 Task: Find connections with filter location Ajax with filter topic #technologywith filter profile language English with filter current company Pernod Ricard India with filter school Madras Institute of Technology Campus with filter industry Metalworking Machinery Manufacturing with filter service category Virtual Assistance with filter keywords title Owner
Action: Mouse moved to (164, 234)
Screenshot: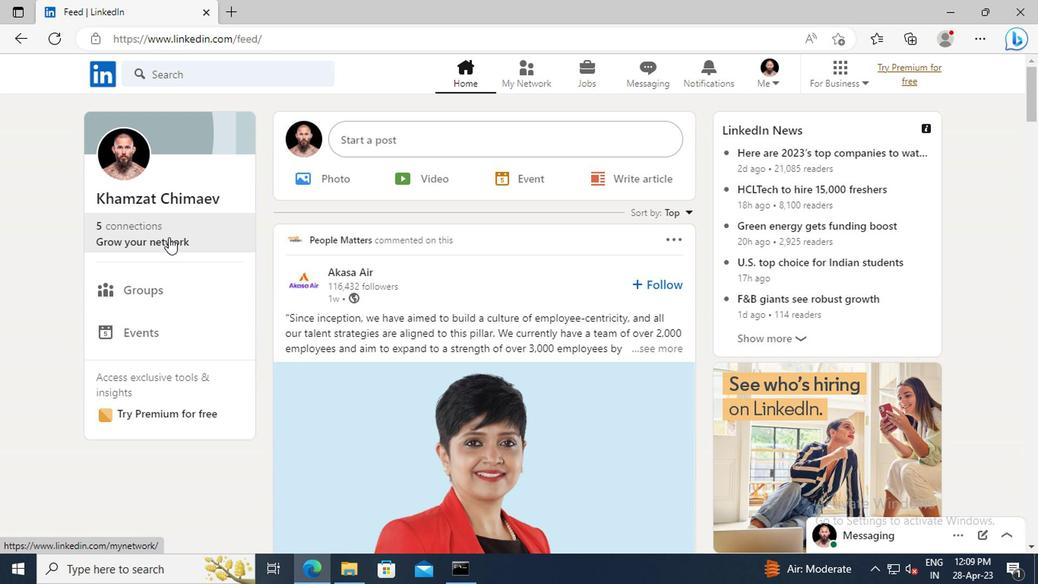 
Action: Mouse pressed left at (164, 234)
Screenshot: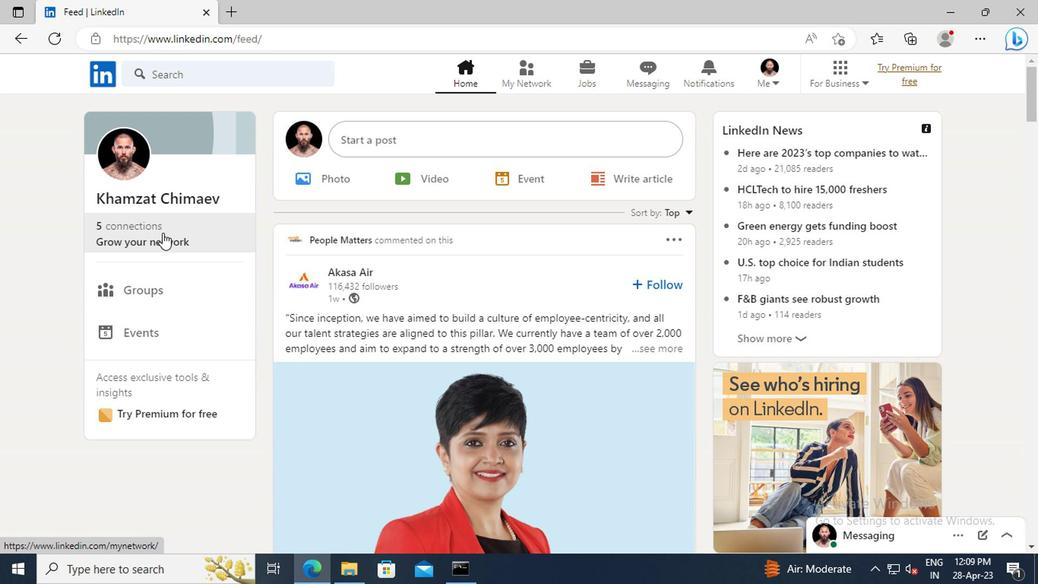 
Action: Mouse moved to (173, 167)
Screenshot: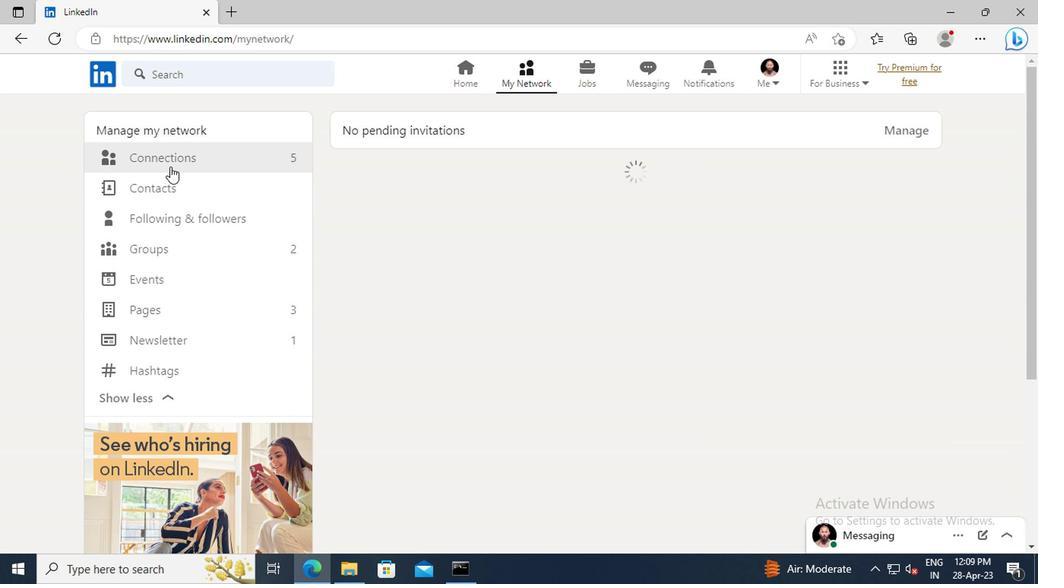 
Action: Mouse pressed left at (173, 167)
Screenshot: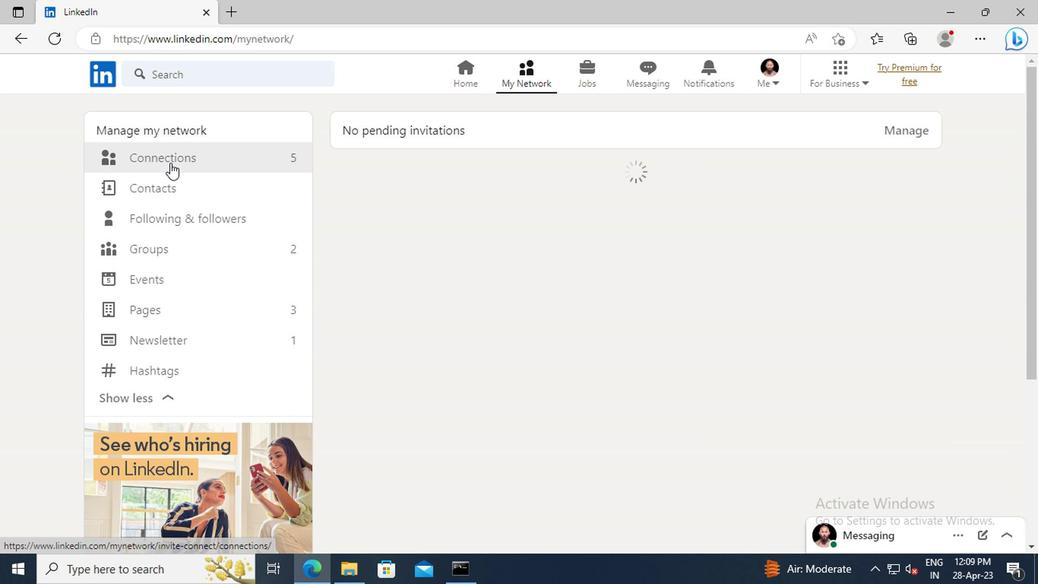 
Action: Mouse moved to (631, 164)
Screenshot: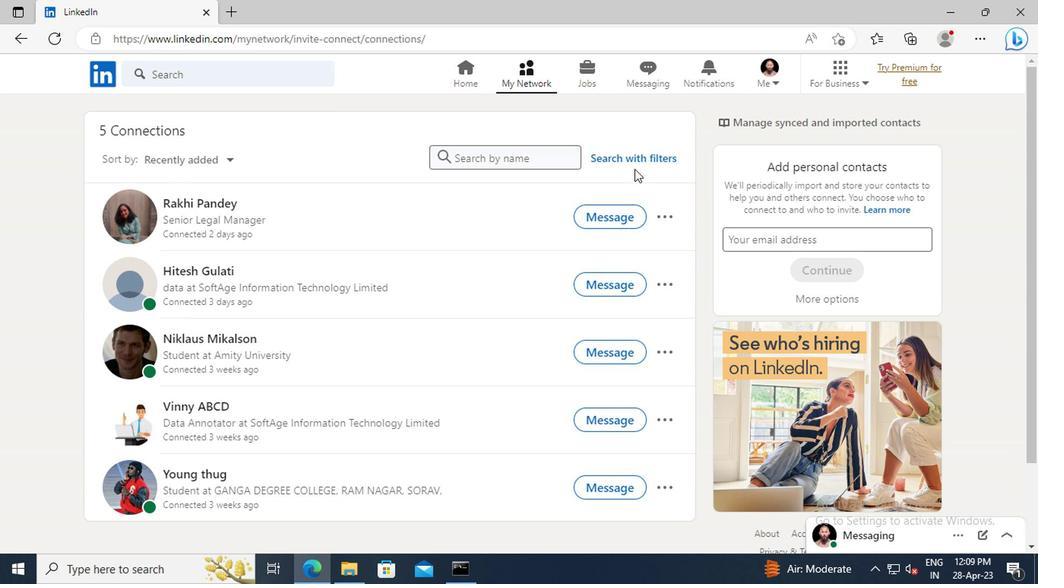 
Action: Mouse pressed left at (631, 164)
Screenshot: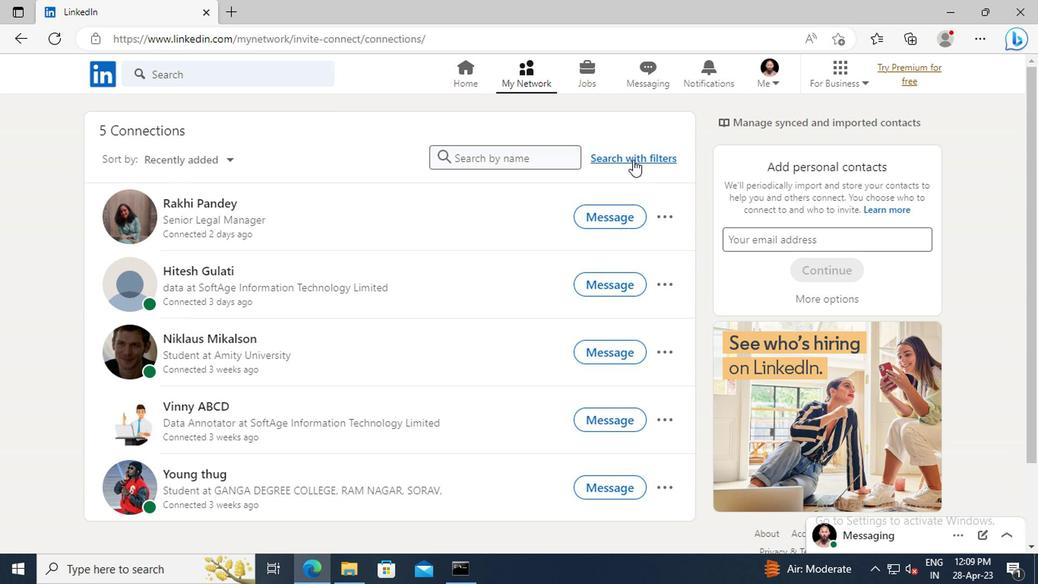 
Action: Mouse moved to (578, 126)
Screenshot: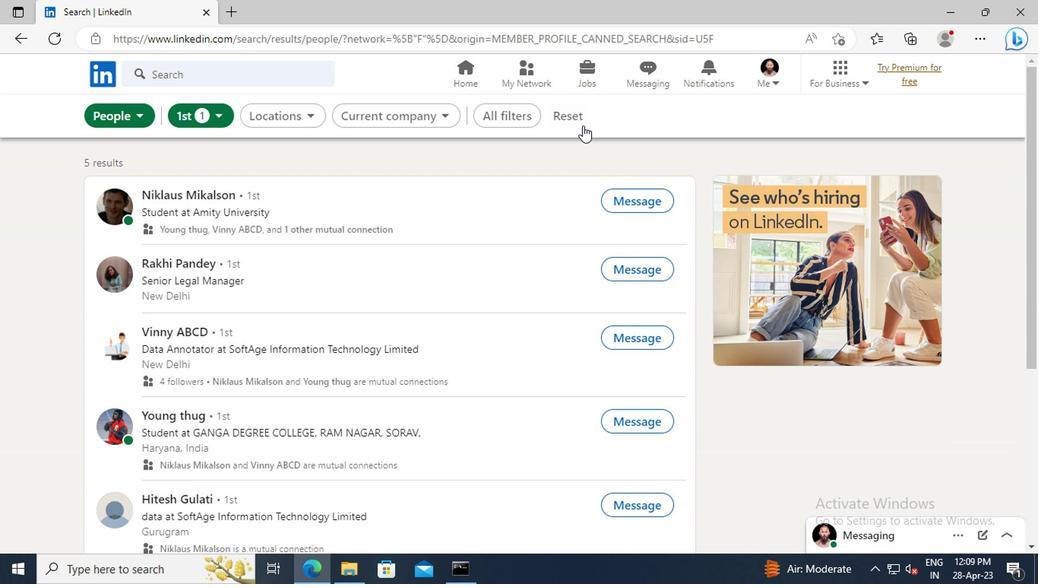 
Action: Mouse pressed left at (578, 126)
Screenshot: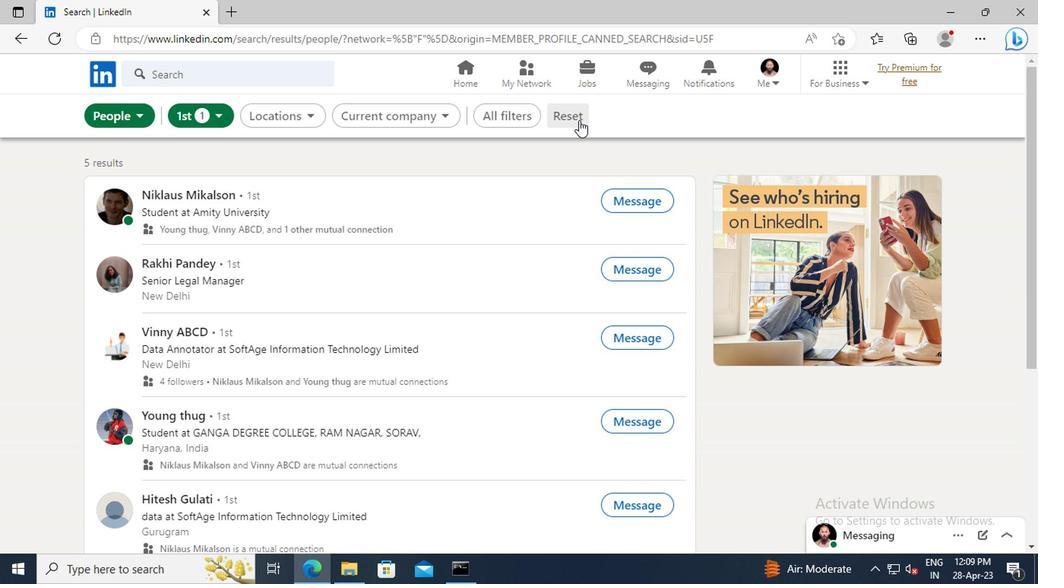 
Action: Mouse moved to (550, 125)
Screenshot: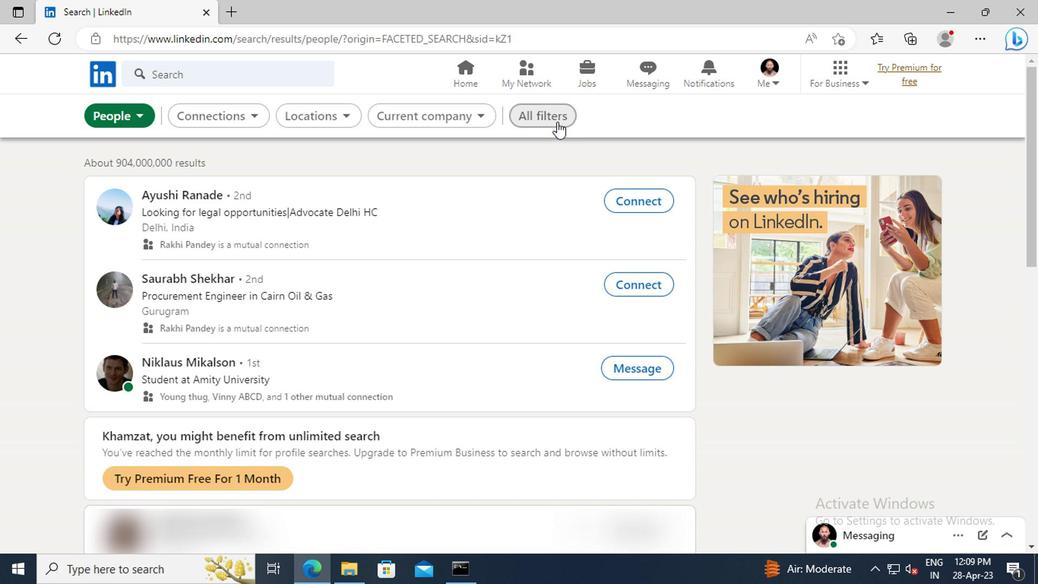 
Action: Mouse pressed left at (550, 125)
Screenshot: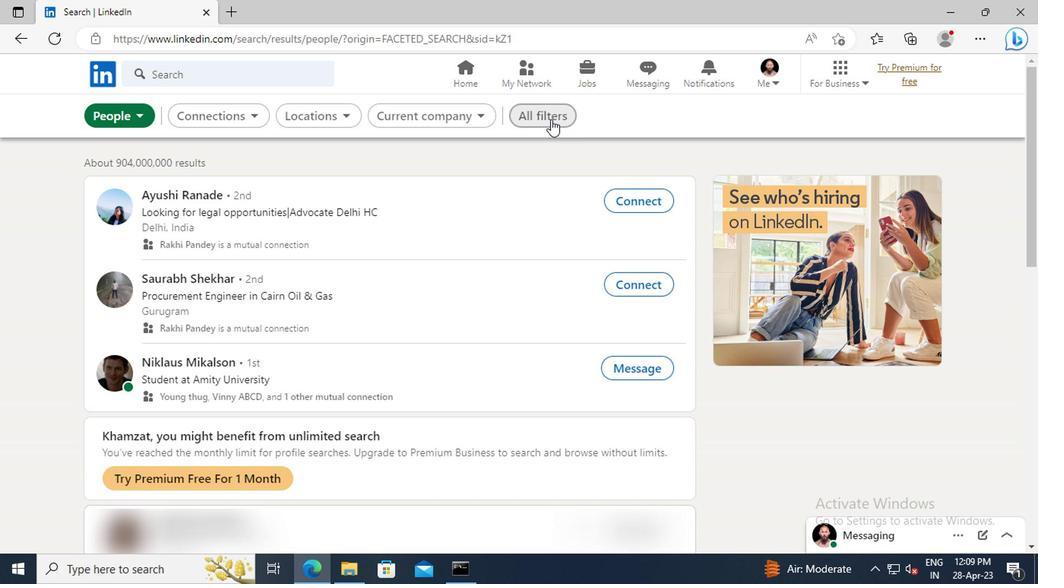 
Action: Mouse moved to (828, 281)
Screenshot: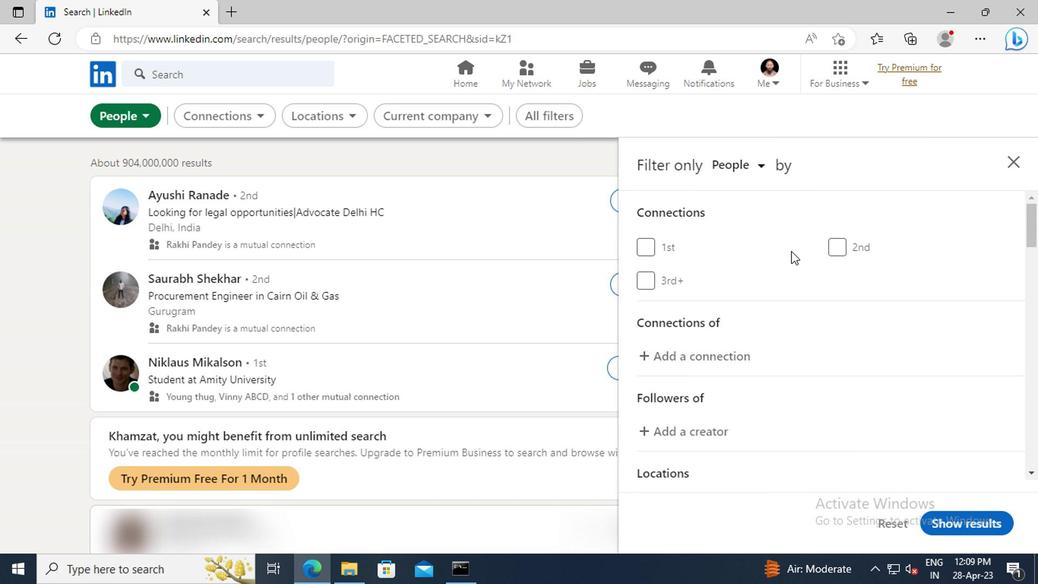 
Action: Mouse scrolled (828, 280) with delta (0, -1)
Screenshot: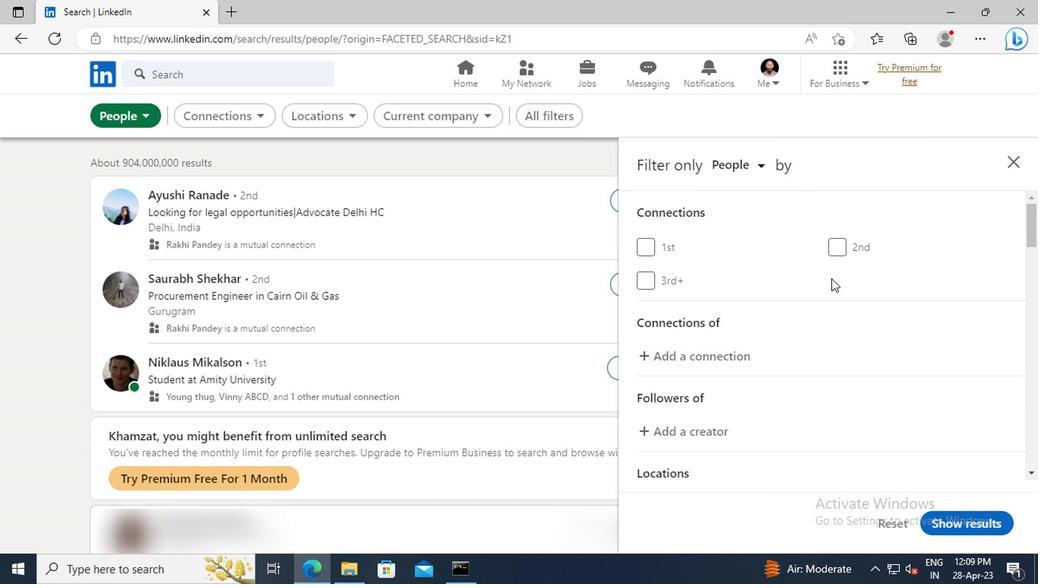 
Action: Mouse scrolled (828, 280) with delta (0, -1)
Screenshot: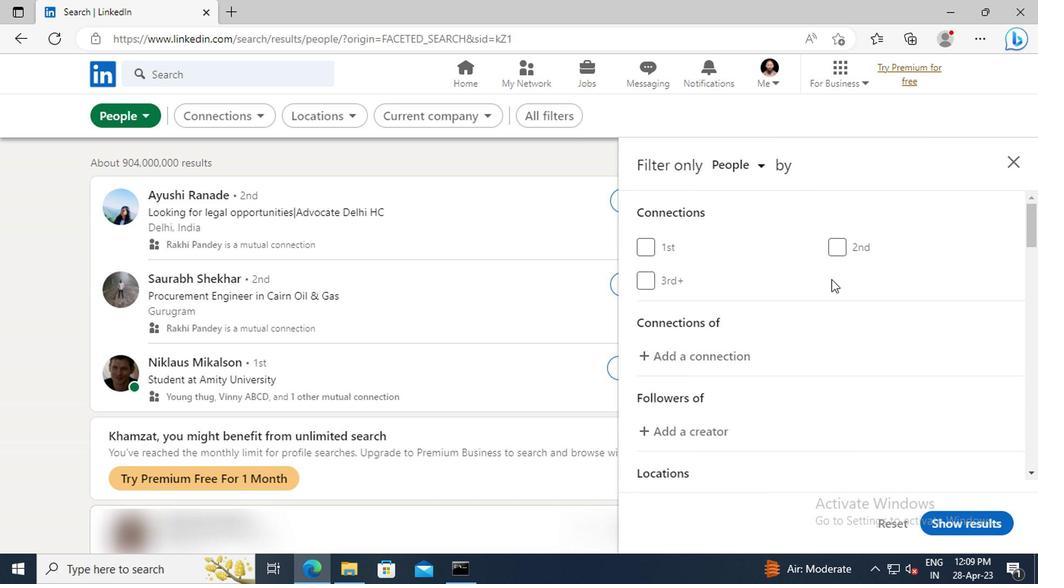 
Action: Mouse scrolled (828, 280) with delta (0, -1)
Screenshot: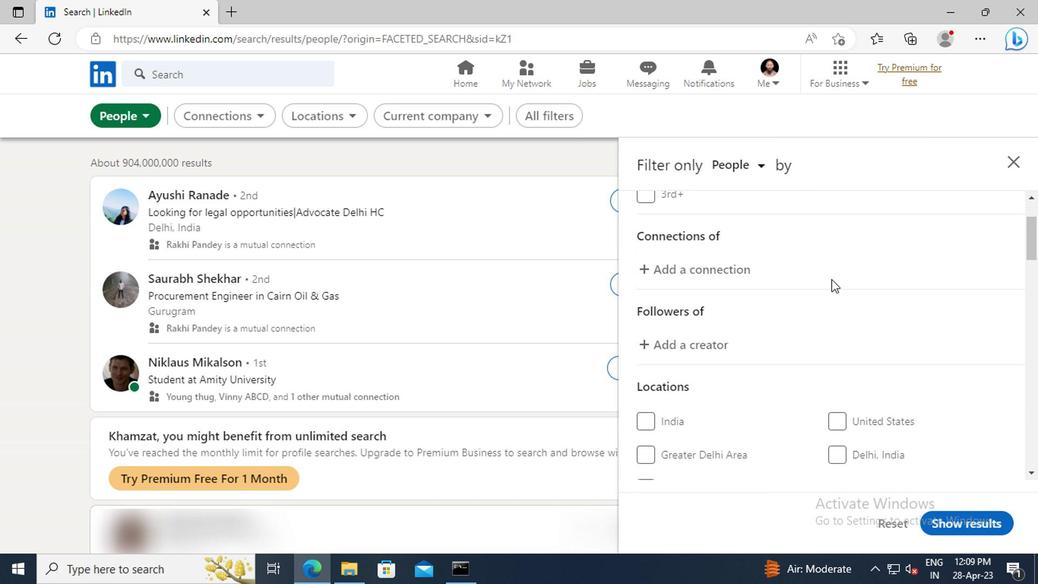
Action: Mouse scrolled (828, 280) with delta (0, -1)
Screenshot: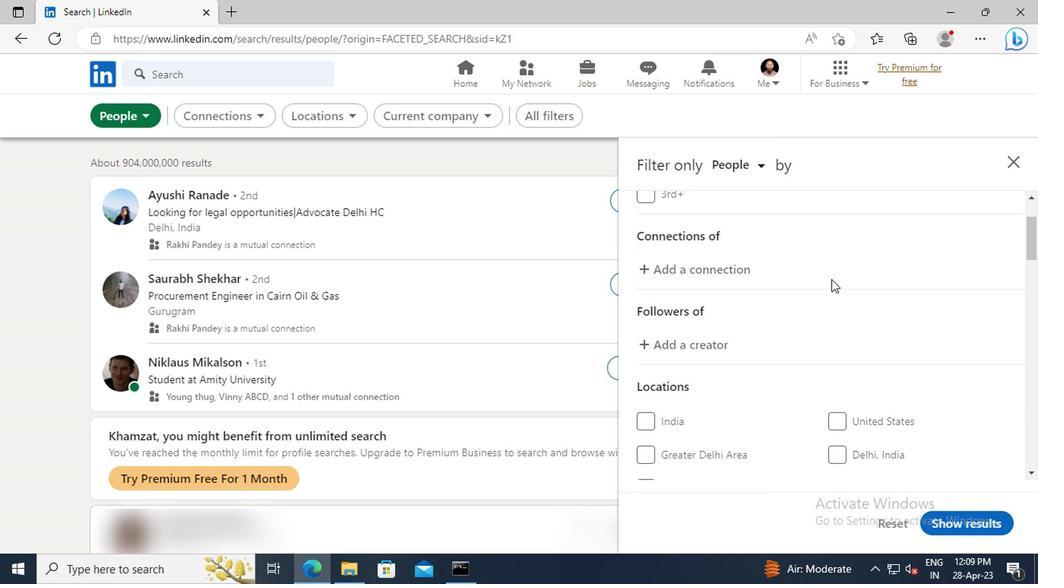 
Action: Mouse scrolled (828, 280) with delta (0, -1)
Screenshot: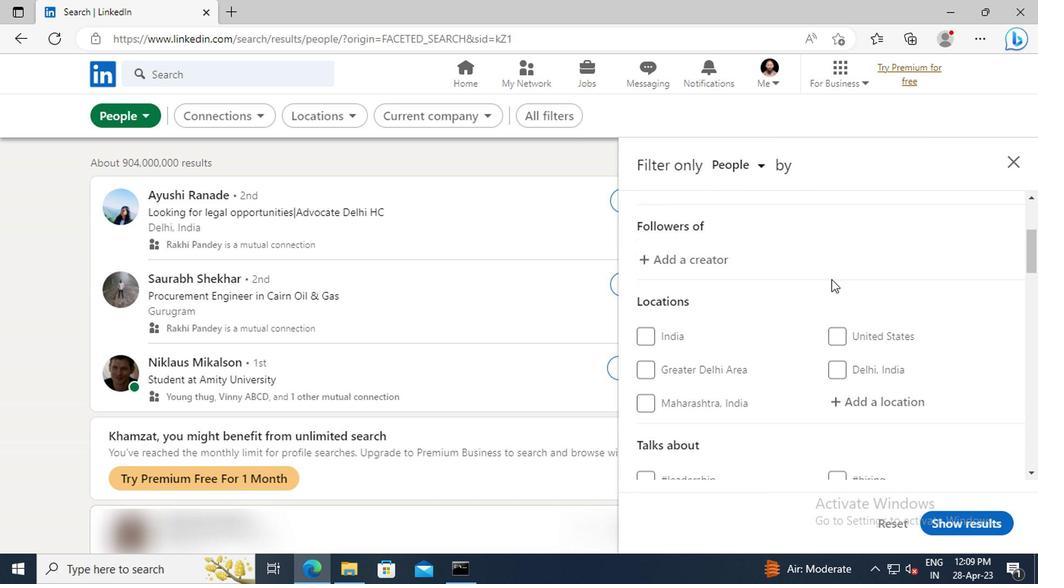 
Action: Mouse scrolled (828, 280) with delta (0, -1)
Screenshot: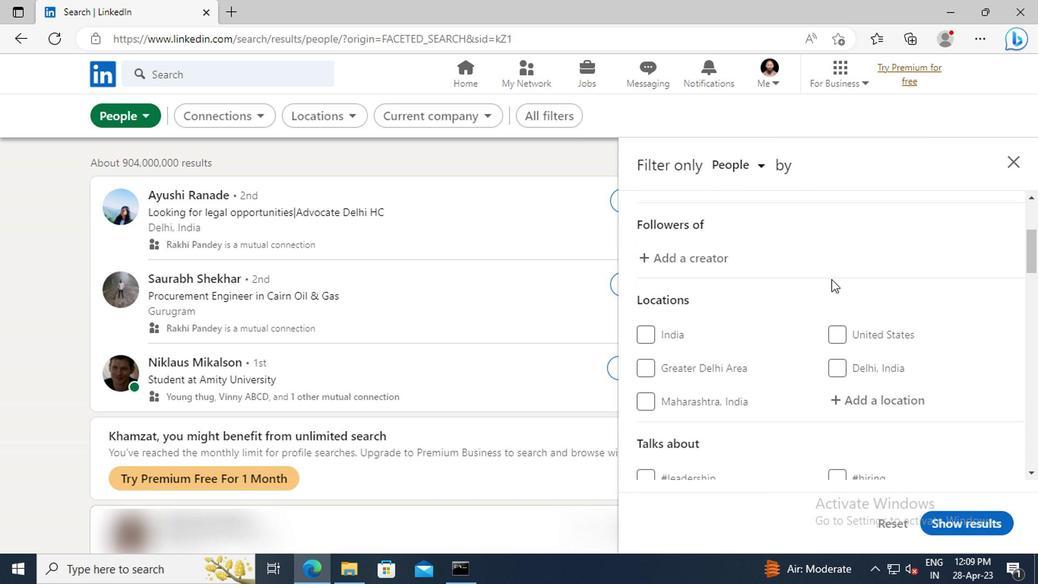 
Action: Mouse moved to (840, 312)
Screenshot: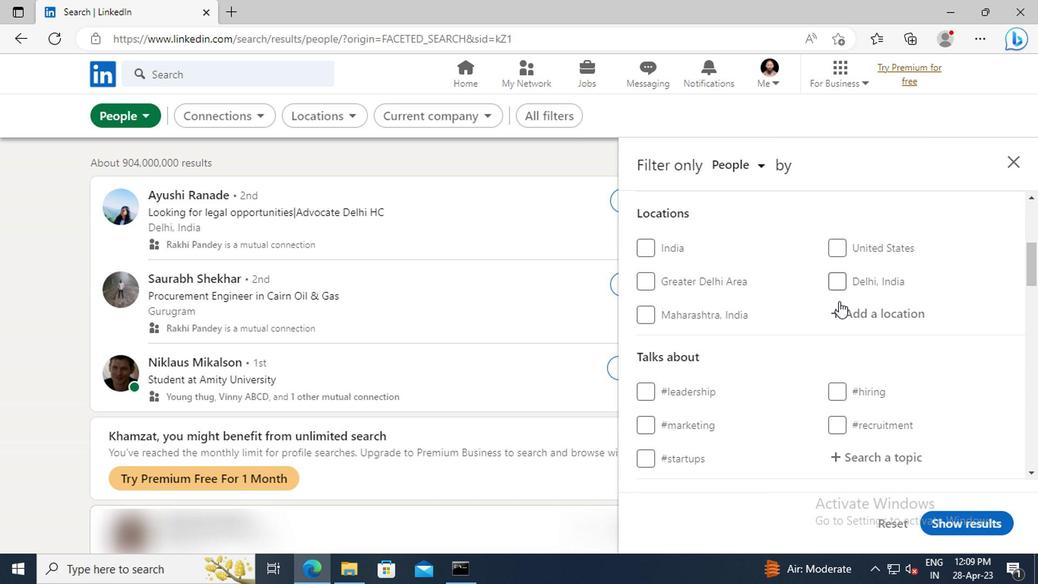 
Action: Mouse pressed left at (840, 312)
Screenshot: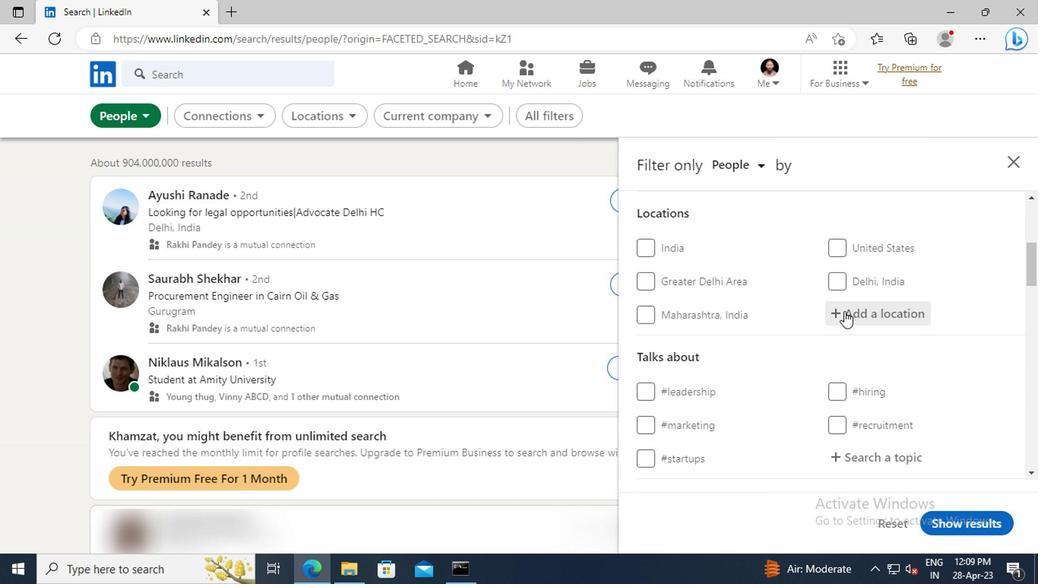 
Action: Key pressed <Key.shift>AJAX
Screenshot: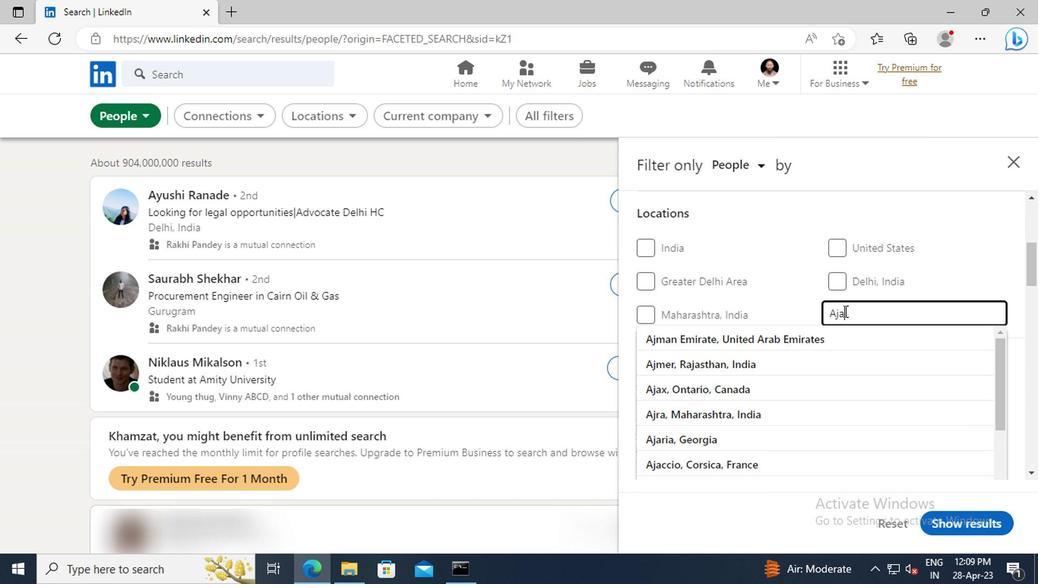 
Action: Mouse moved to (847, 335)
Screenshot: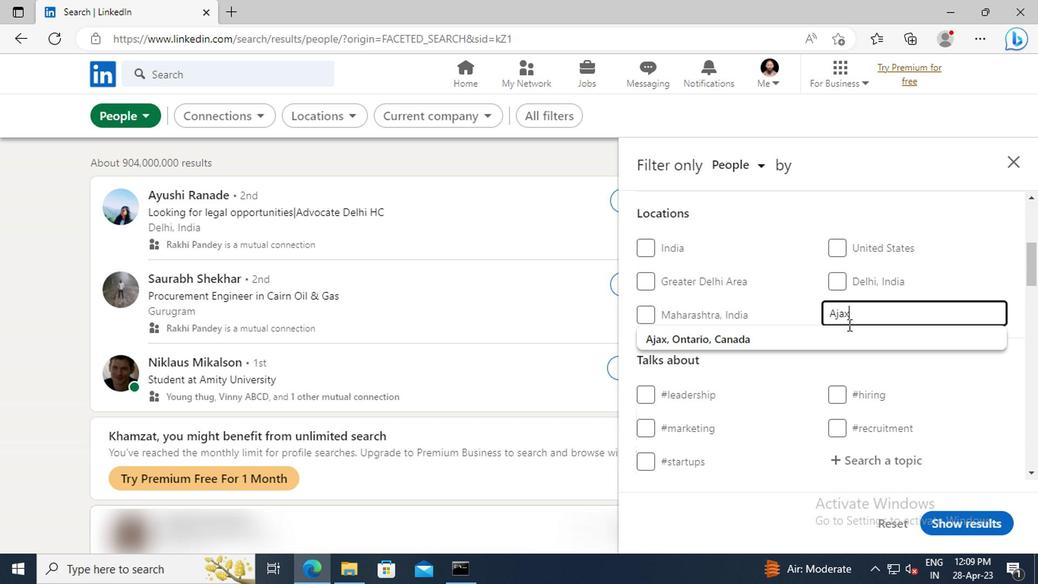 
Action: Mouse pressed left at (847, 335)
Screenshot: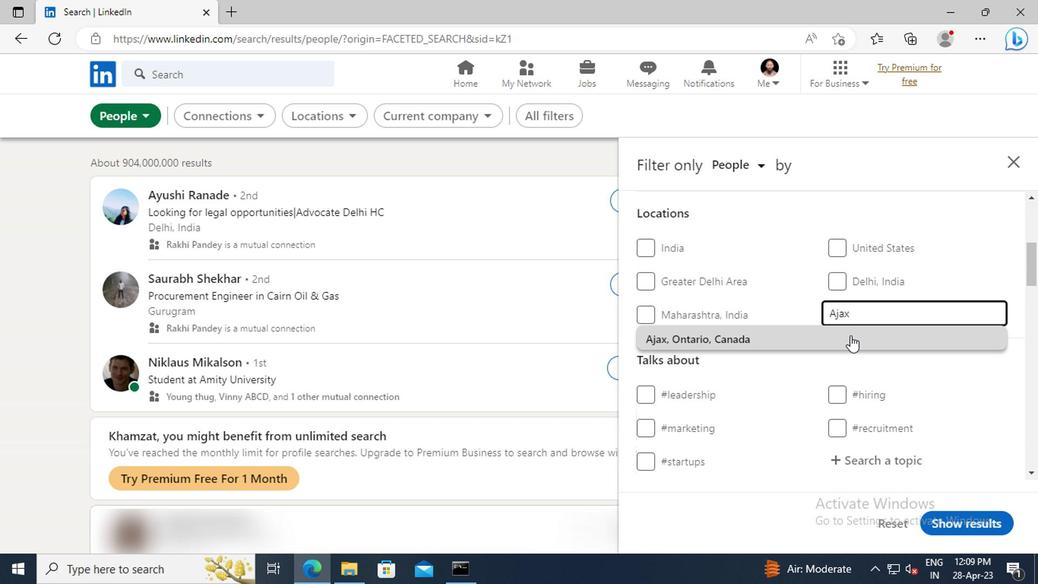 
Action: Mouse scrolled (847, 335) with delta (0, 0)
Screenshot: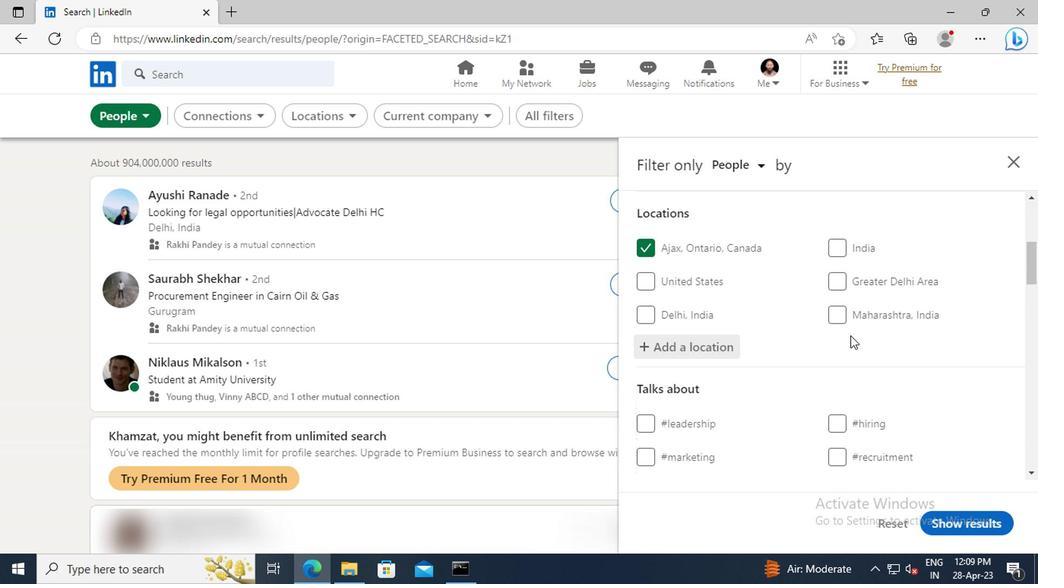 
Action: Mouse scrolled (847, 335) with delta (0, 0)
Screenshot: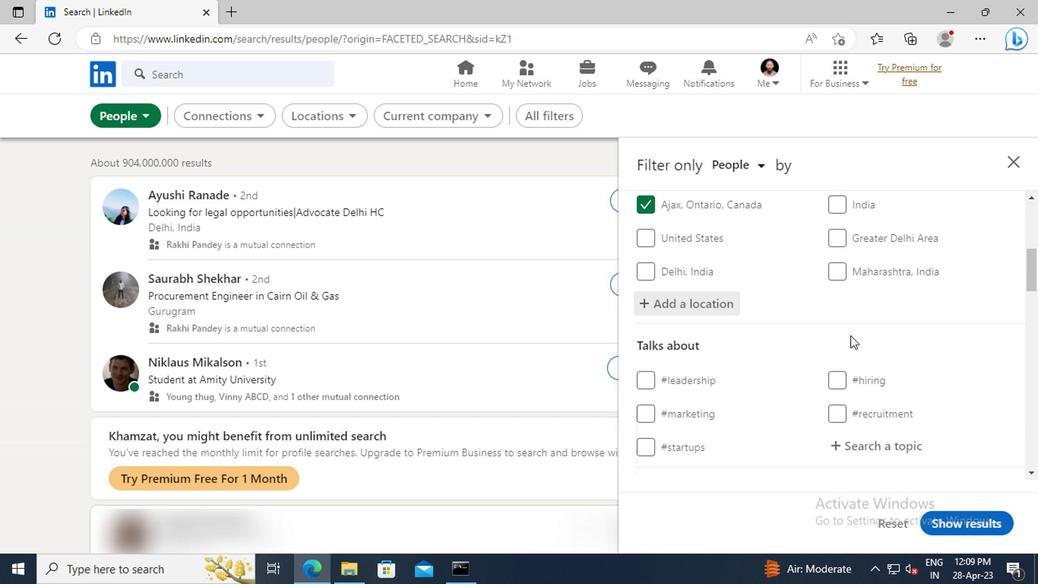 
Action: Mouse scrolled (847, 335) with delta (0, 0)
Screenshot: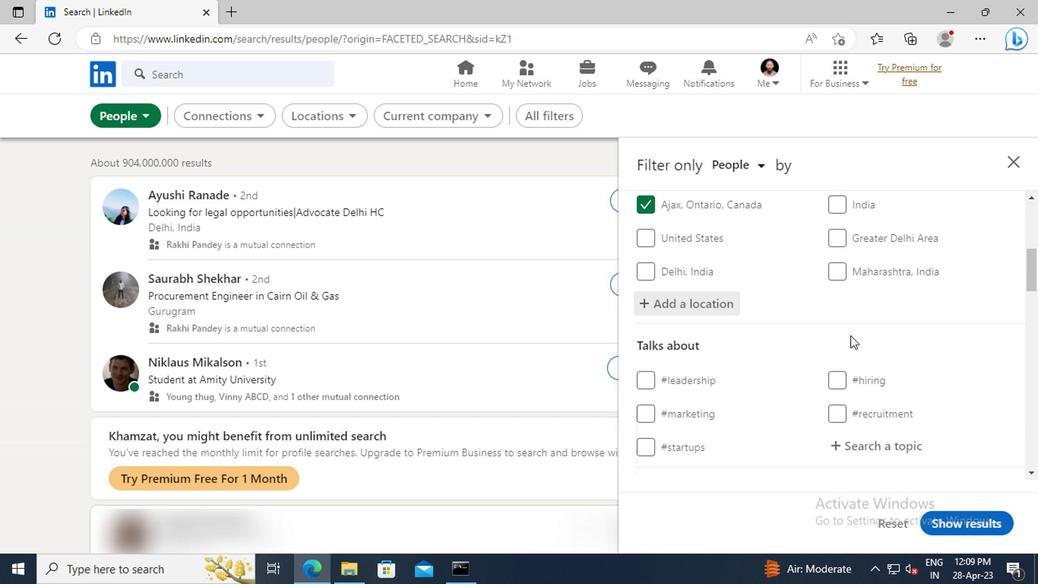 
Action: Mouse moved to (853, 355)
Screenshot: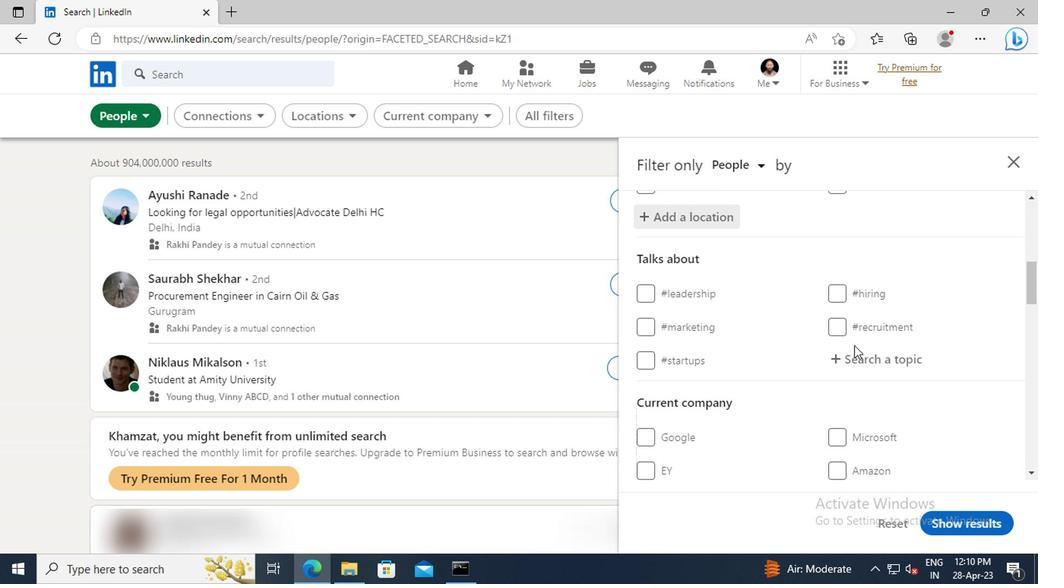 
Action: Mouse pressed left at (853, 355)
Screenshot: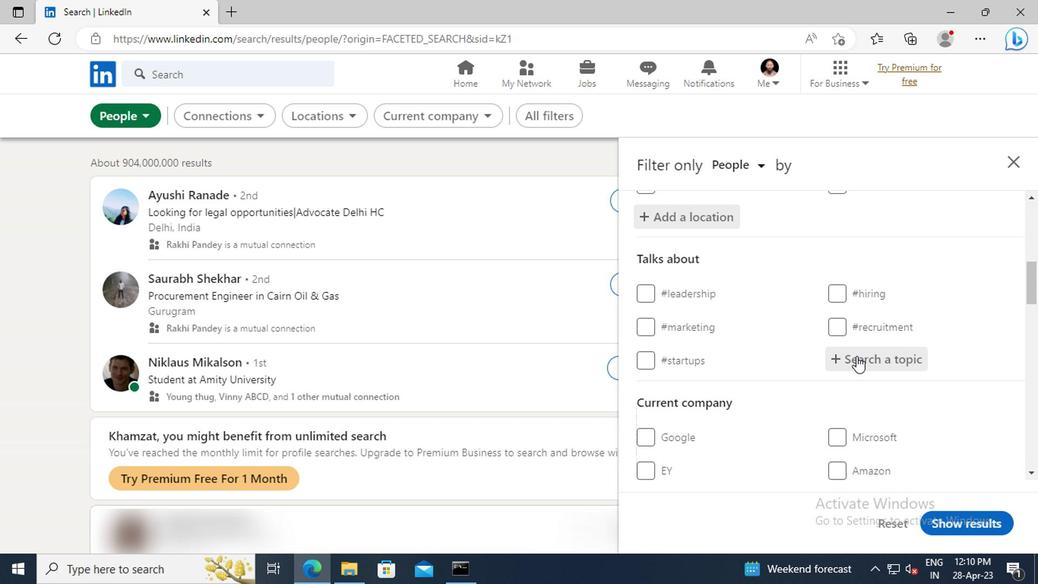 
Action: Key pressed TECHNOLOGY
Screenshot: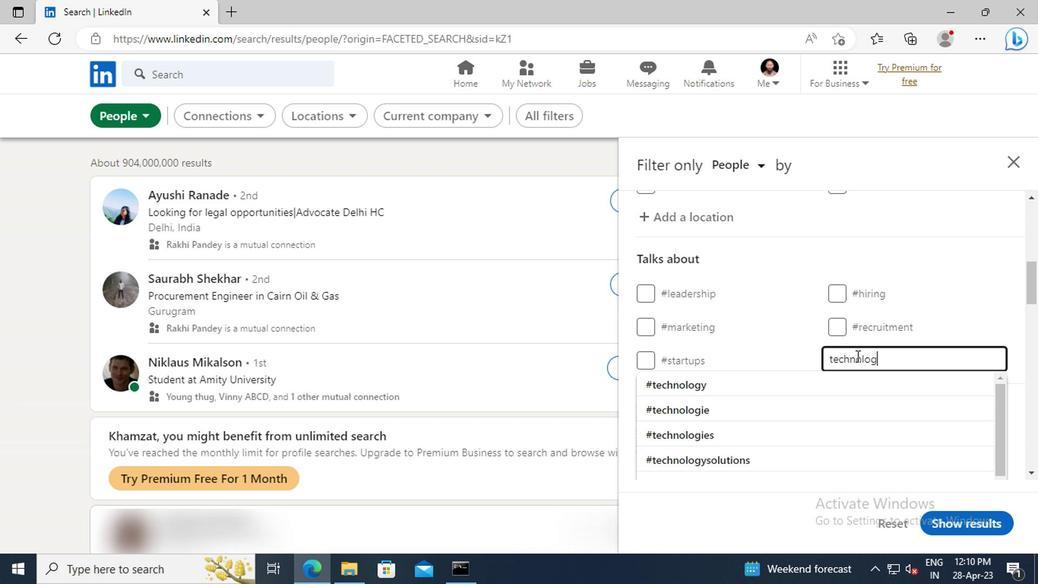 
Action: Mouse moved to (847, 381)
Screenshot: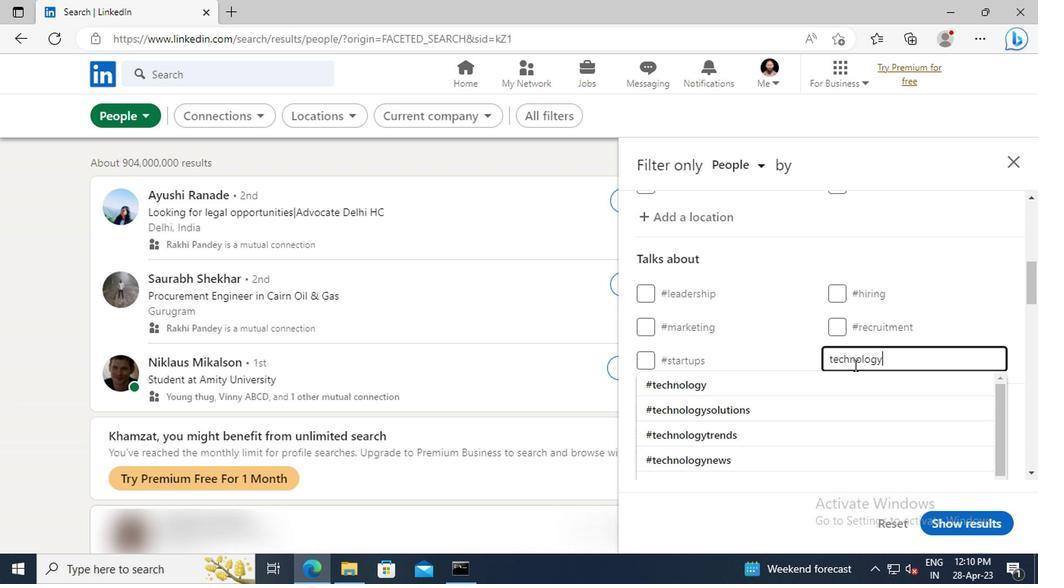 
Action: Mouse pressed left at (847, 381)
Screenshot: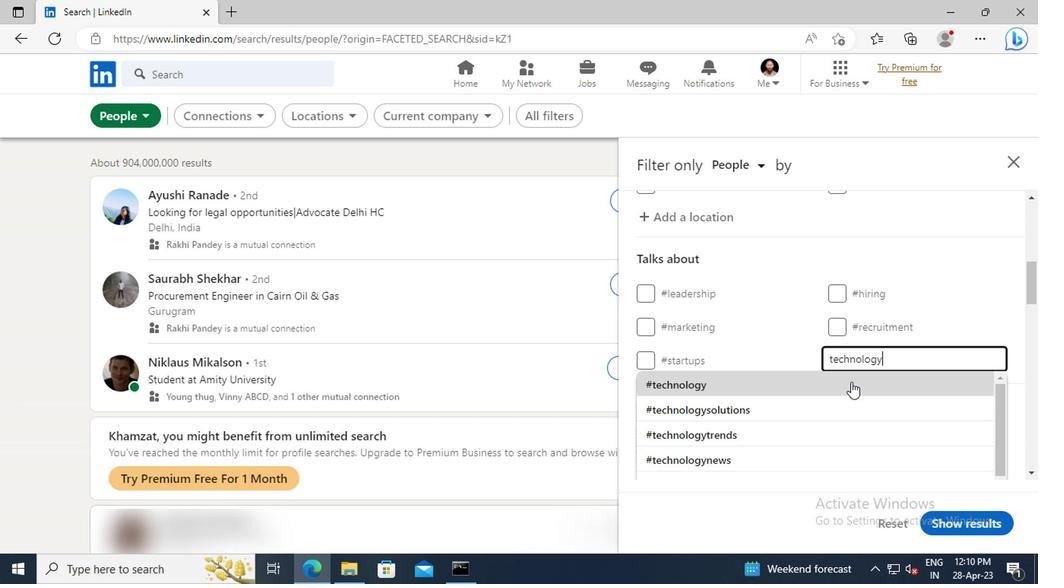 
Action: Mouse moved to (859, 317)
Screenshot: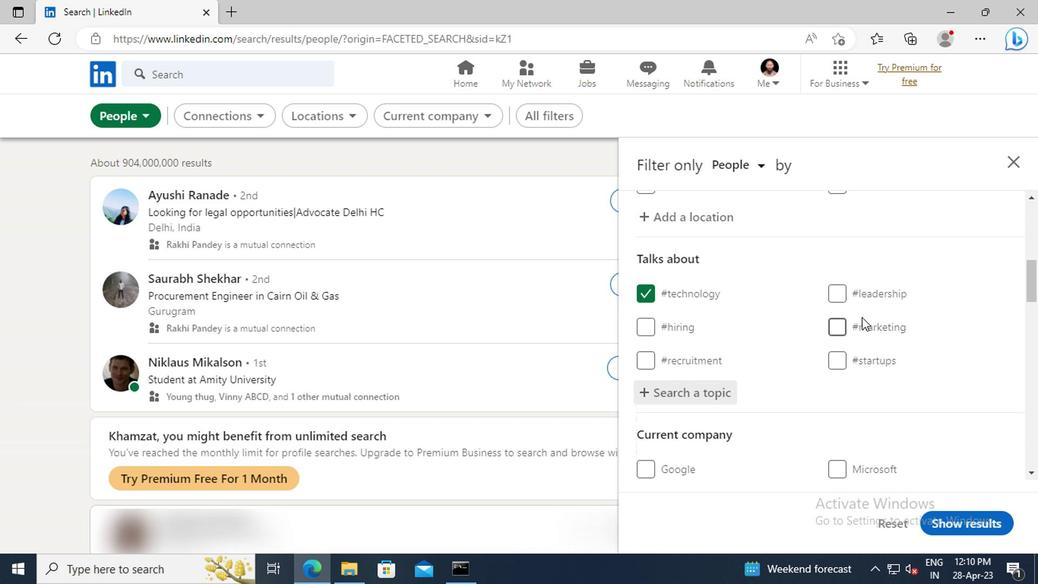 
Action: Mouse scrolled (859, 316) with delta (0, 0)
Screenshot: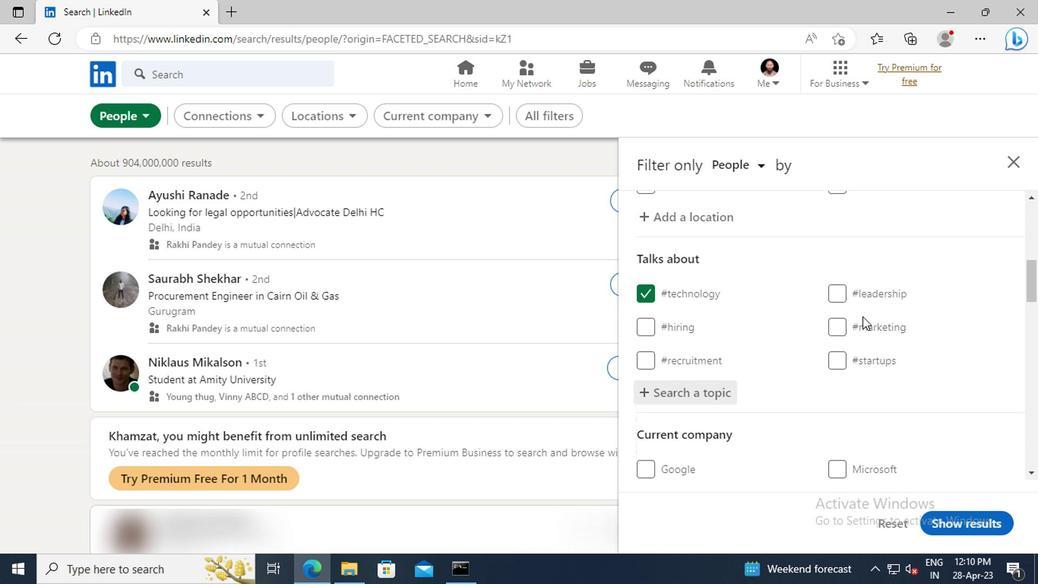 
Action: Mouse scrolled (859, 316) with delta (0, 0)
Screenshot: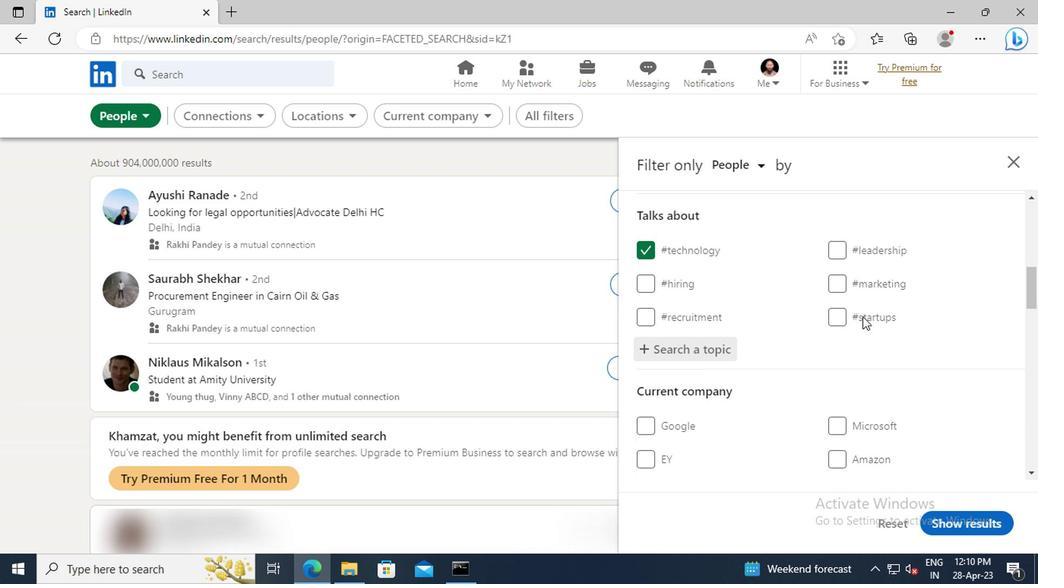 
Action: Mouse scrolled (859, 316) with delta (0, 0)
Screenshot: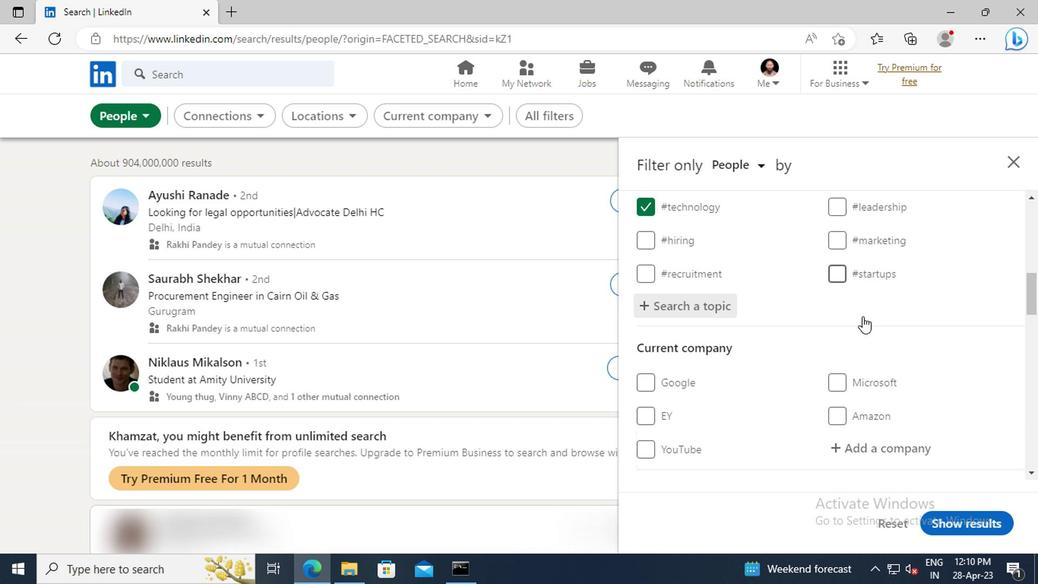 
Action: Mouse scrolled (859, 316) with delta (0, 0)
Screenshot: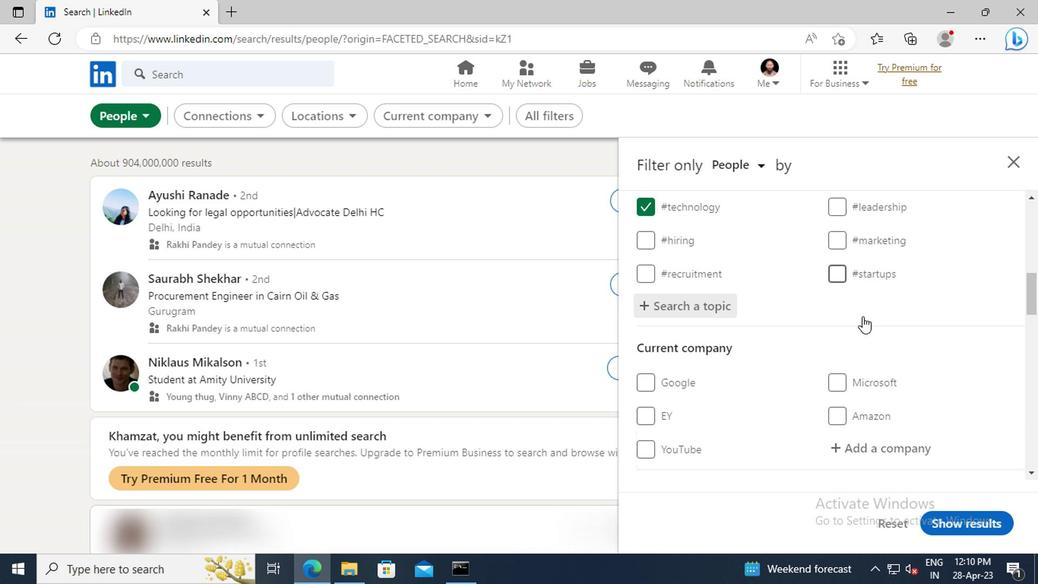 
Action: Mouse scrolled (859, 316) with delta (0, 0)
Screenshot: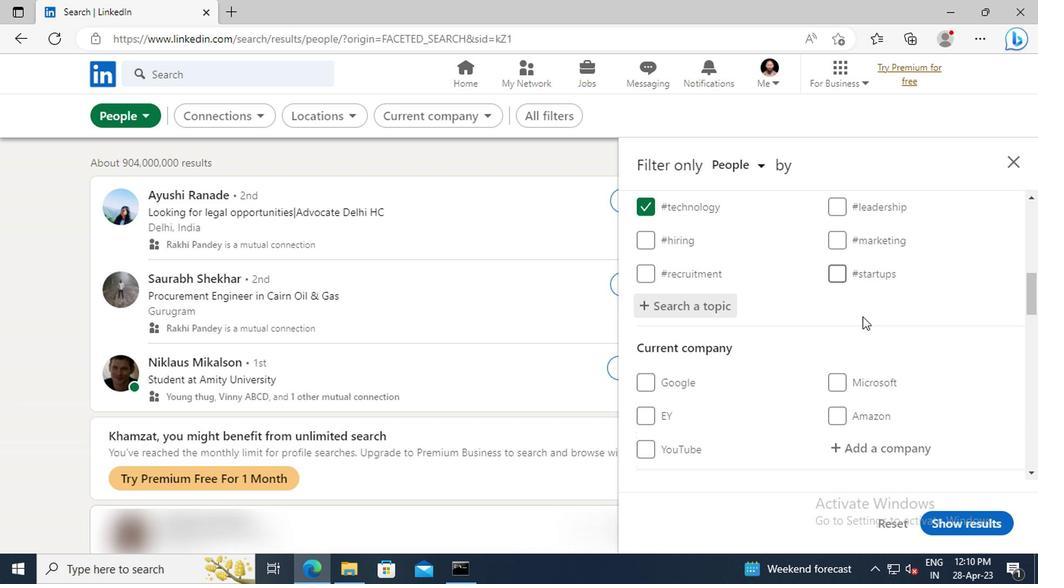 
Action: Mouse scrolled (859, 316) with delta (0, 0)
Screenshot: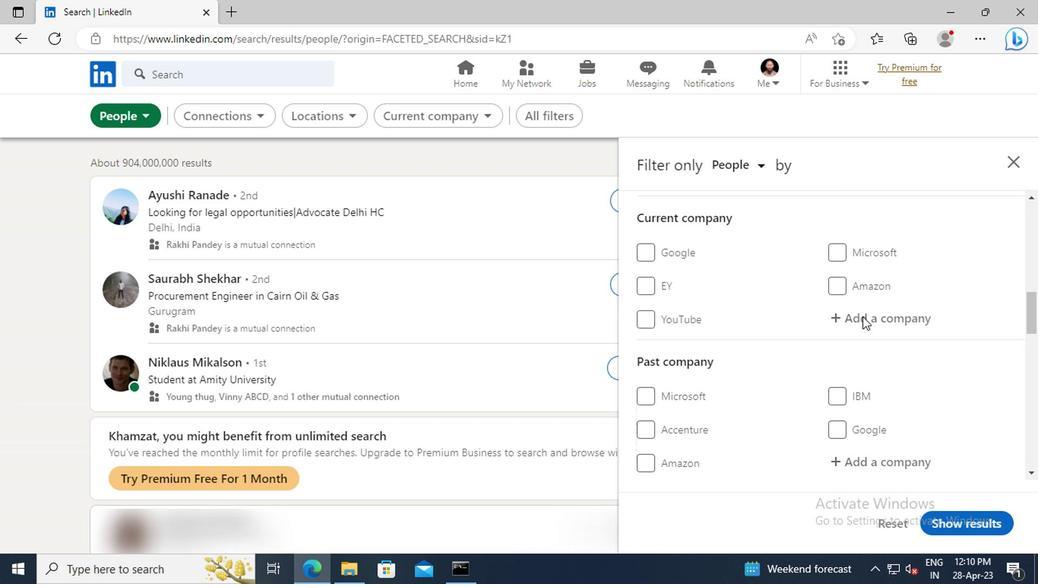 
Action: Mouse scrolled (859, 316) with delta (0, 0)
Screenshot: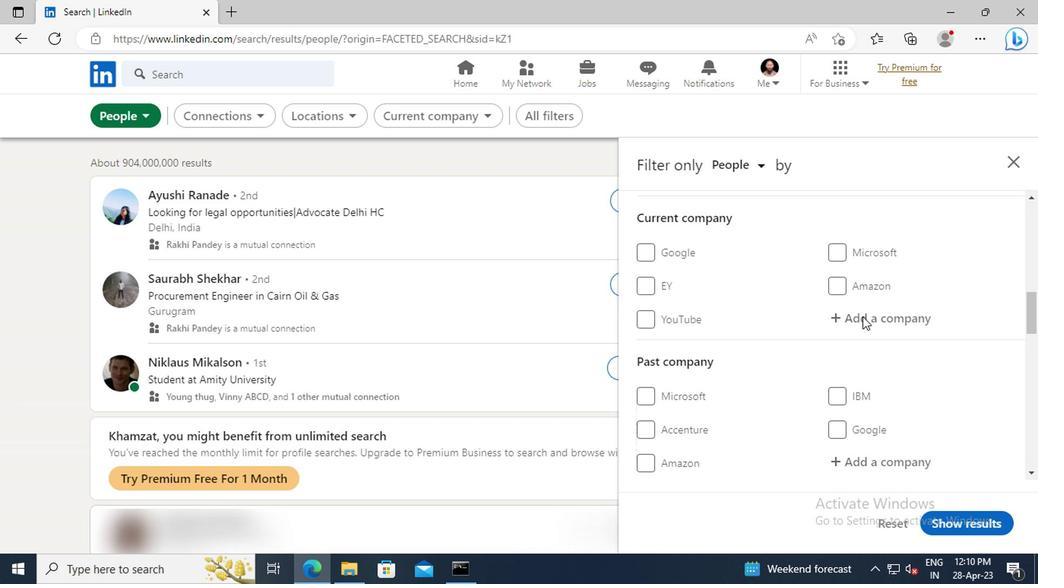 
Action: Mouse scrolled (859, 316) with delta (0, 0)
Screenshot: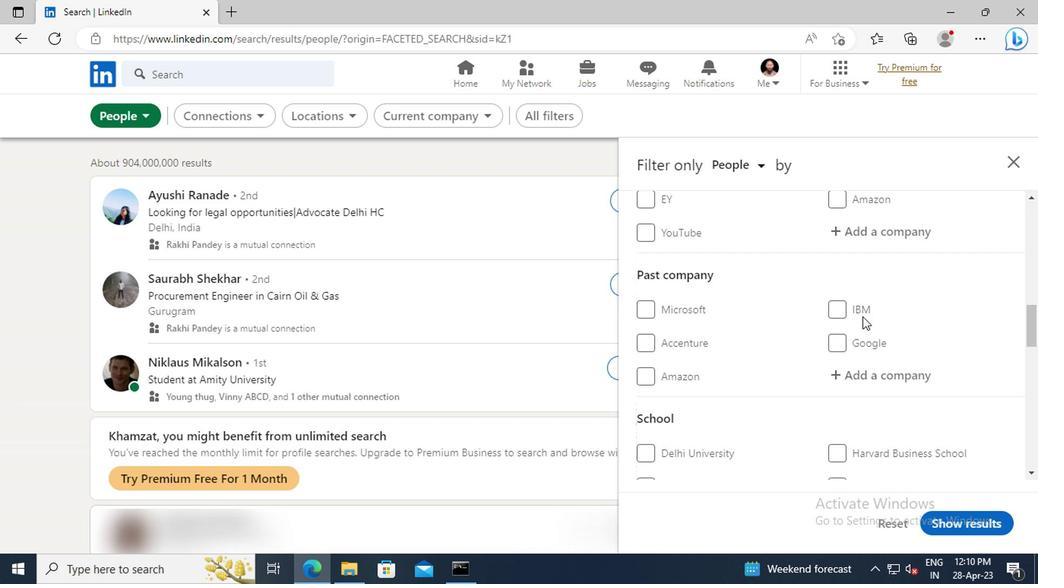 
Action: Mouse scrolled (859, 316) with delta (0, 0)
Screenshot: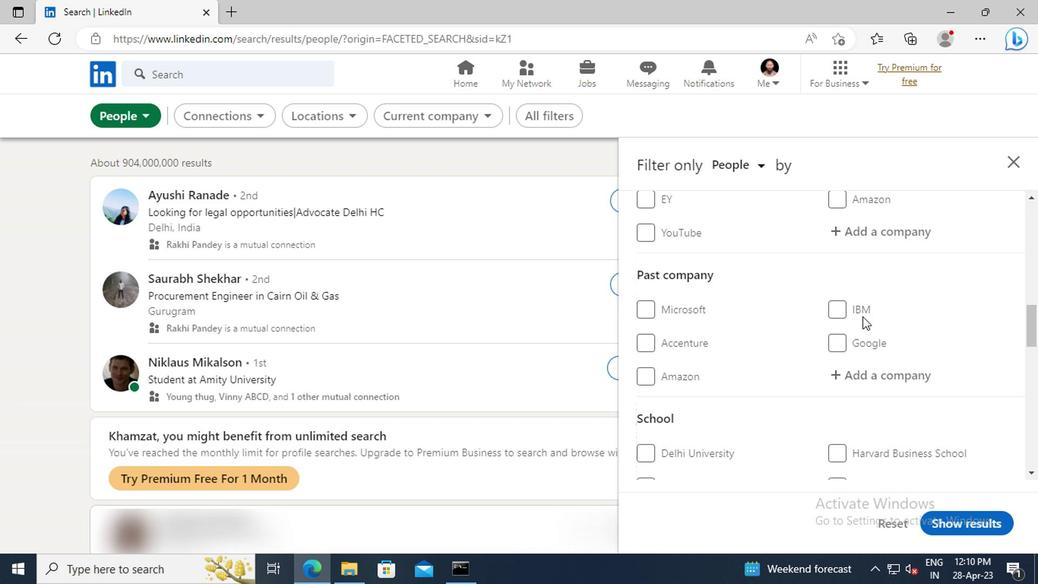 
Action: Mouse scrolled (859, 316) with delta (0, 0)
Screenshot: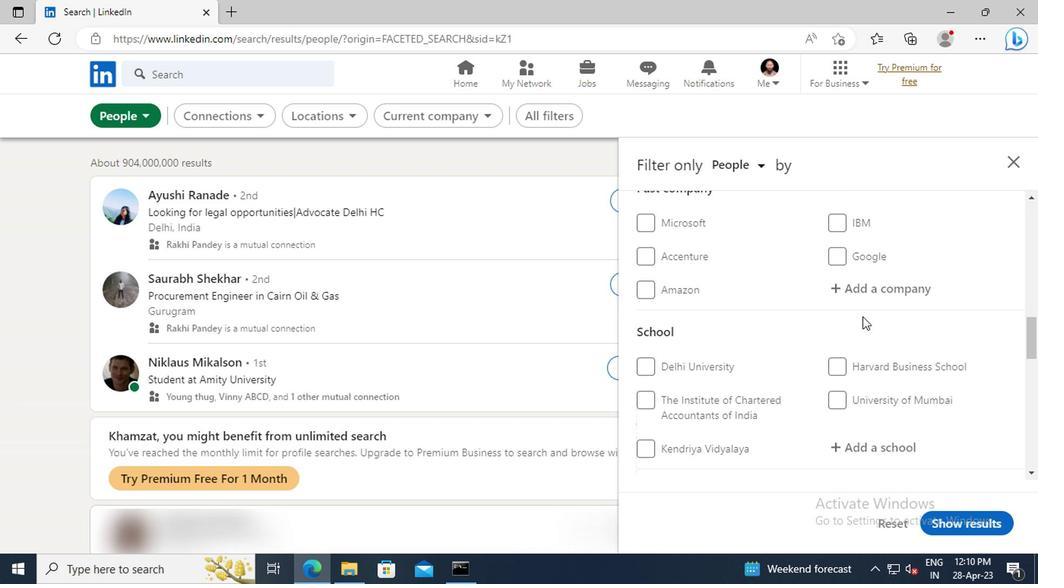 
Action: Mouse scrolled (859, 316) with delta (0, 0)
Screenshot: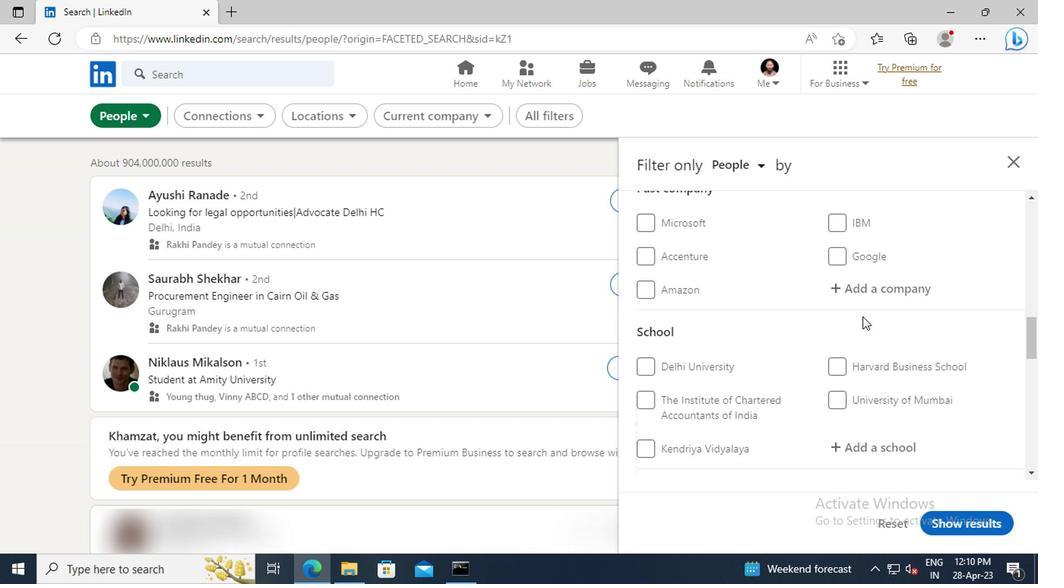 
Action: Mouse scrolled (859, 316) with delta (0, 0)
Screenshot: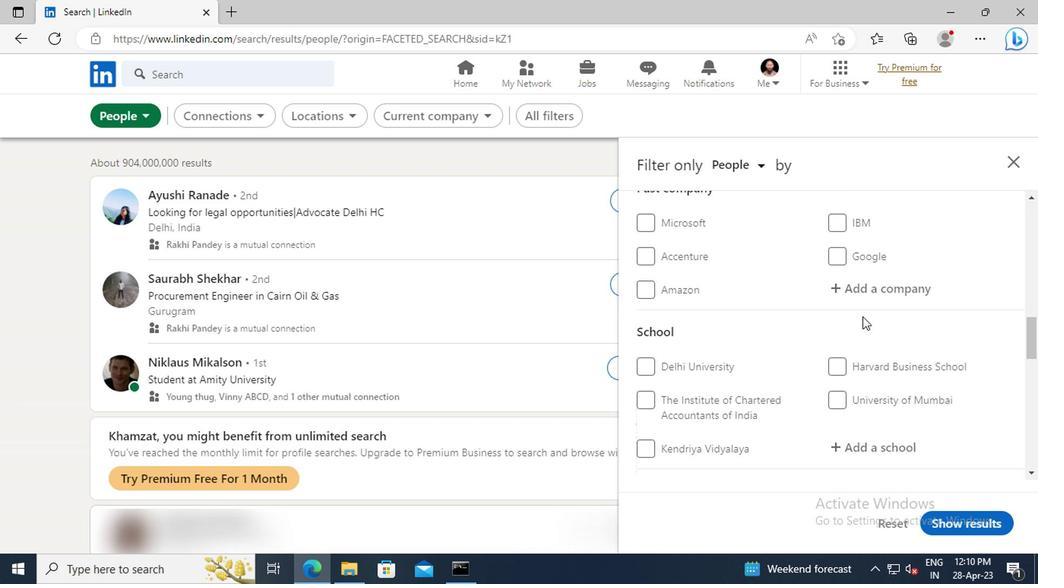 
Action: Mouse scrolled (859, 316) with delta (0, 0)
Screenshot: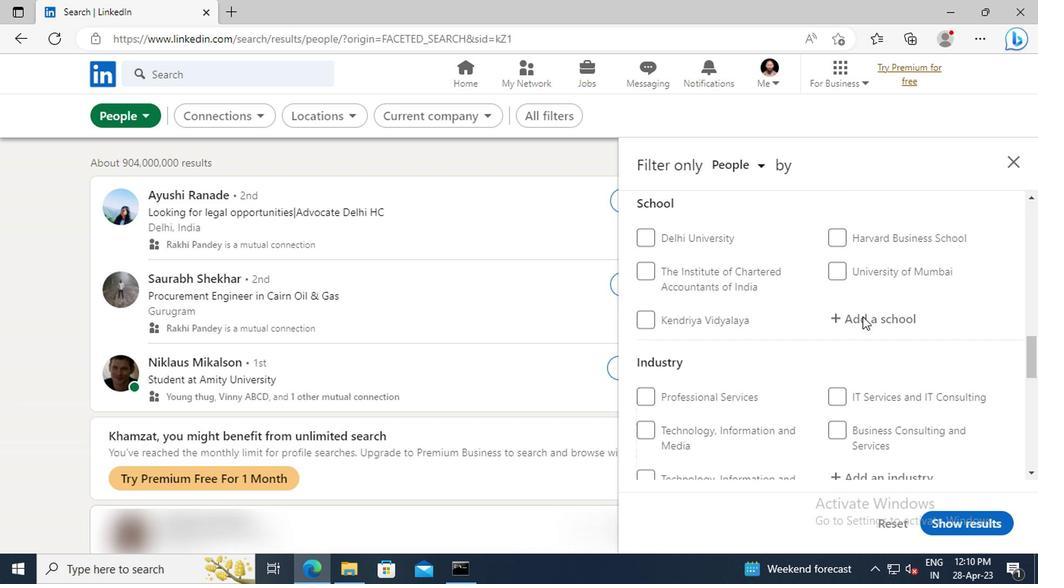 
Action: Mouse scrolled (859, 316) with delta (0, 0)
Screenshot: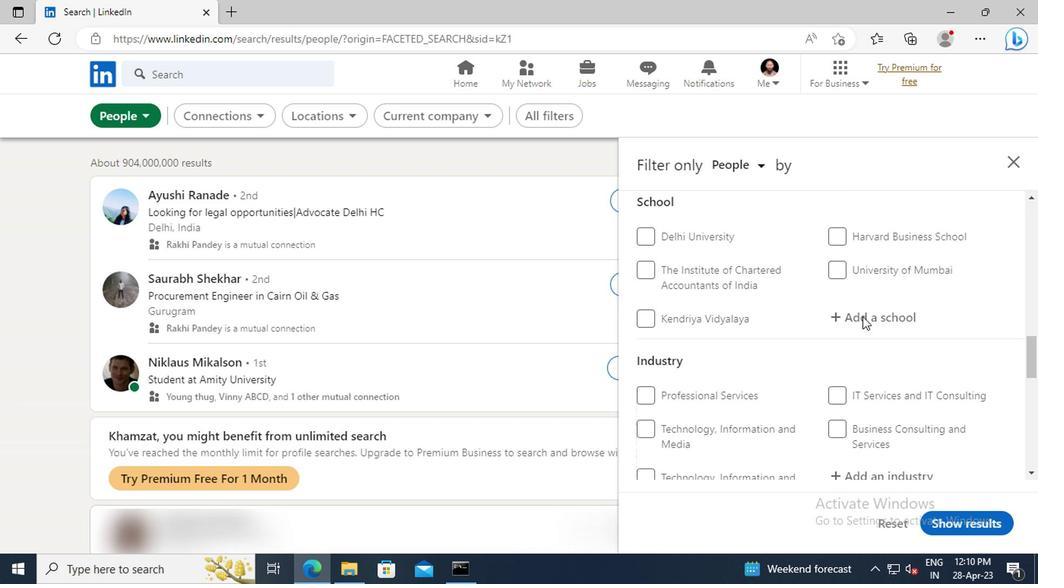 
Action: Mouse scrolled (859, 316) with delta (0, 0)
Screenshot: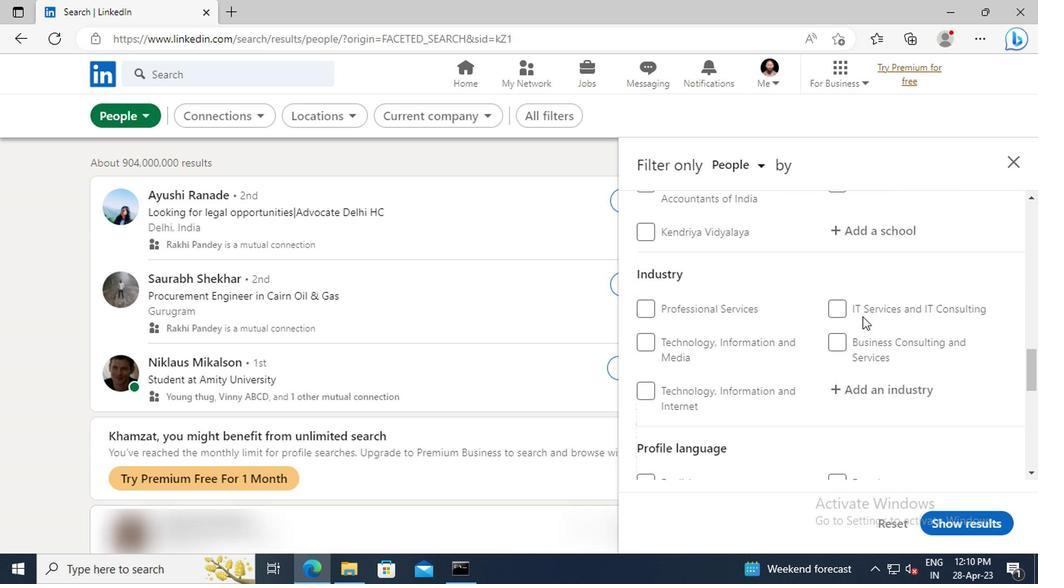 
Action: Mouse scrolled (859, 316) with delta (0, 0)
Screenshot: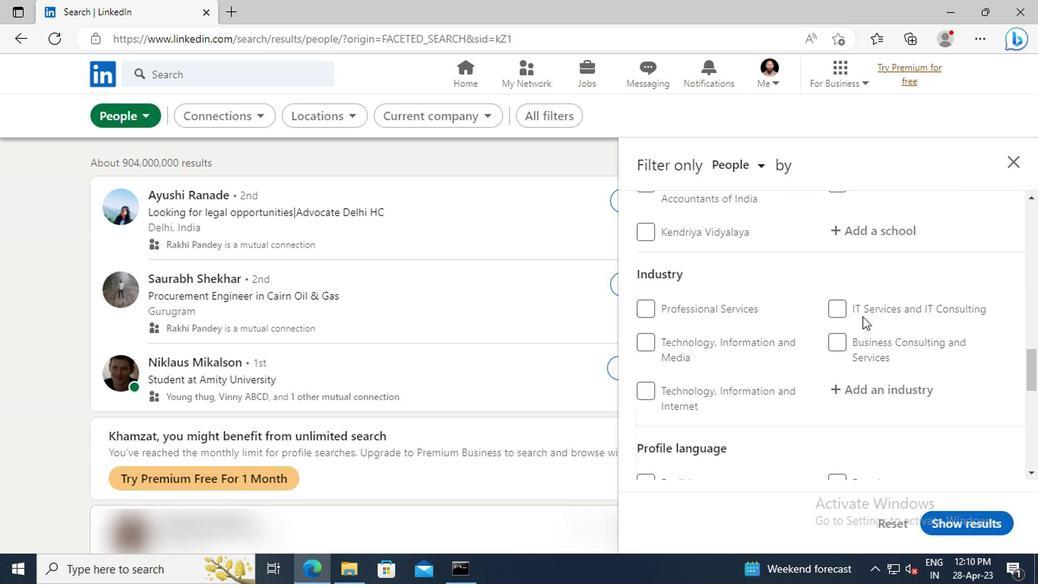 
Action: Mouse moved to (650, 401)
Screenshot: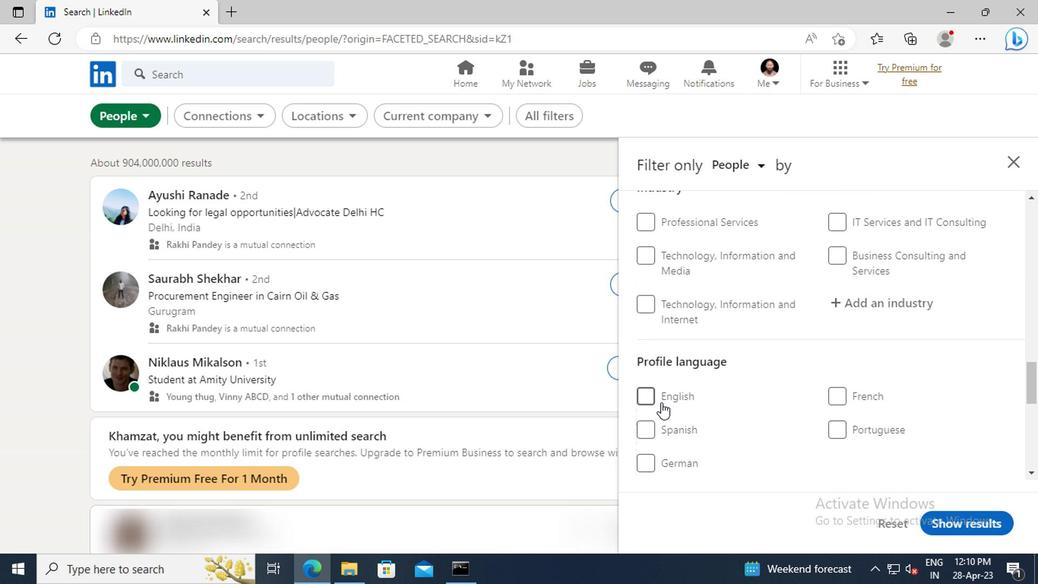 
Action: Mouse pressed left at (650, 401)
Screenshot: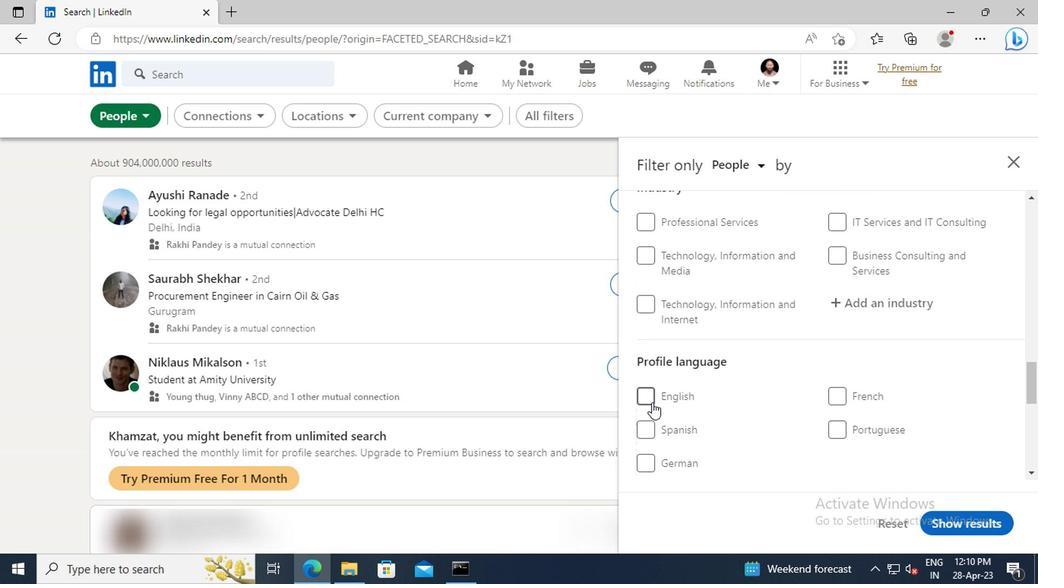 
Action: Mouse moved to (815, 385)
Screenshot: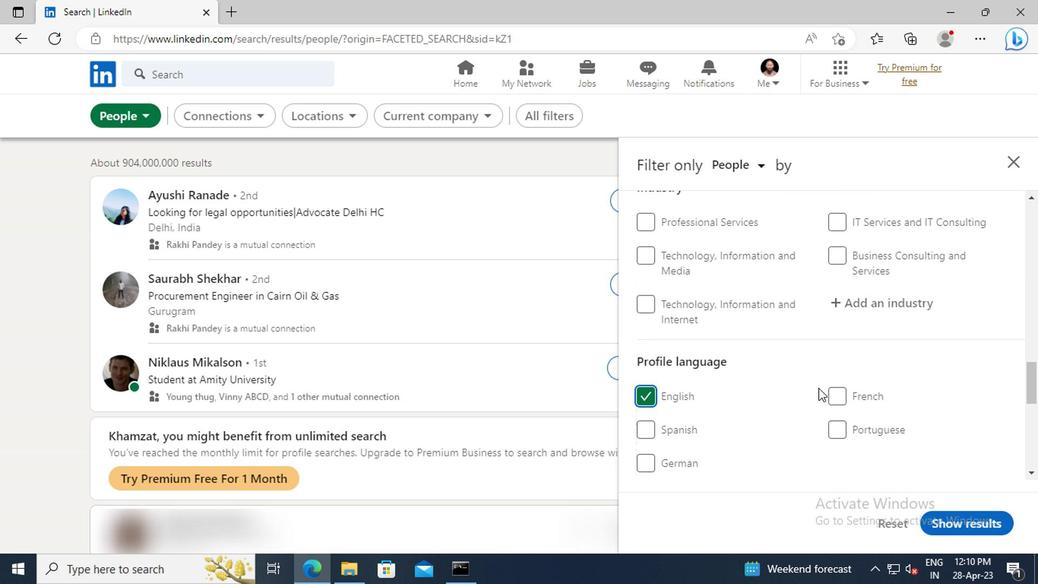 
Action: Mouse scrolled (815, 386) with delta (0, 1)
Screenshot: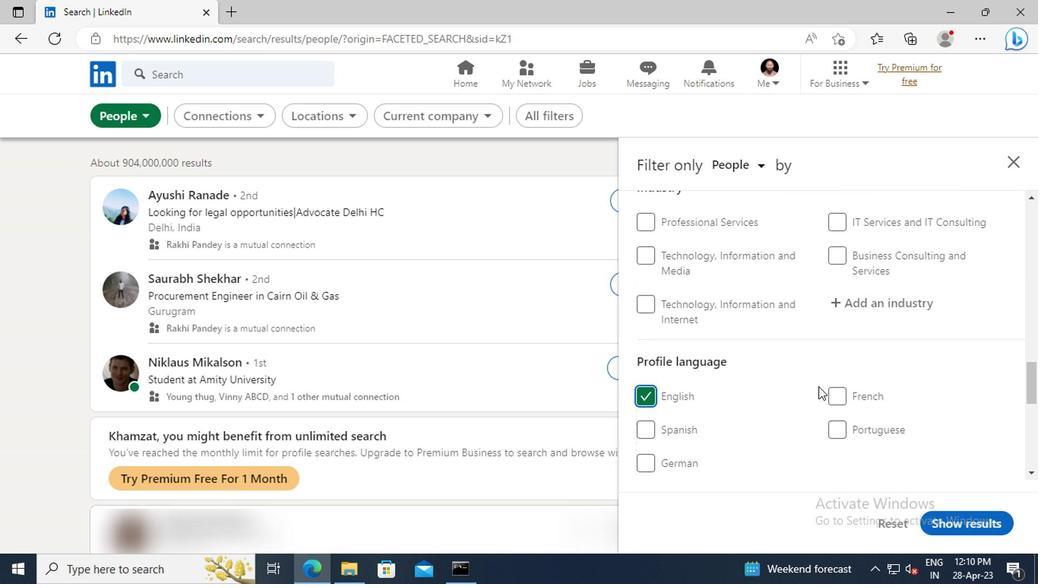 
Action: Mouse scrolled (815, 386) with delta (0, 1)
Screenshot: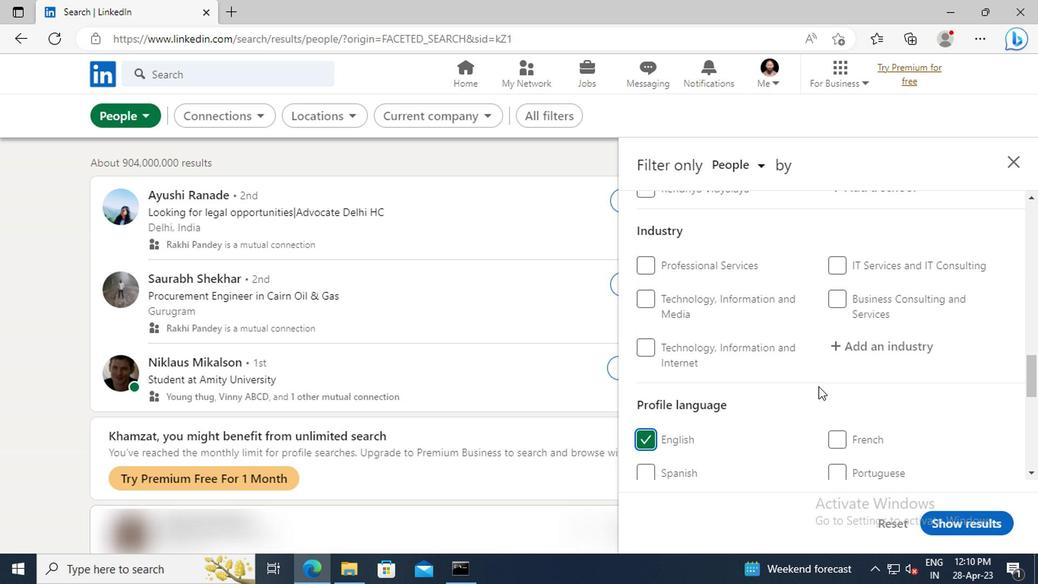 
Action: Mouse scrolled (815, 386) with delta (0, 1)
Screenshot: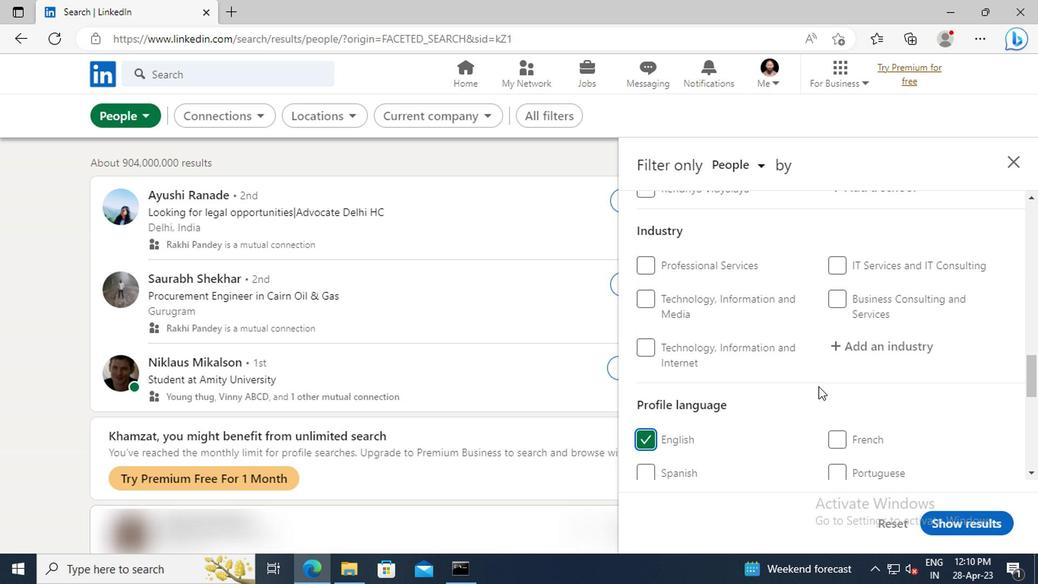 
Action: Mouse scrolled (815, 386) with delta (0, 1)
Screenshot: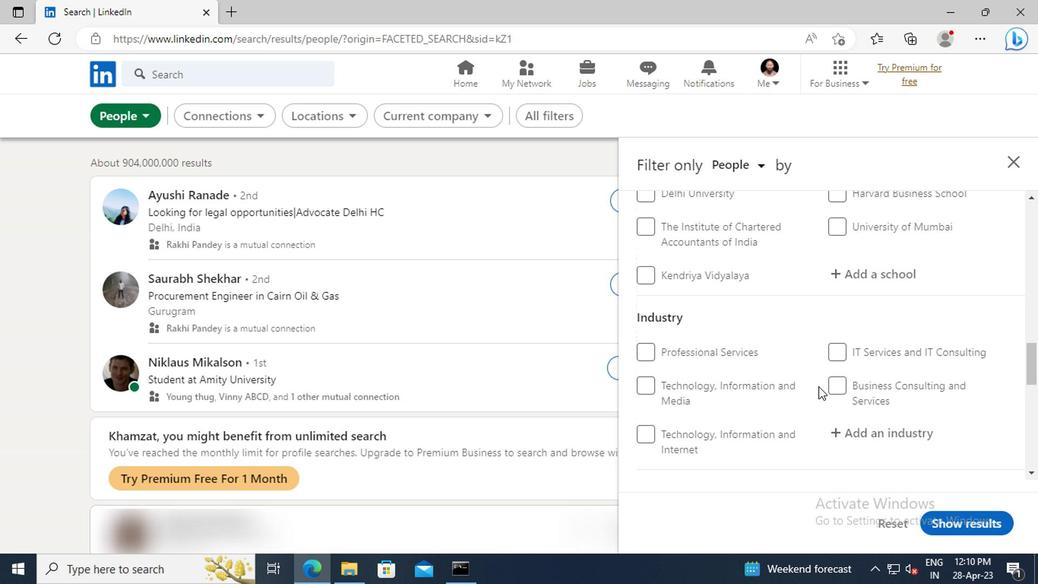 
Action: Mouse scrolled (815, 386) with delta (0, 1)
Screenshot: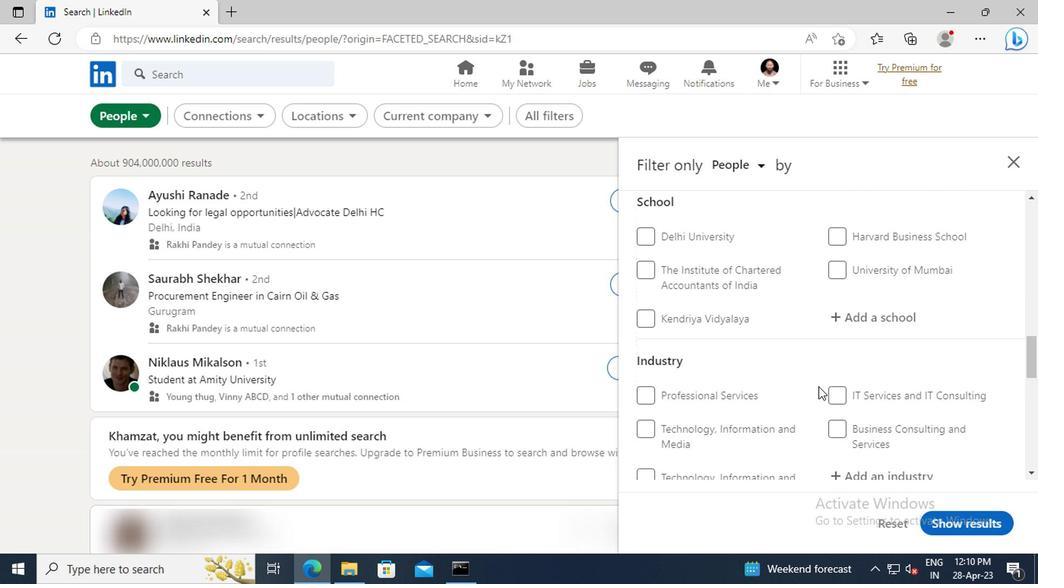 
Action: Mouse scrolled (815, 386) with delta (0, 1)
Screenshot: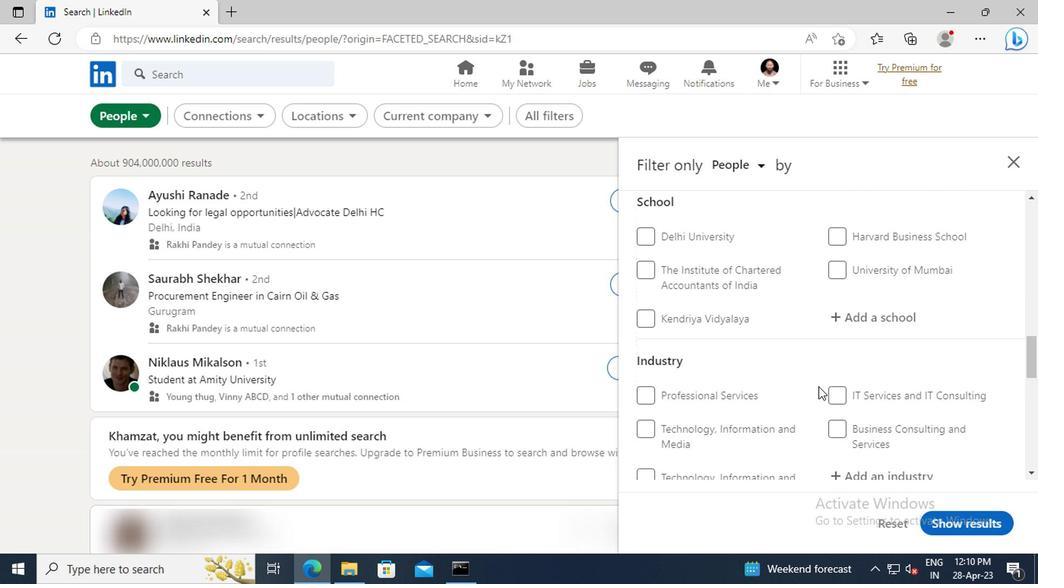 
Action: Mouse scrolled (815, 386) with delta (0, 1)
Screenshot: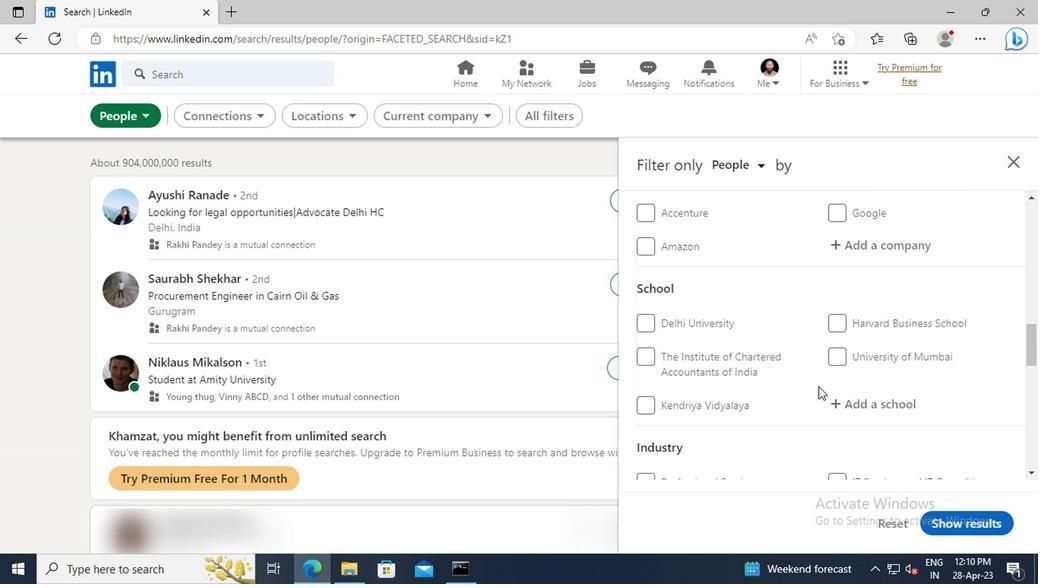 
Action: Mouse scrolled (815, 386) with delta (0, 1)
Screenshot: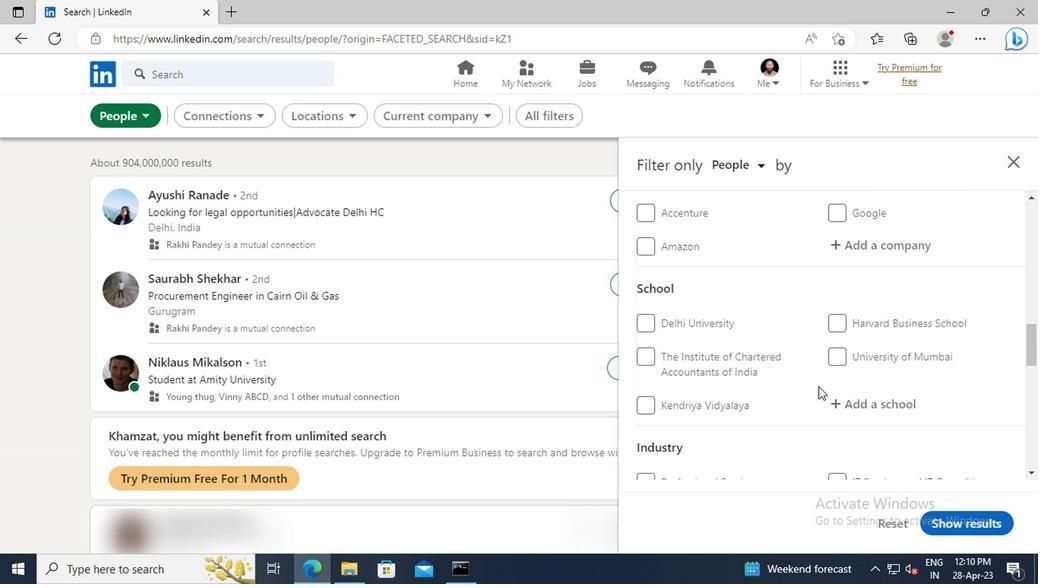 
Action: Mouse scrolled (815, 386) with delta (0, 1)
Screenshot: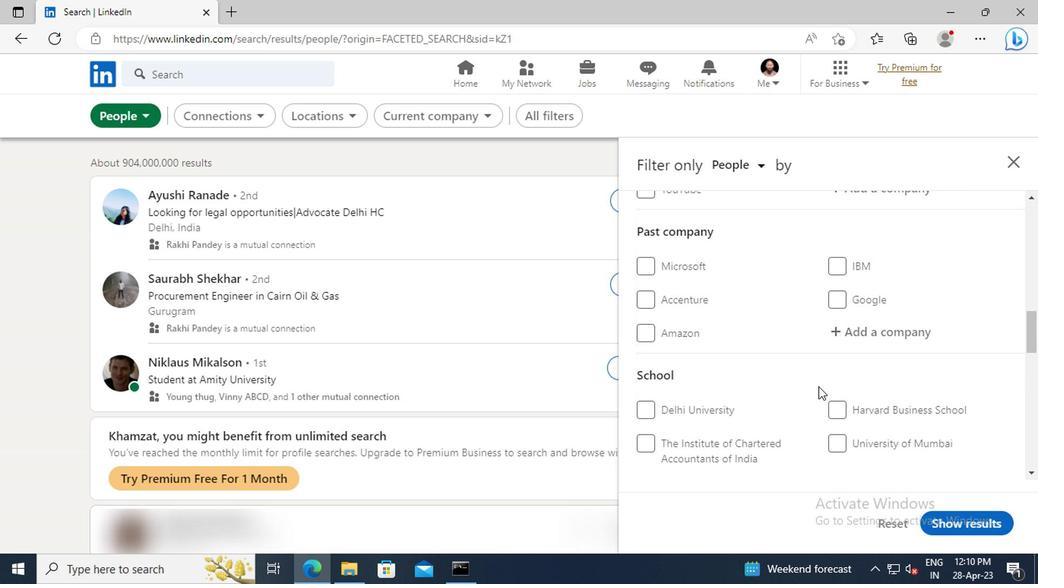 
Action: Mouse scrolled (815, 386) with delta (0, 1)
Screenshot: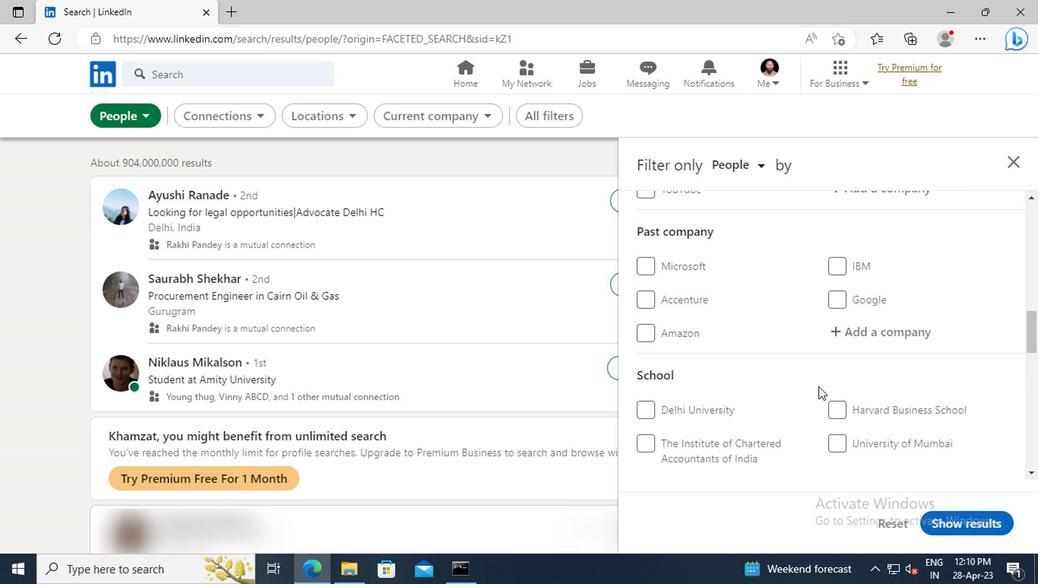 
Action: Mouse moved to (816, 373)
Screenshot: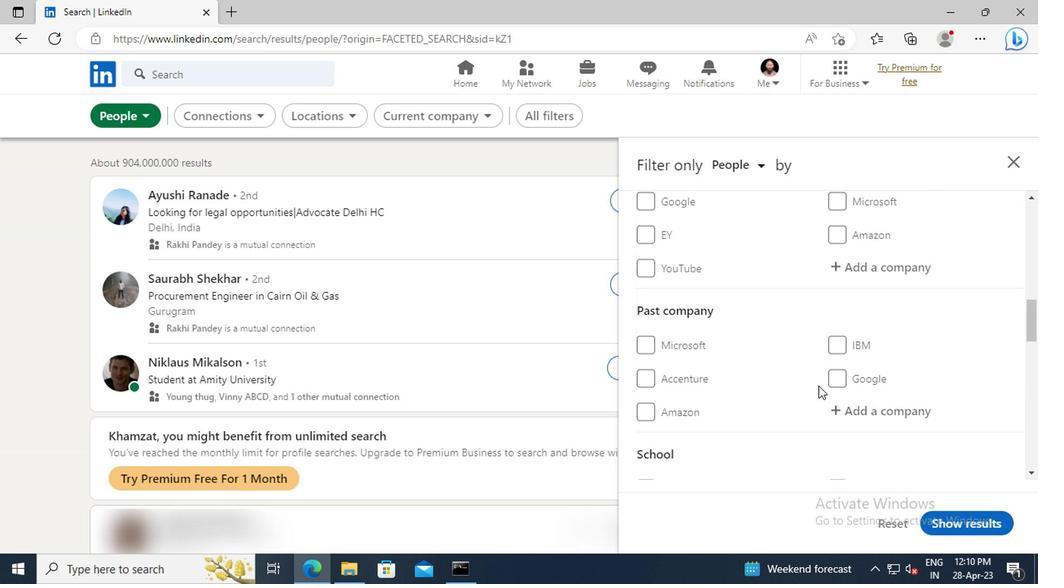 
Action: Mouse scrolled (816, 374) with delta (0, 1)
Screenshot: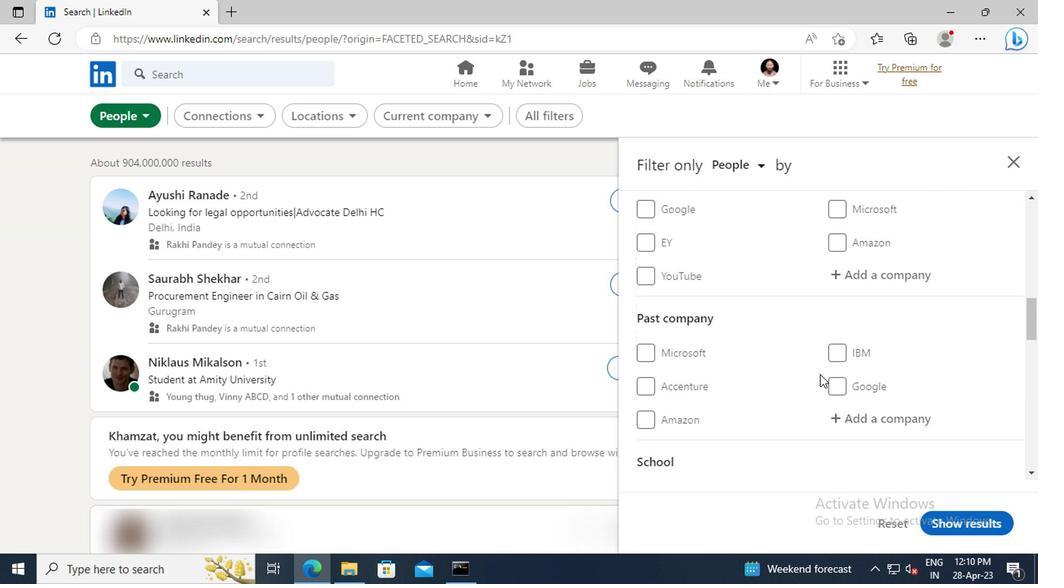 
Action: Mouse scrolled (816, 374) with delta (0, 1)
Screenshot: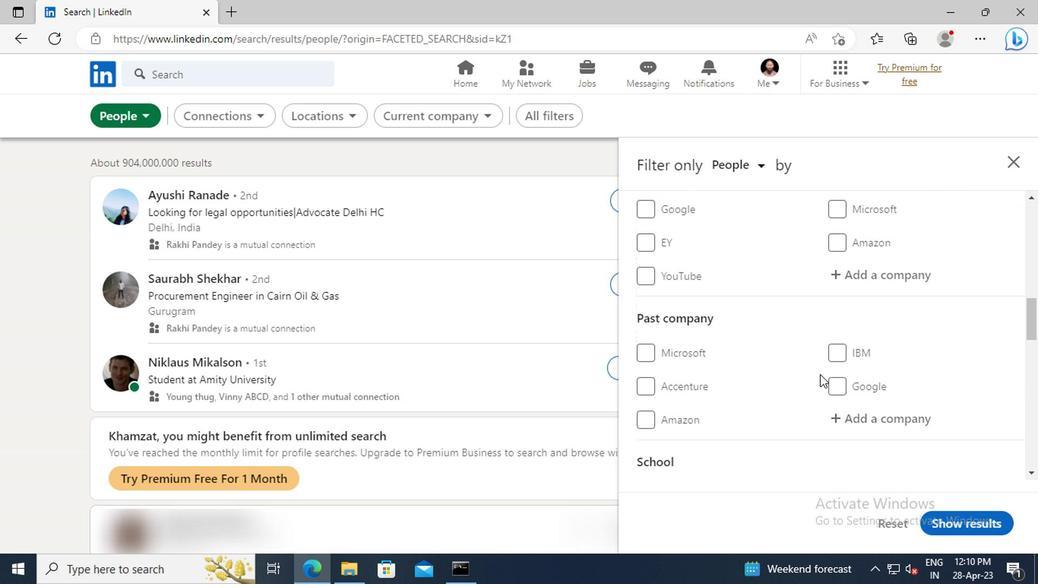 
Action: Mouse moved to (843, 358)
Screenshot: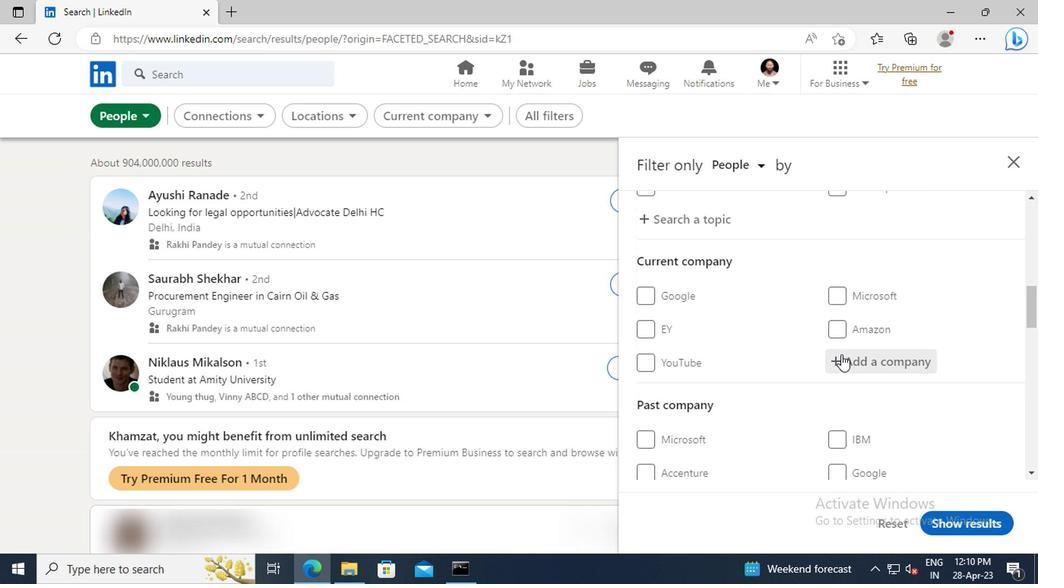 
Action: Mouse pressed left at (843, 358)
Screenshot: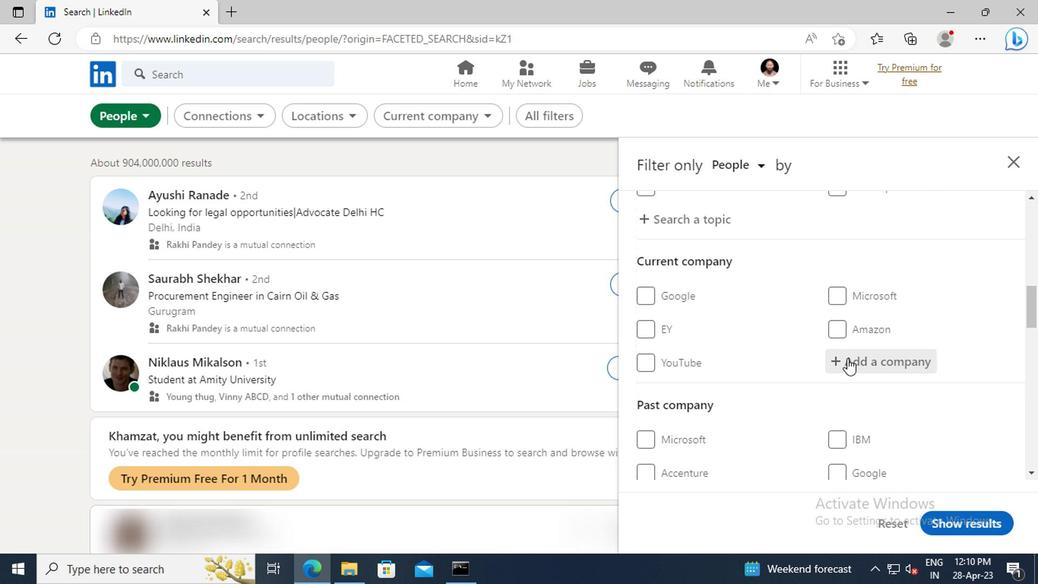 
Action: Key pressed <Key.shift>PERNOD<Key.space><Key.shift>RICARD<Key.space><Key.shift>IN
Screenshot: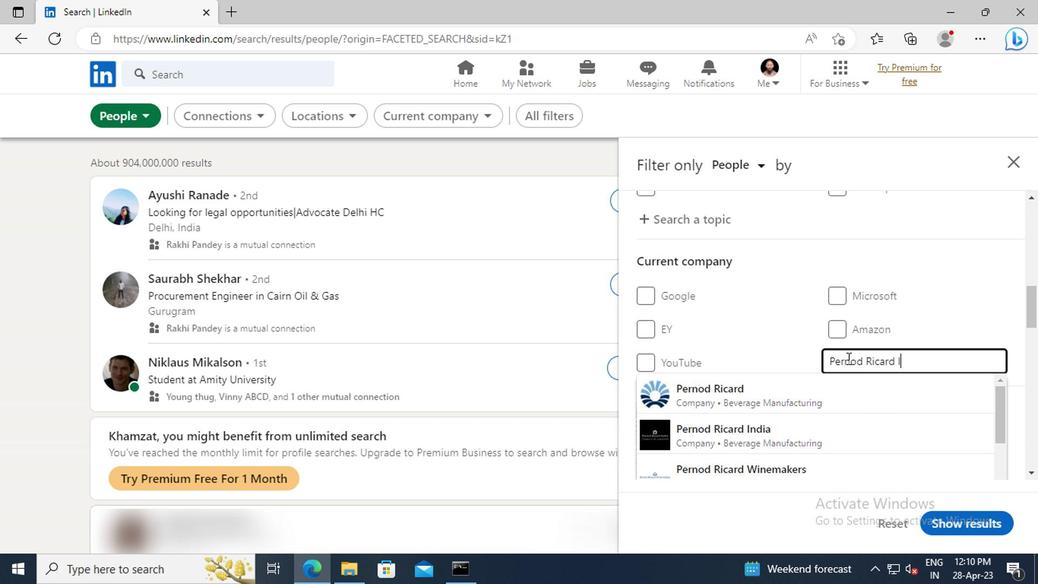 
Action: Mouse moved to (844, 388)
Screenshot: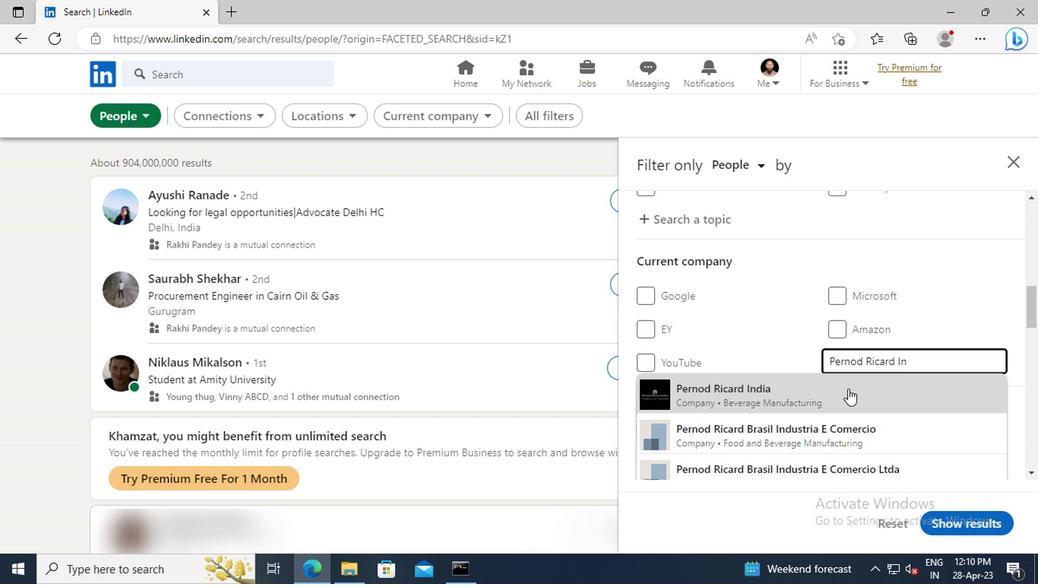 
Action: Mouse pressed left at (844, 388)
Screenshot: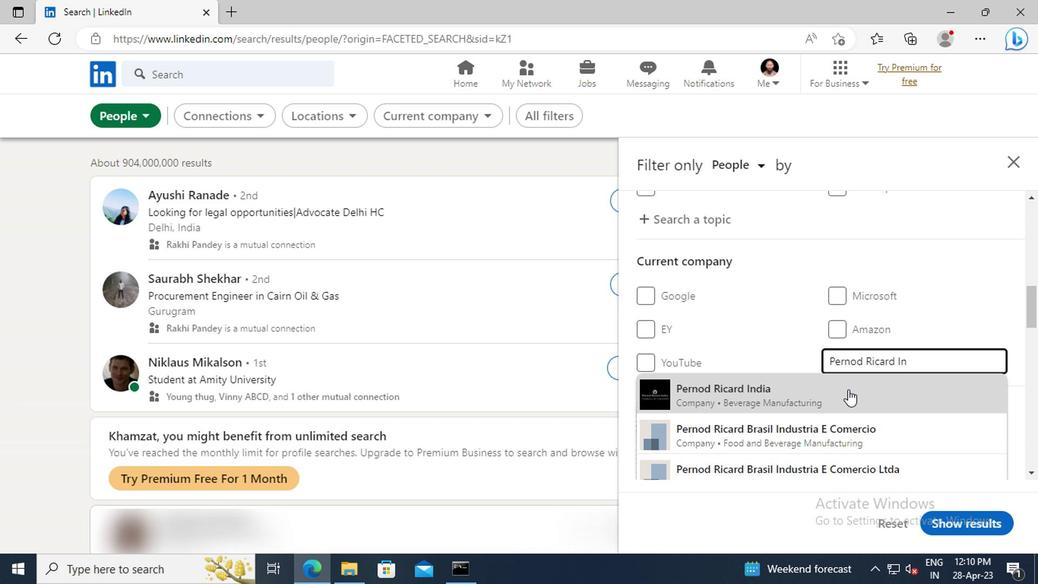 
Action: Mouse moved to (865, 309)
Screenshot: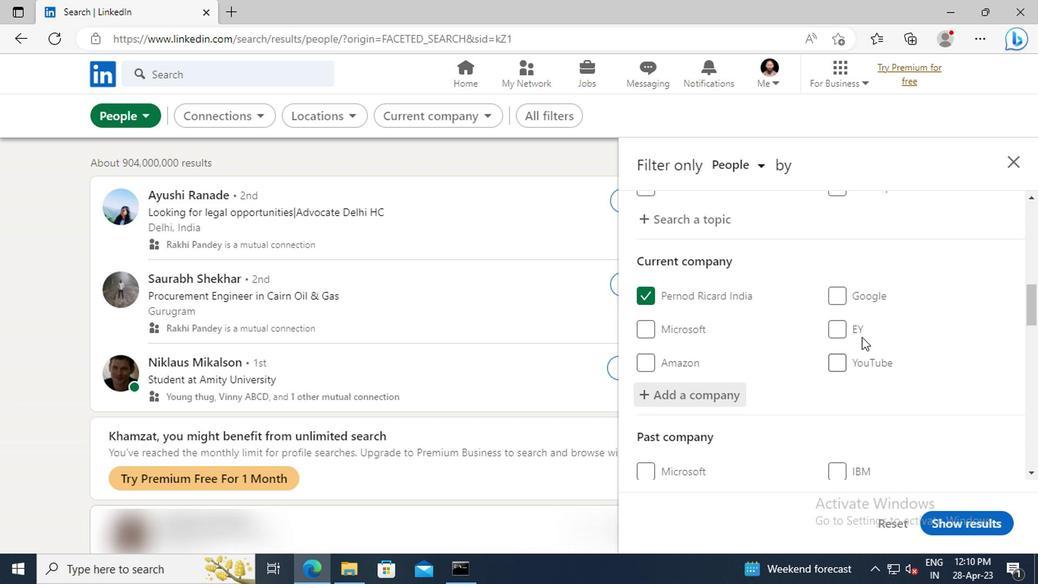 
Action: Mouse scrolled (865, 309) with delta (0, 0)
Screenshot: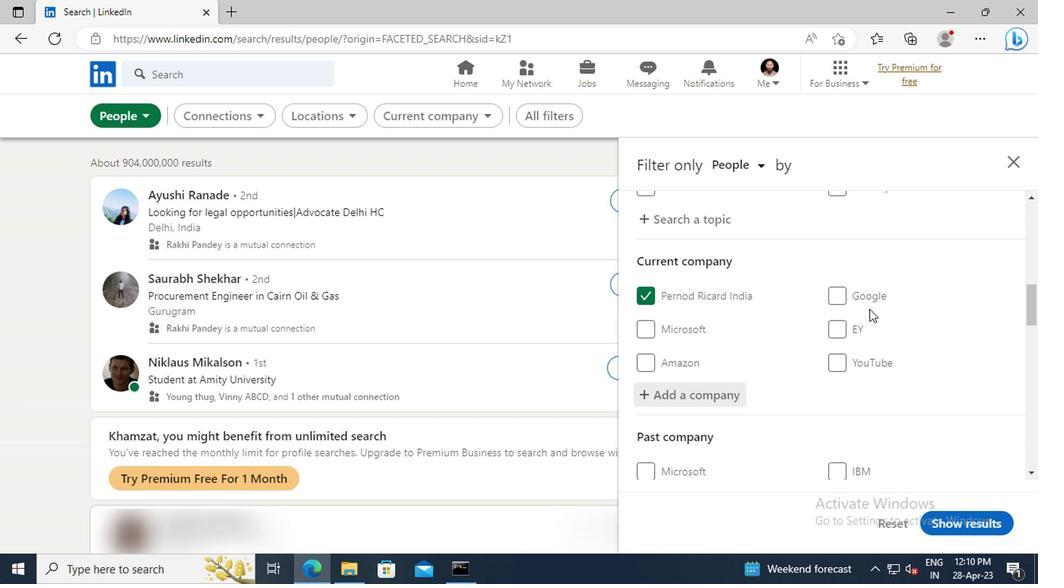 
Action: Mouse scrolled (865, 309) with delta (0, 0)
Screenshot: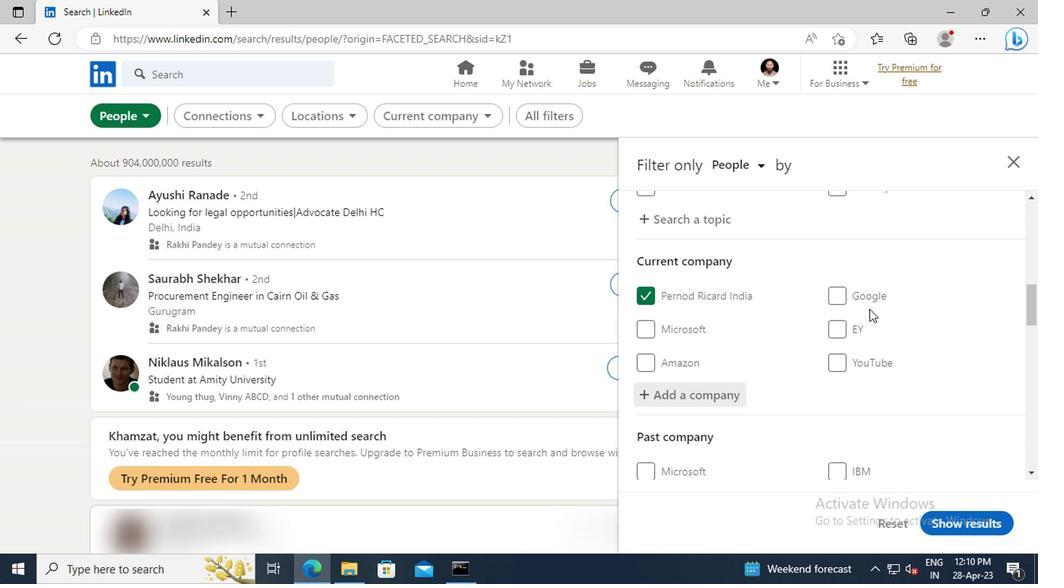 
Action: Mouse scrolled (865, 309) with delta (0, 0)
Screenshot: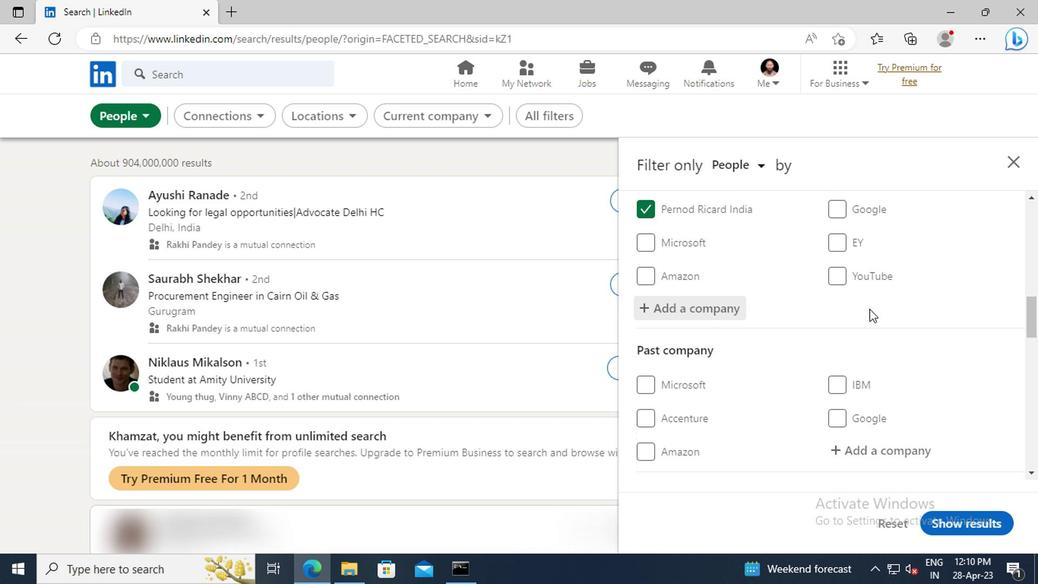 
Action: Mouse scrolled (865, 309) with delta (0, 0)
Screenshot: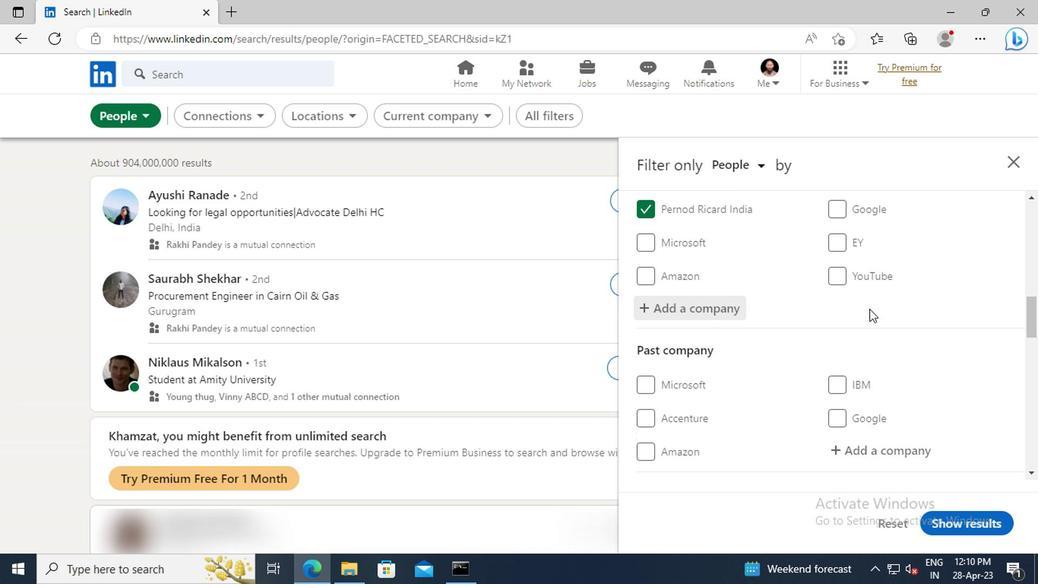 
Action: Mouse scrolled (865, 309) with delta (0, 0)
Screenshot: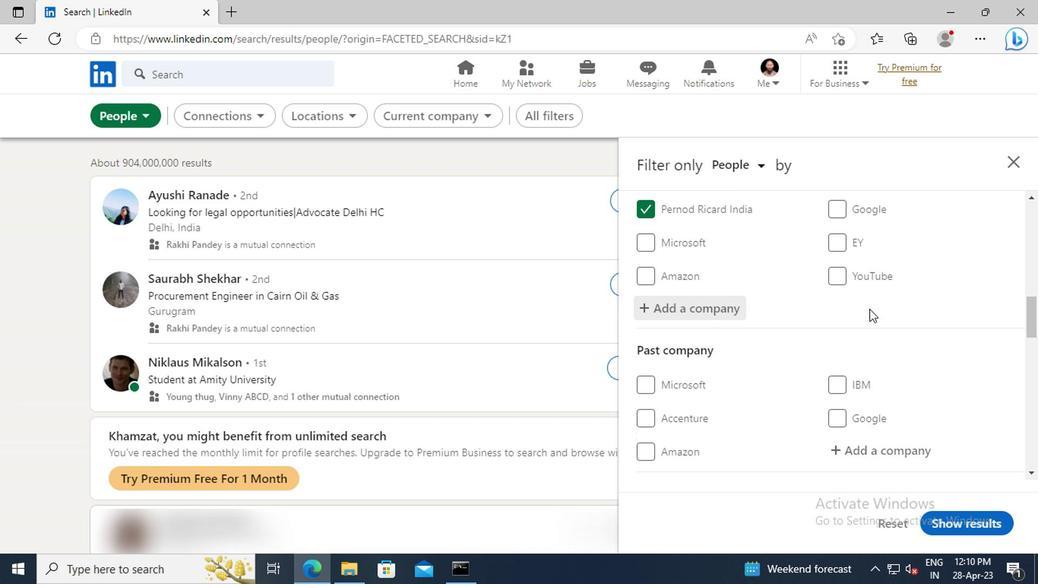 
Action: Mouse scrolled (865, 309) with delta (0, 0)
Screenshot: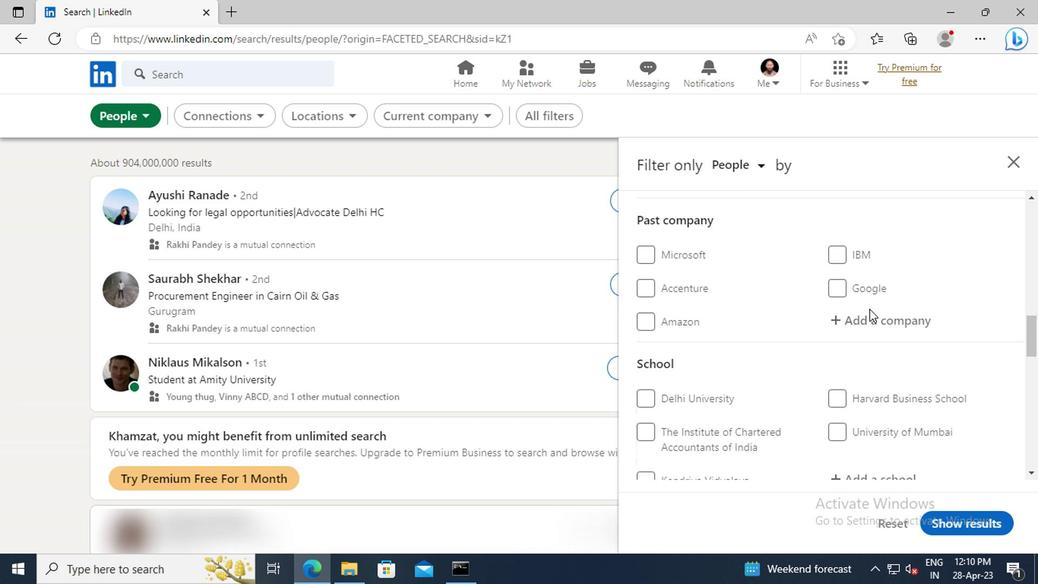 
Action: Mouse scrolled (865, 309) with delta (0, 0)
Screenshot: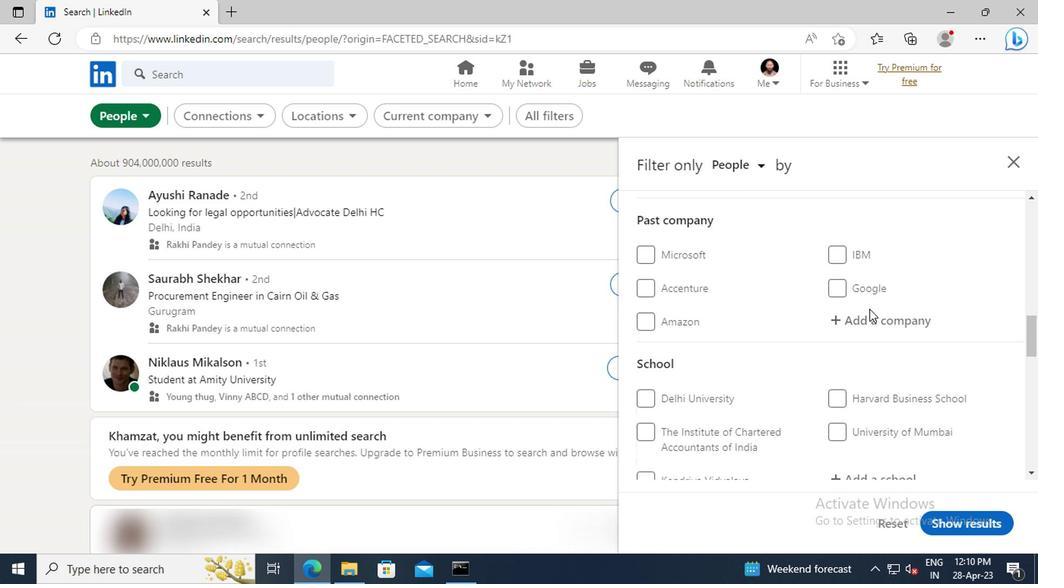
Action: Mouse scrolled (865, 309) with delta (0, 0)
Screenshot: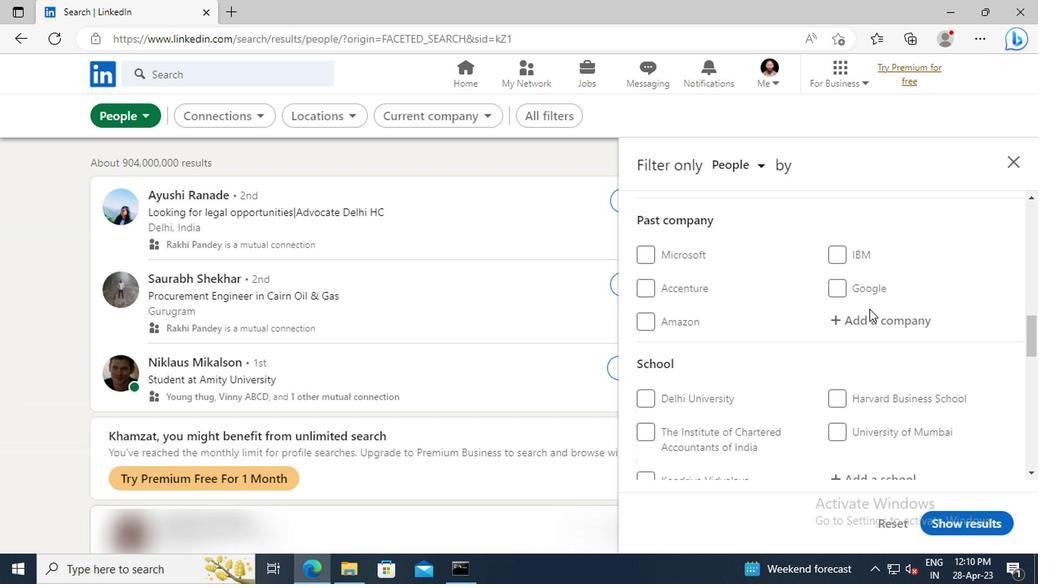 
Action: Mouse moved to (865, 311)
Screenshot: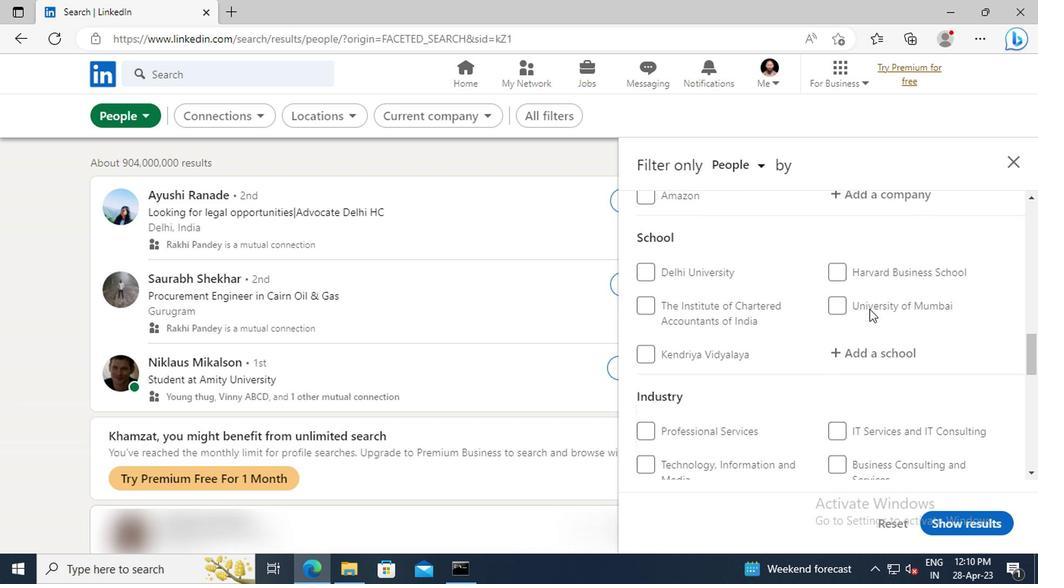 
Action: Mouse scrolled (865, 309) with delta (0, -1)
Screenshot: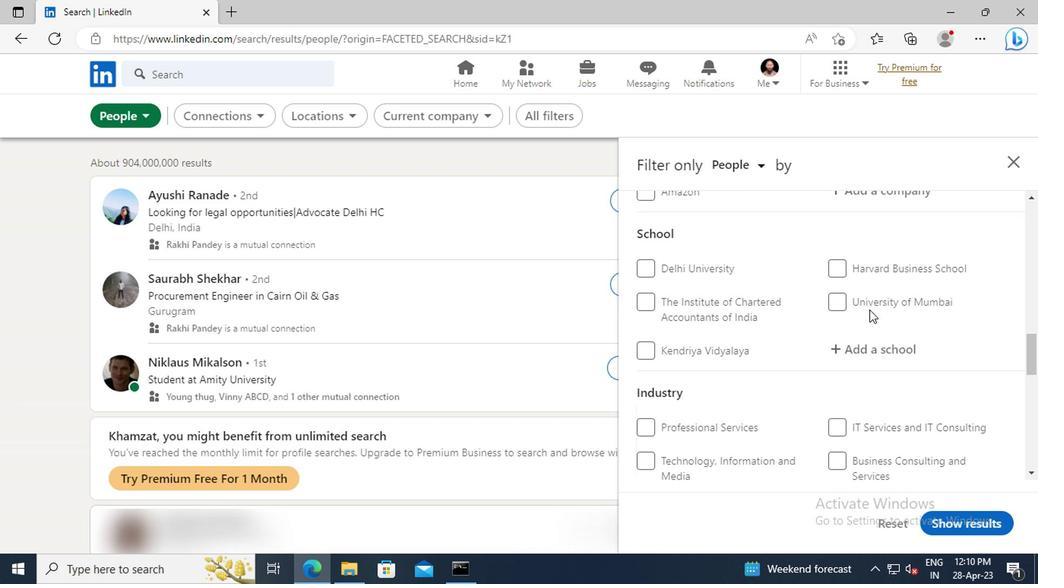 
Action: Mouse moved to (859, 312)
Screenshot: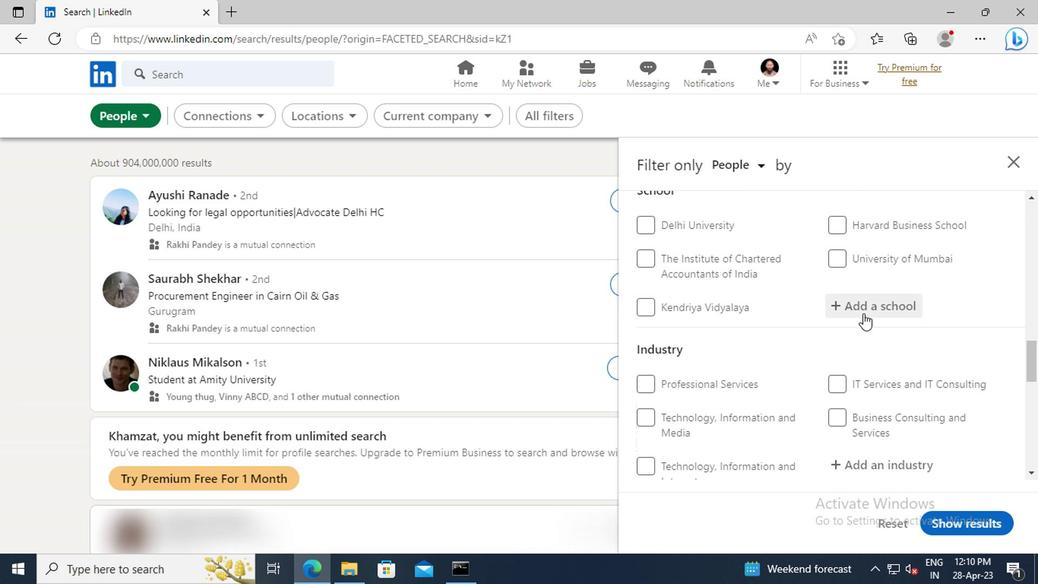 
Action: Mouse pressed left at (859, 312)
Screenshot: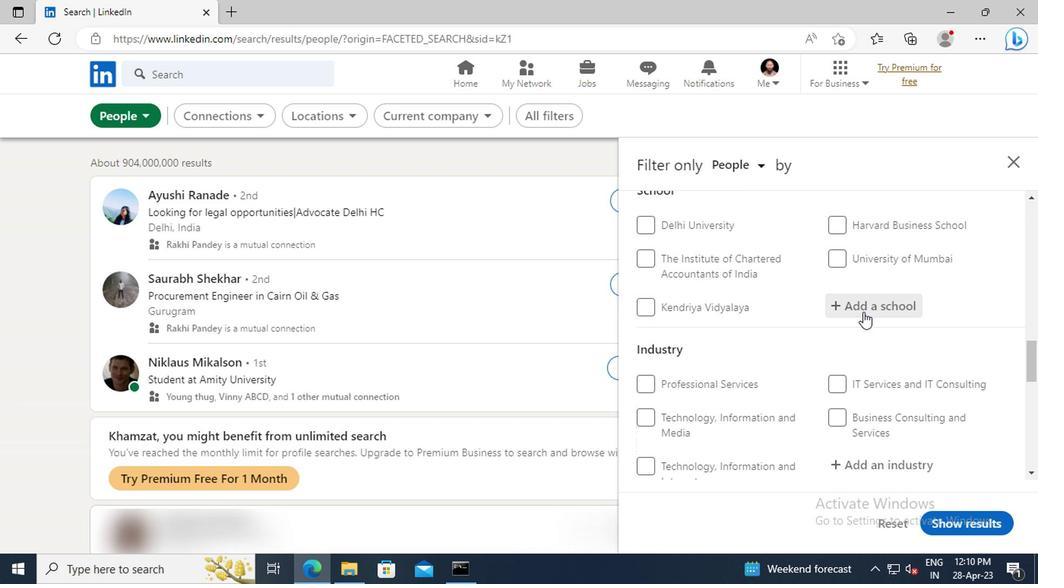 
Action: Key pressed <Key.shift>MADRAS<Key.space><Key.shift>INSTITUTE<Key.space>OF<Key.space><Key.shift>TECHNOLOGY<Key.space><Key.shift>CAM
Screenshot: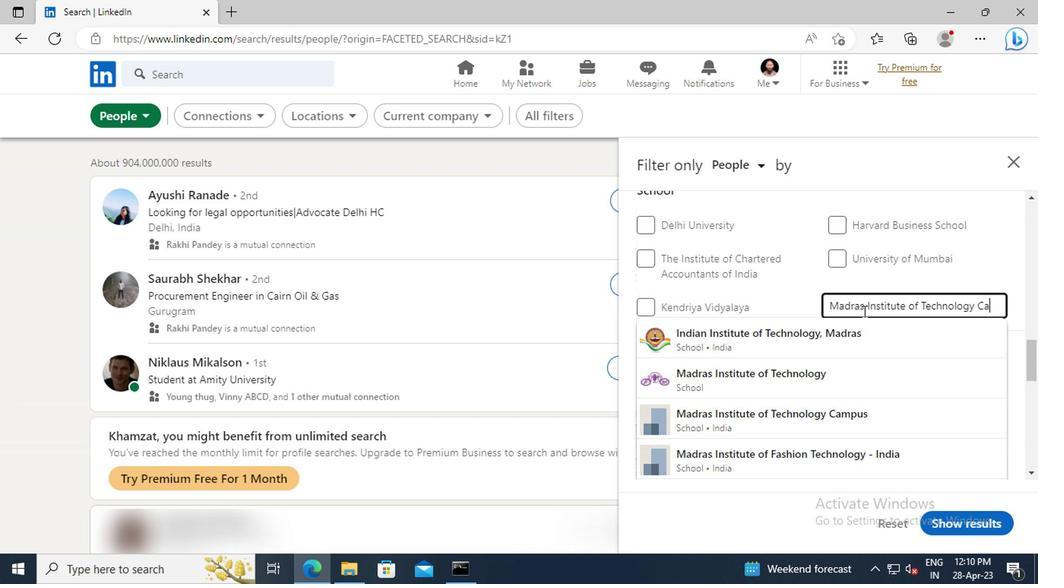 
Action: Mouse moved to (859, 333)
Screenshot: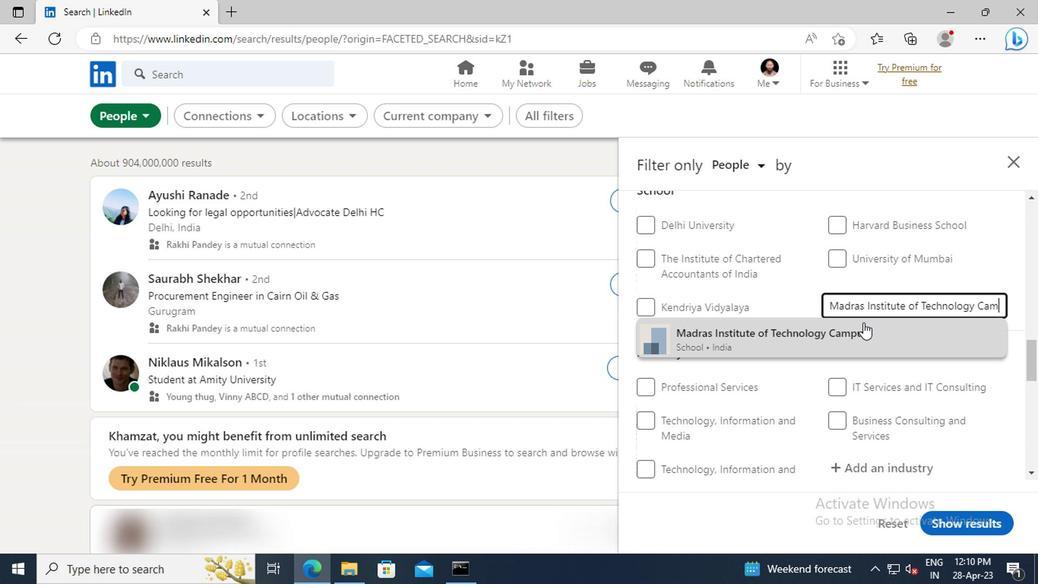 
Action: Mouse pressed left at (859, 333)
Screenshot: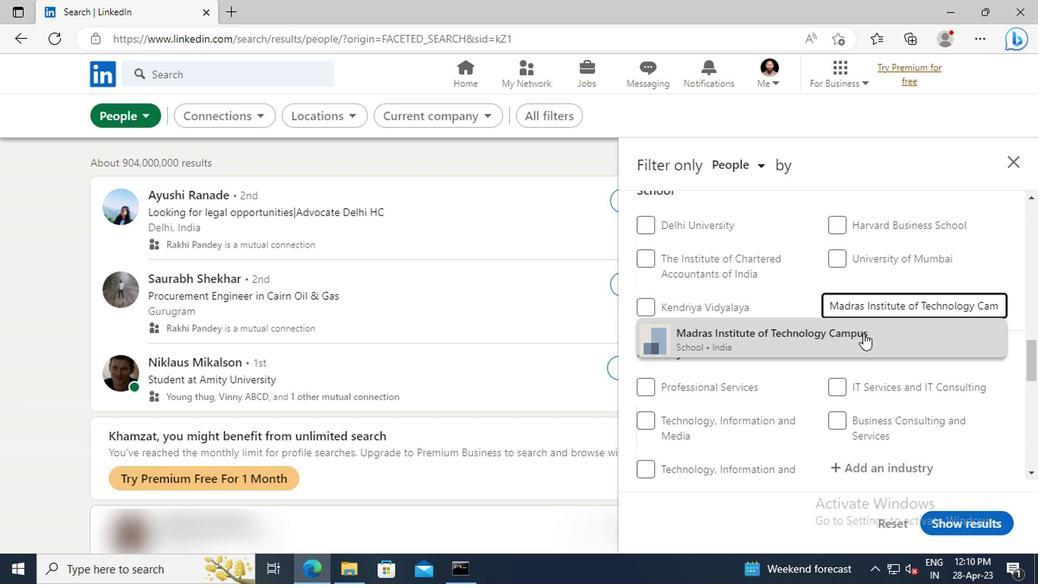 
Action: Mouse moved to (868, 315)
Screenshot: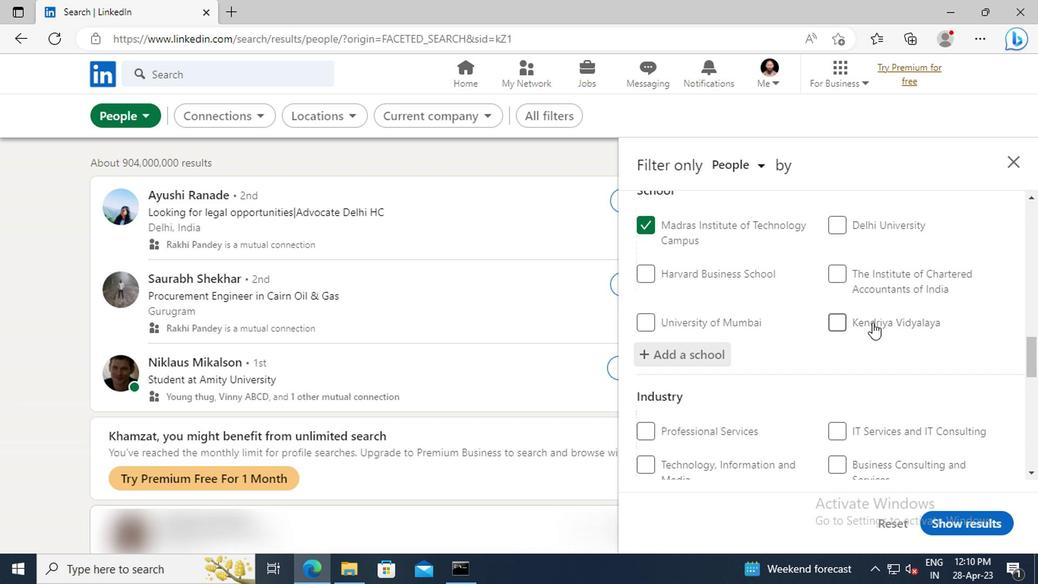 
Action: Mouse scrolled (868, 315) with delta (0, 0)
Screenshot: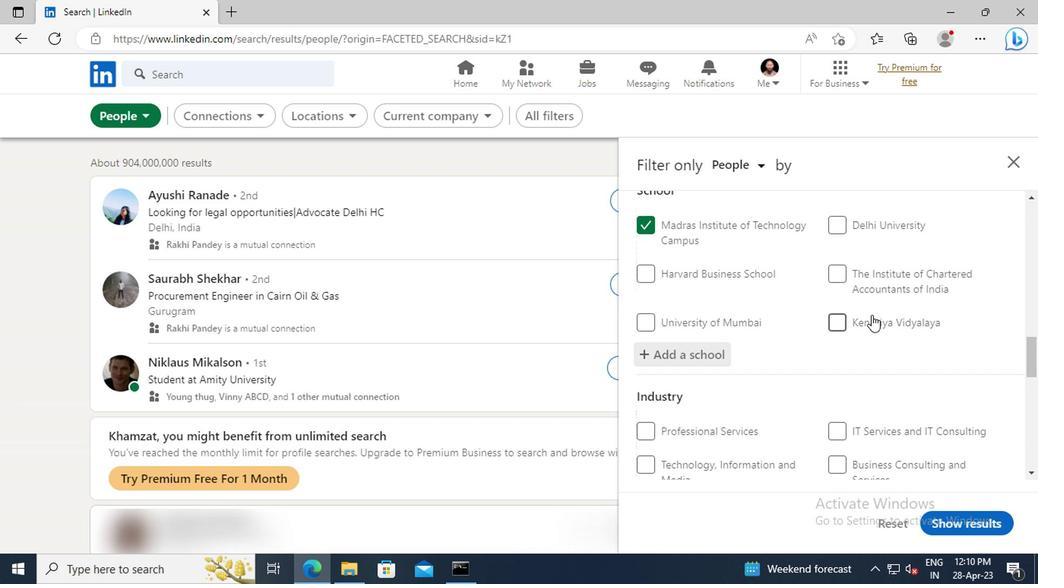 
Action: Mouse moved to (868, 315)
Screenshot: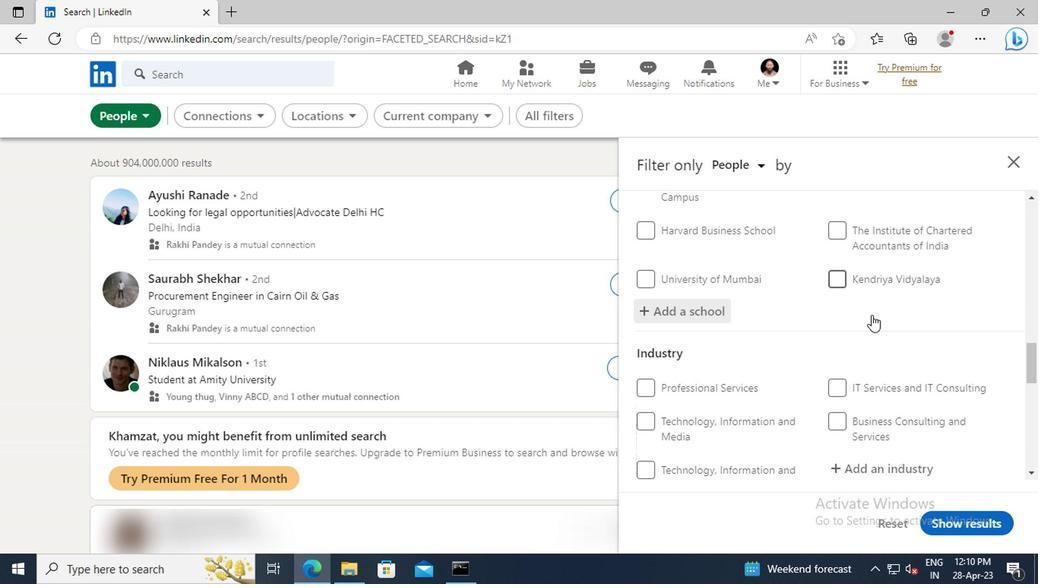 
Action: Mouse scrolled (868, 314) with delta (0, 0)
Screenshot: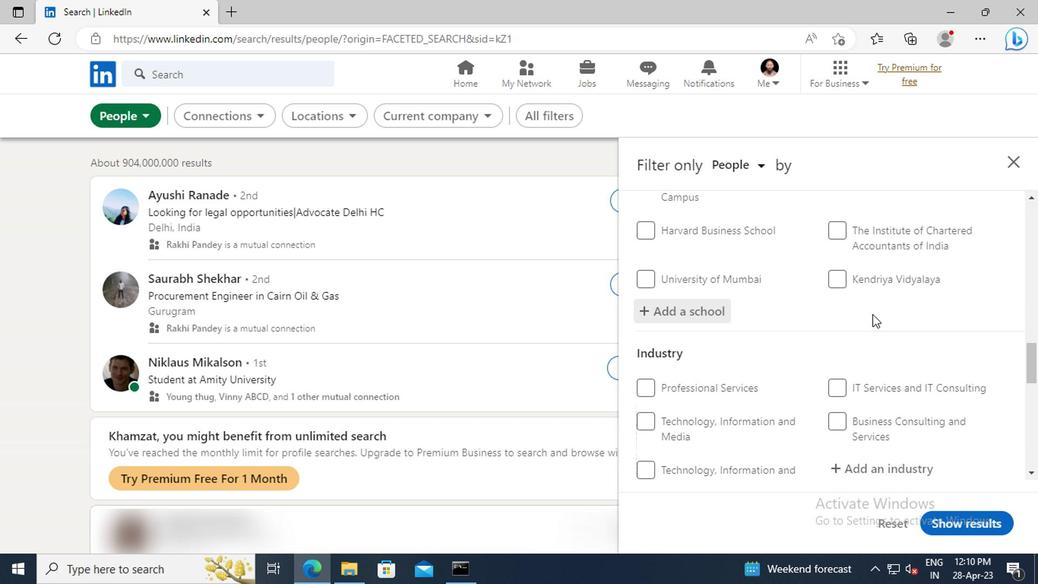 
Action: Mouse scrolled (868, 314) with delta (0, 0)
Screenshot: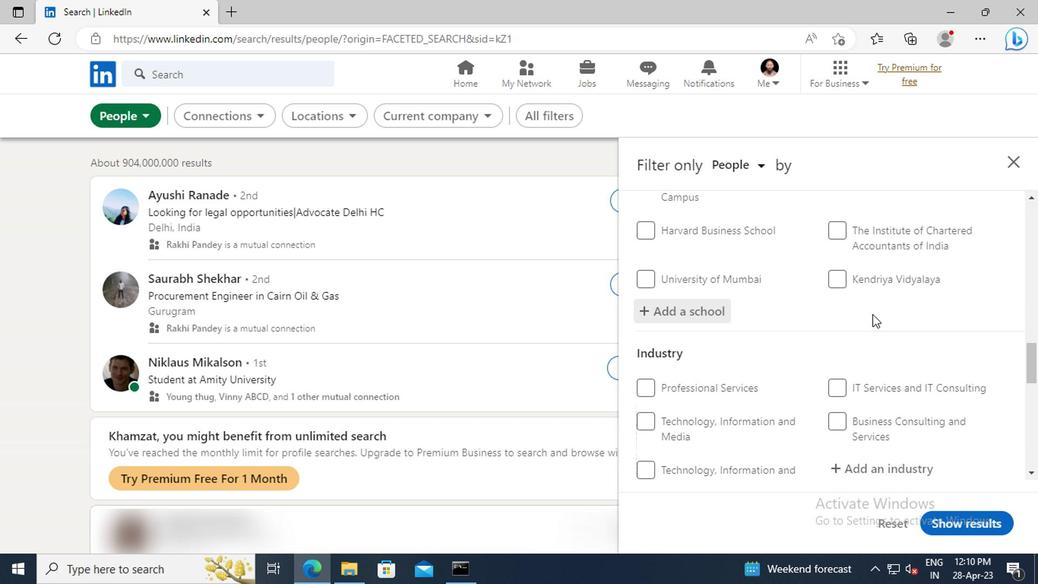 
Action: Mouse scrolled (868, 314) with delta (0, 0)
Screenshot: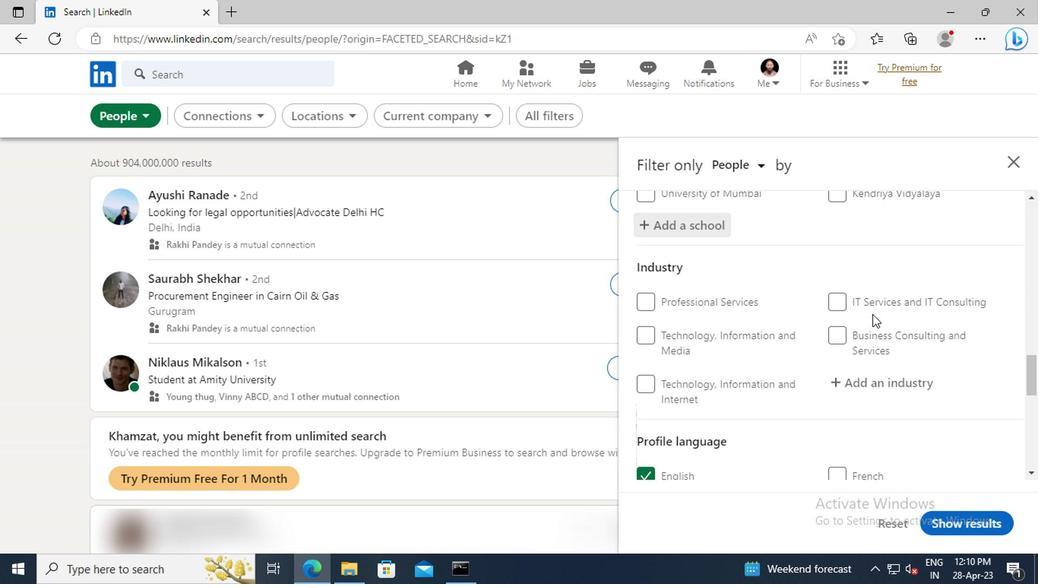 
Action: Mouse moved to (859, 339)
Screenshot: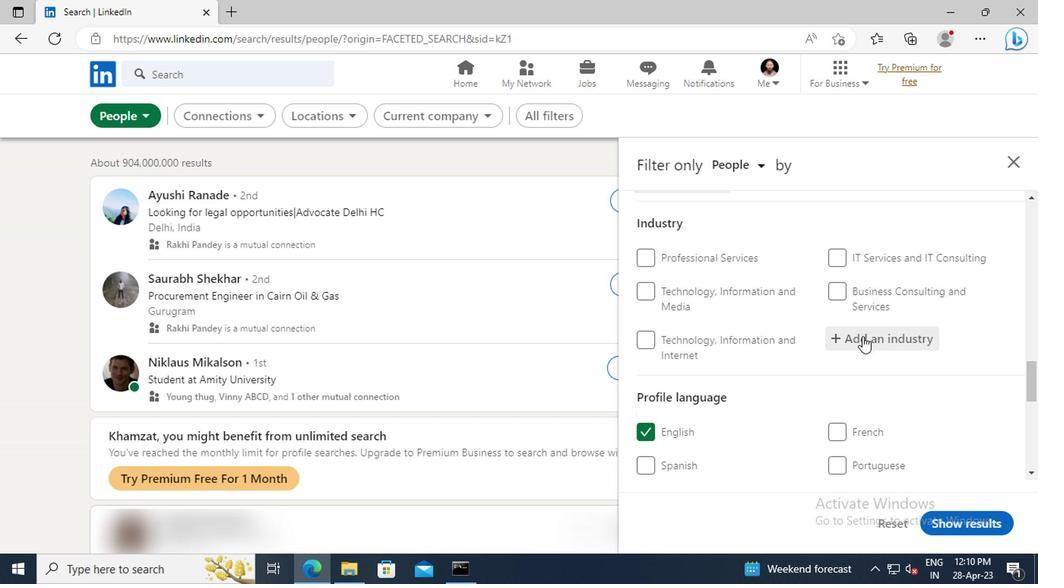 
Action: Mouse pressed left at (859, 339)
Screenshot: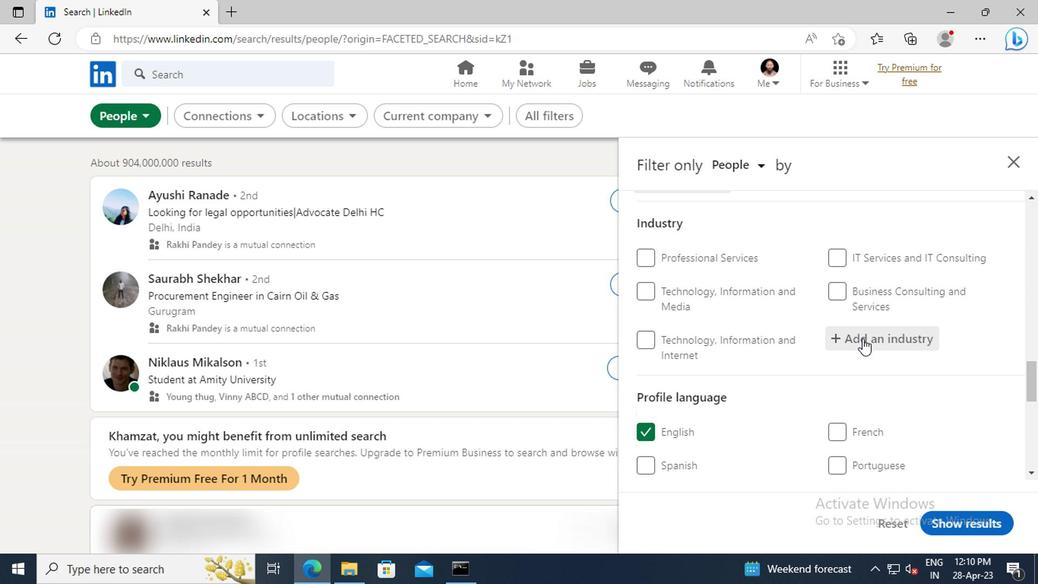 
Action: Key pressed <Key.shift>METALWORKING
Screenshot: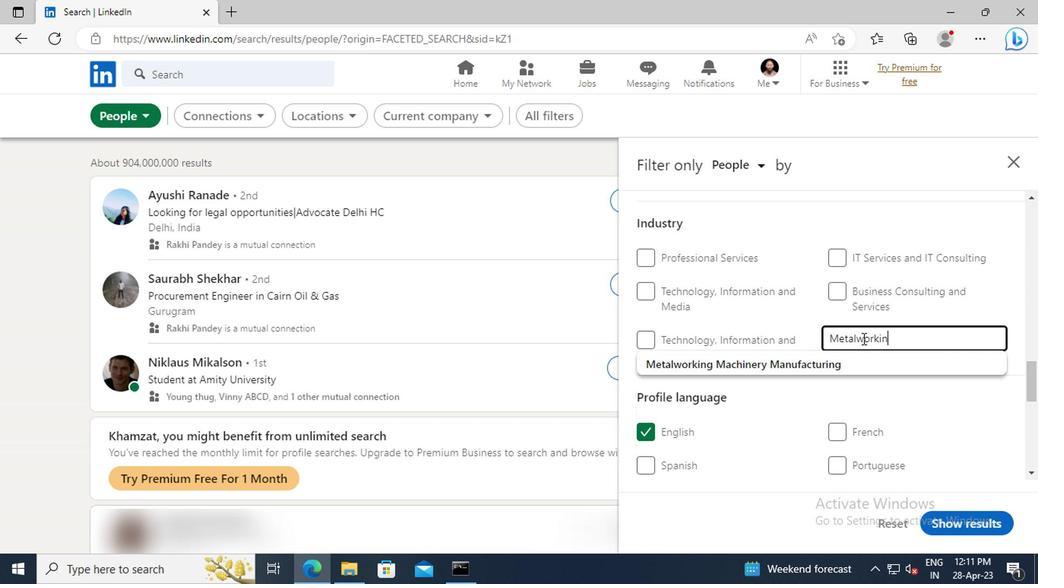 
Action: Mouse moved to (841, 359)
Screenshot: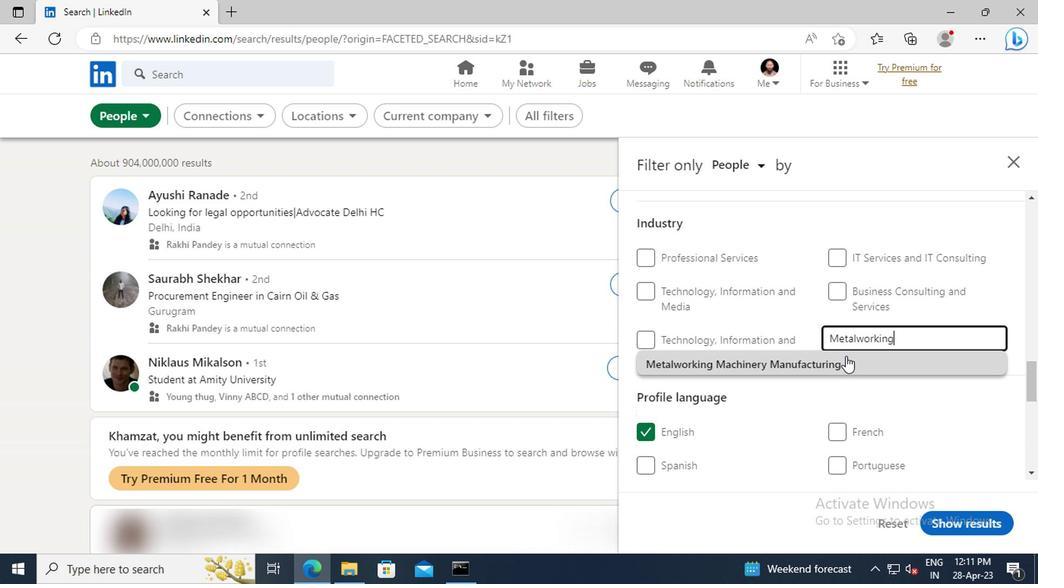 
Action: Mouse pressed left at (841, 359)
Screenshot: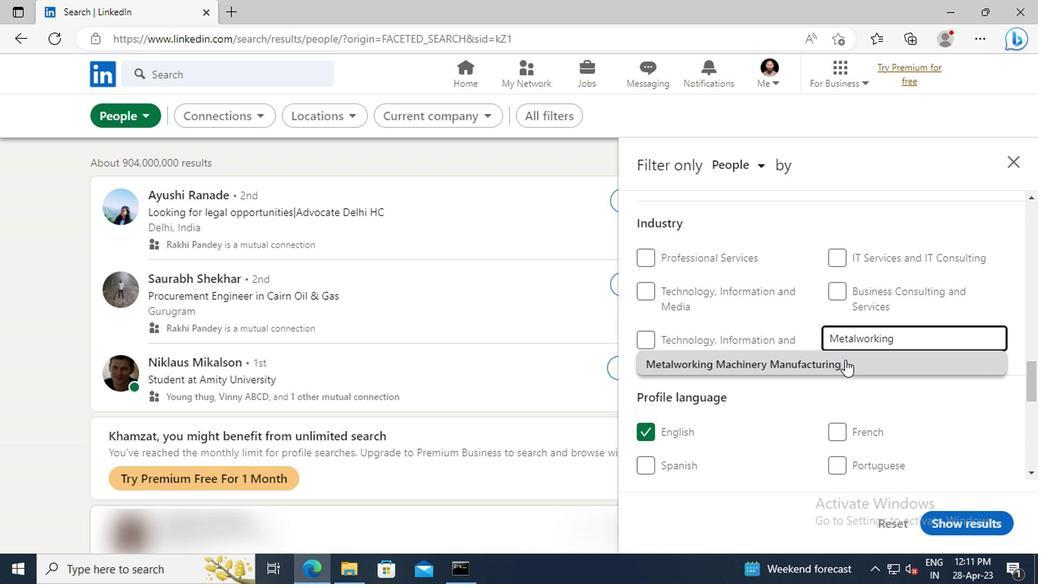 
Action: Mouse moved to (835, 314)
Screenshot: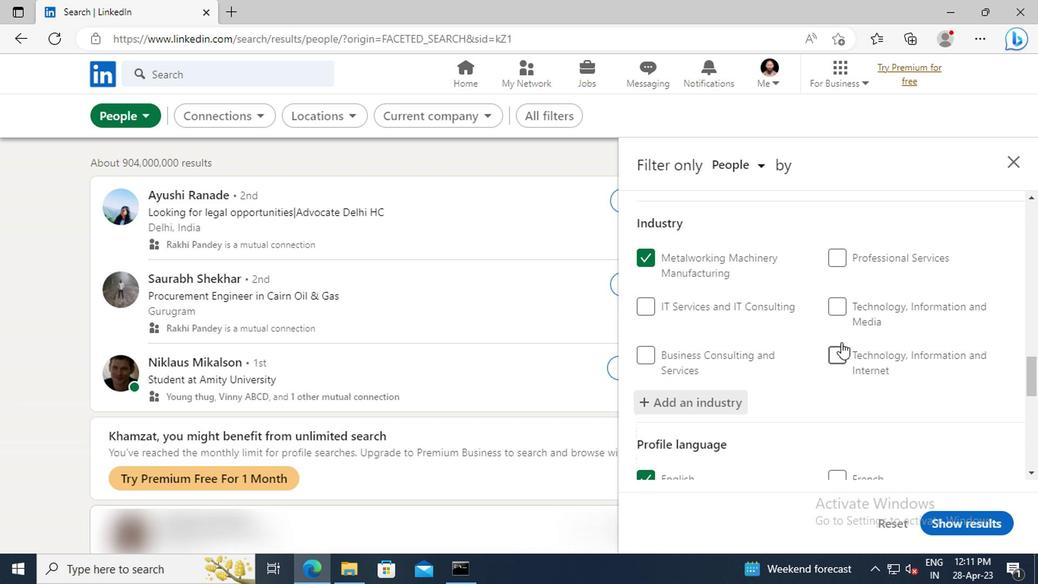 
Action: Mouse scrolled (835, 313) with delta (0, -1)
Screenshot: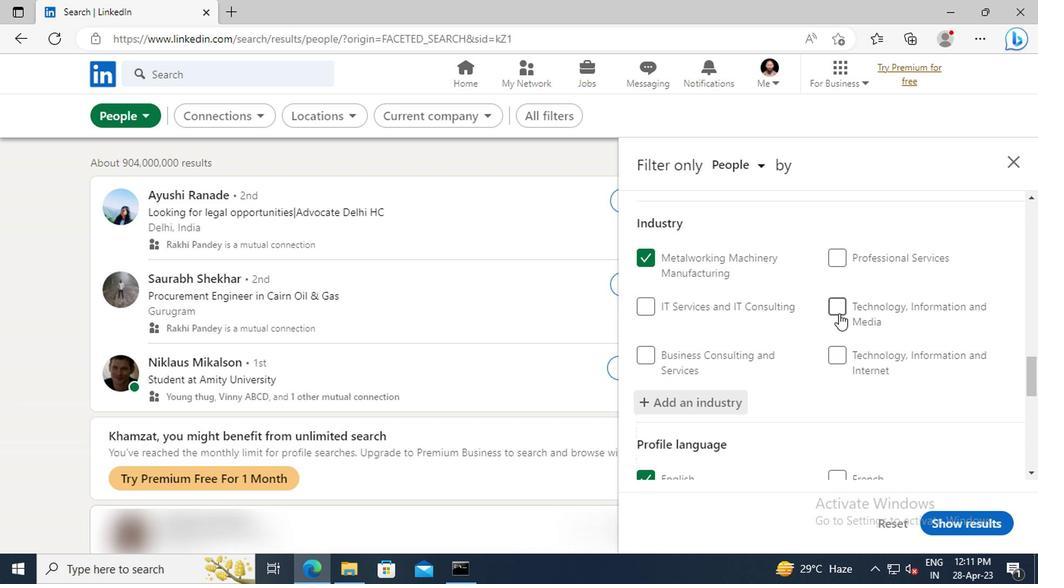 
Action: Mouse scrolled (835, 313) with delta (0, -1)
Screenshot: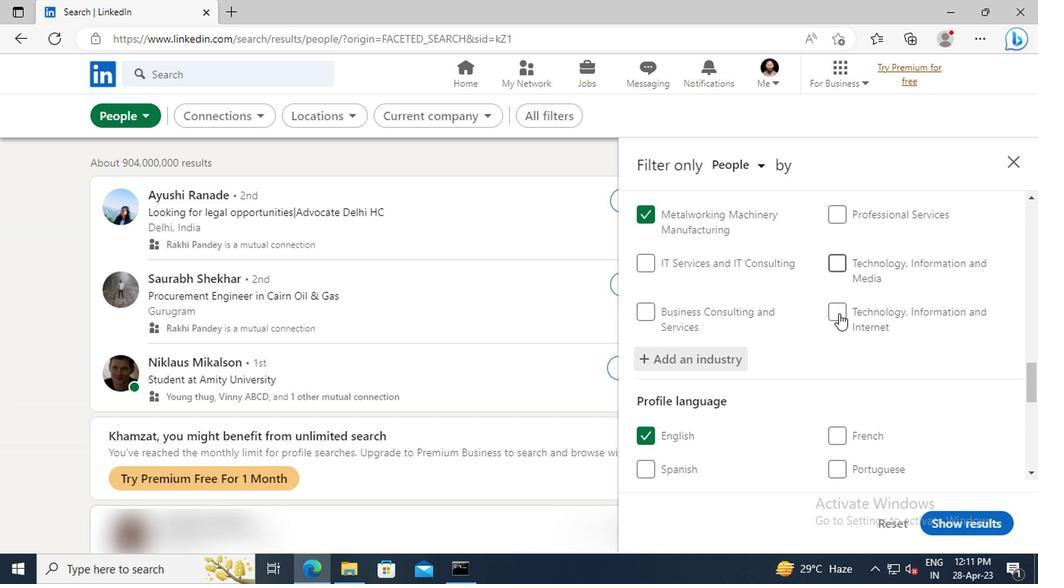 
Action: Mouse scrolled (835, 313) with delta (0, -1)
Screenshot: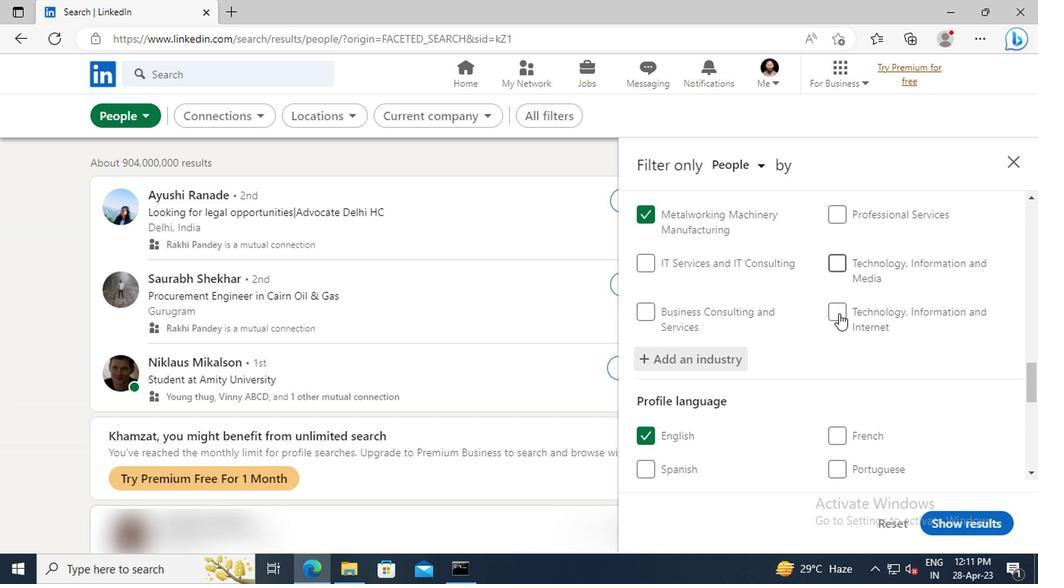 
Action: Mouse moved to (835, 313)
Screenshot: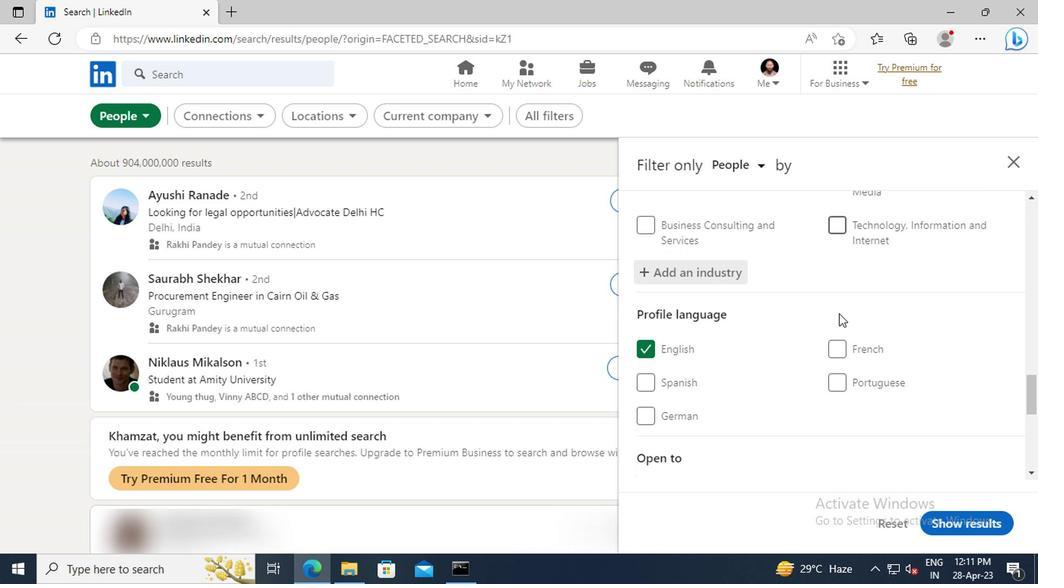 
Action: Mouse scrolled (835, 312) with delta (0, -1)
Screenshot: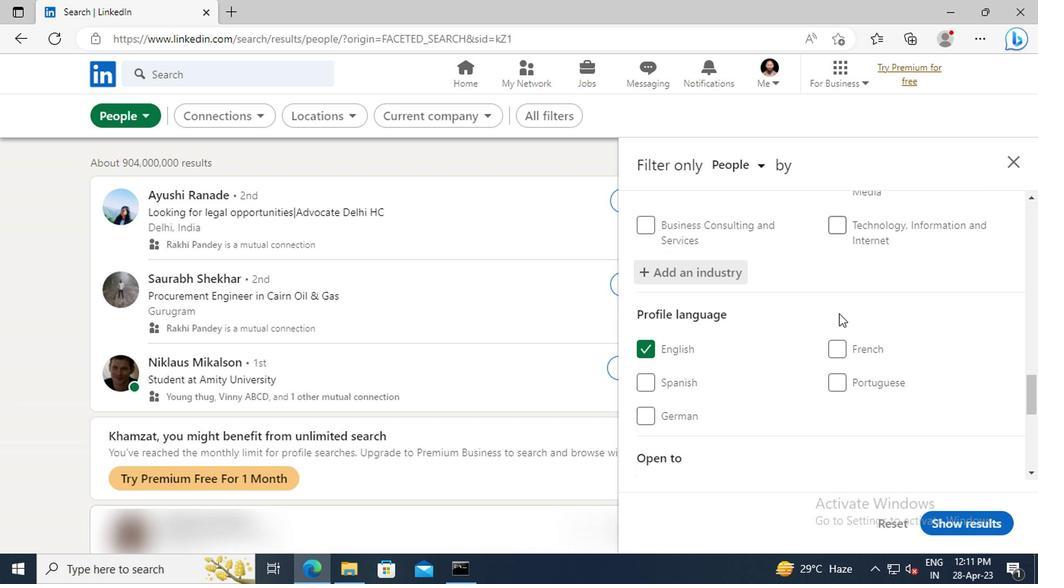 
Action: Mouse scrolled (835, 312) with delta (0, -1)
Screenshot: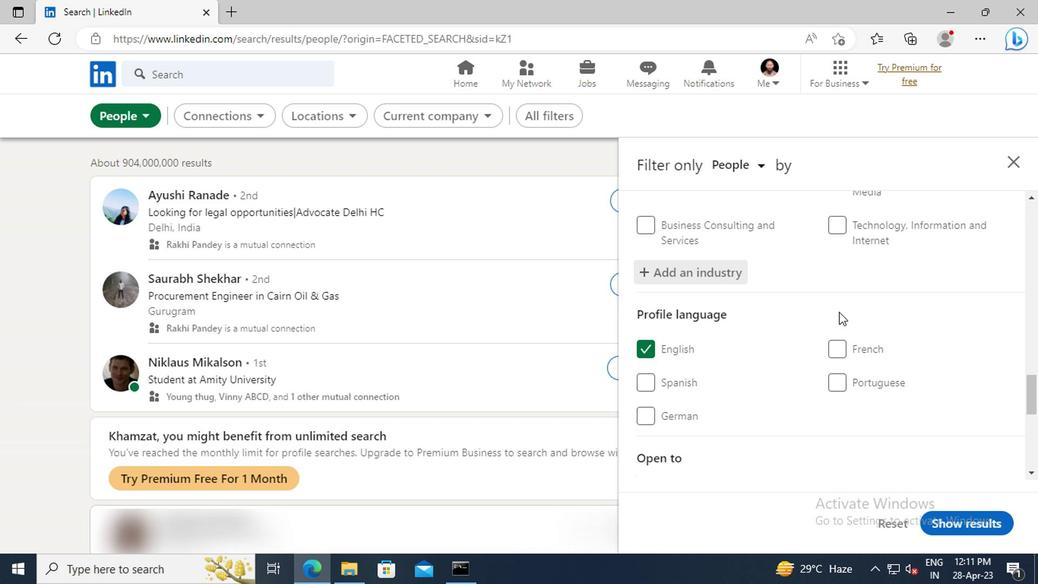 
Action: Mouse scrolled (835, 312) with delta (0, -1)
Screenshot: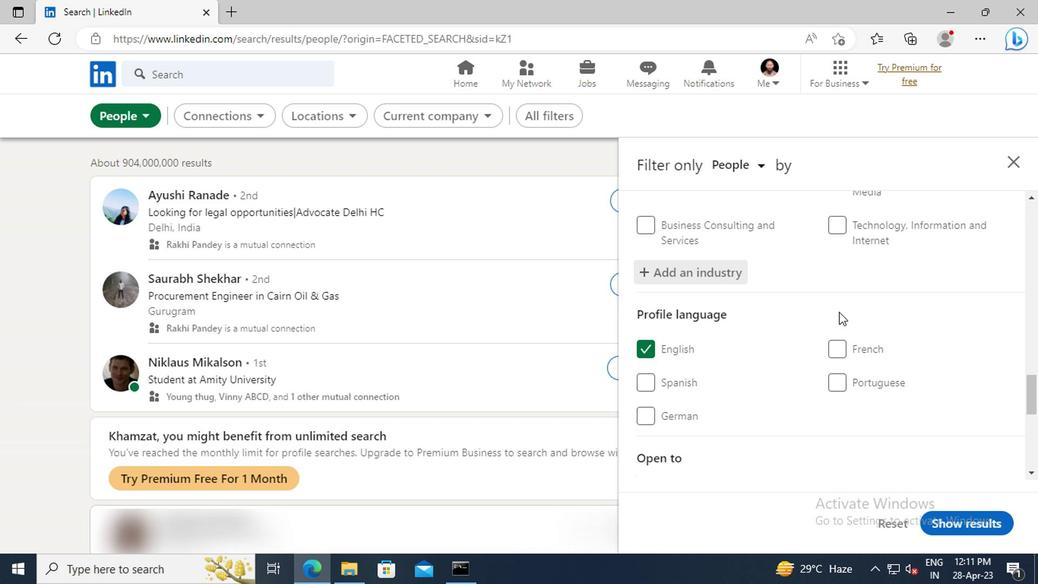 
Action: Mouse scrolled (835, 312) with delta (0, -1)
Screenshot: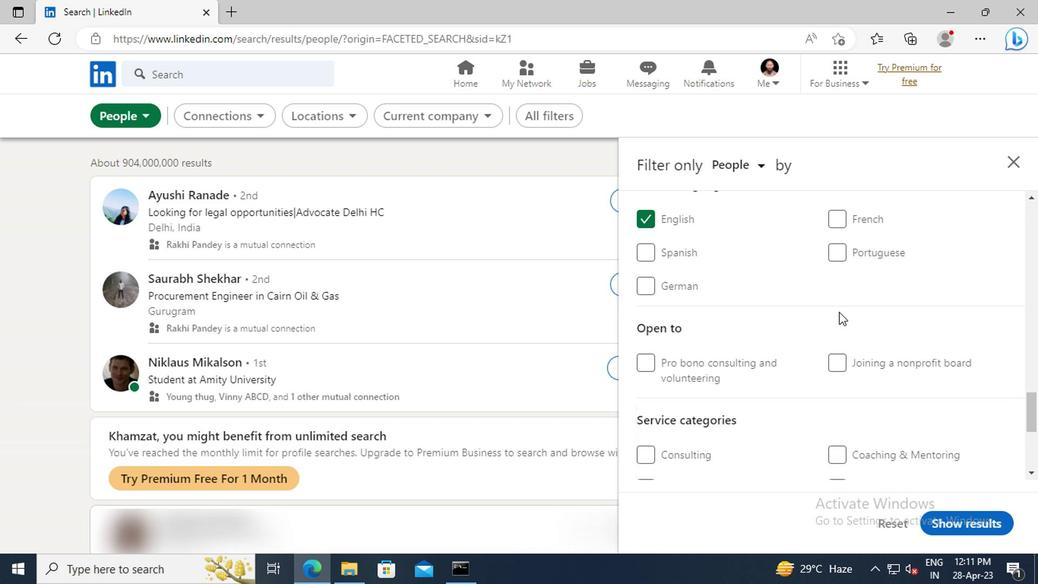 
Action: Mouse scrolled (835, 312) with delta (0, -1)
Screenshot: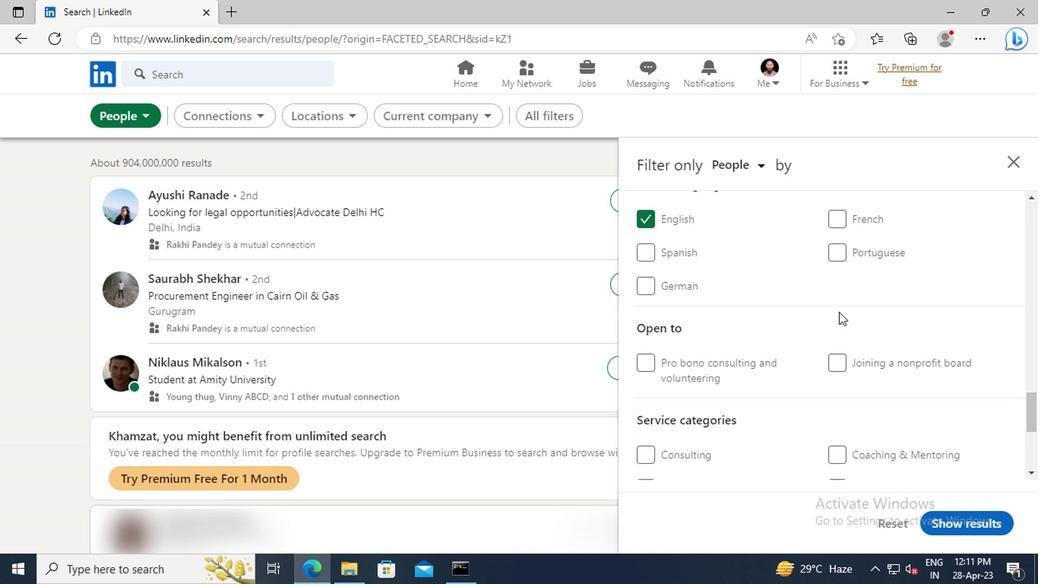 
Action: Mouse scrolled (835, 312) with delta (0, -1)
Screenshot: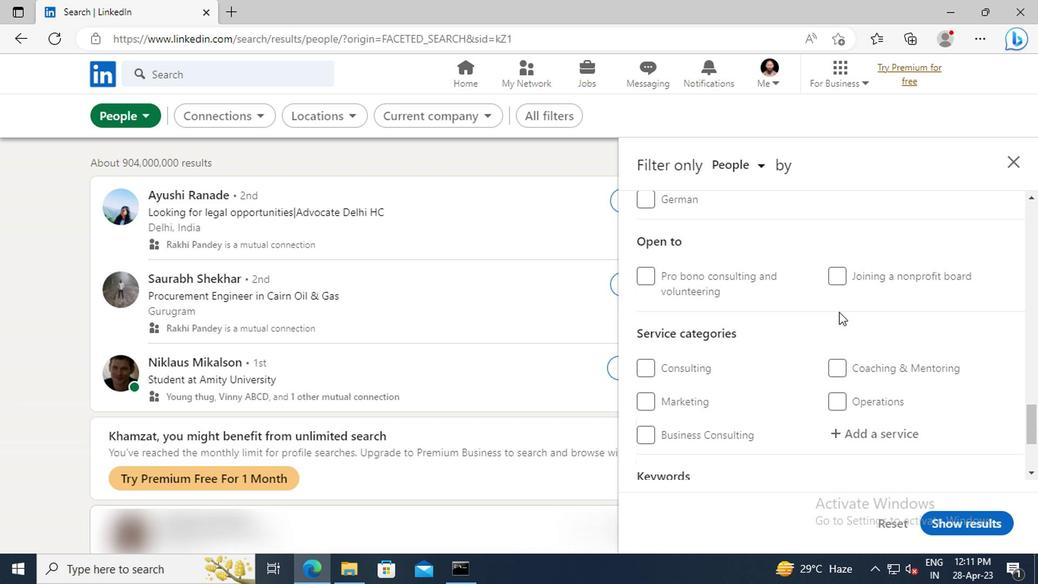 
Action: Mouse scrolled (835, 312) with delta (0, -1)
Screenshot: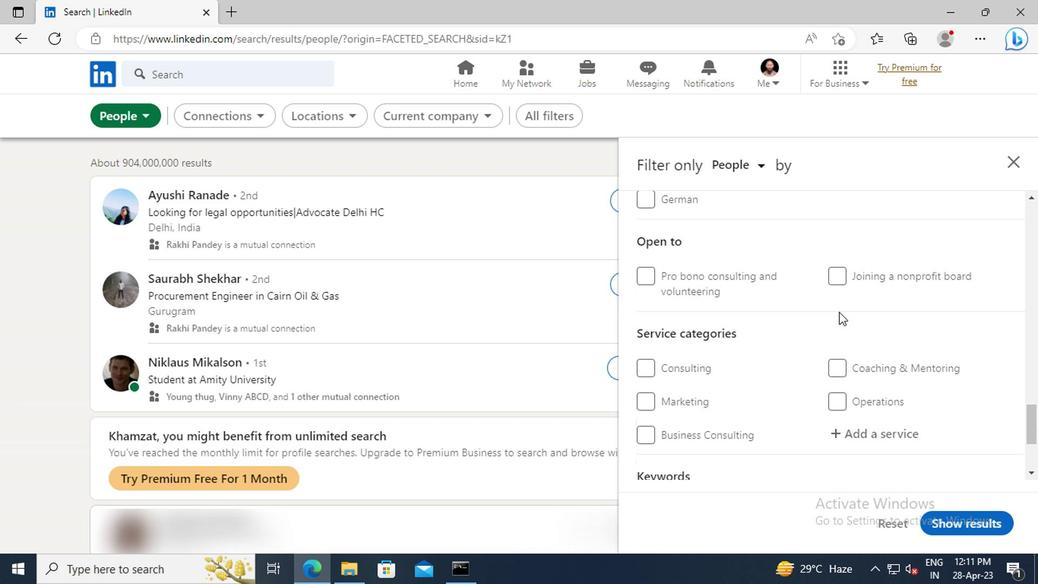 
Action: Mouse moved to (848, 349)
Screenshot: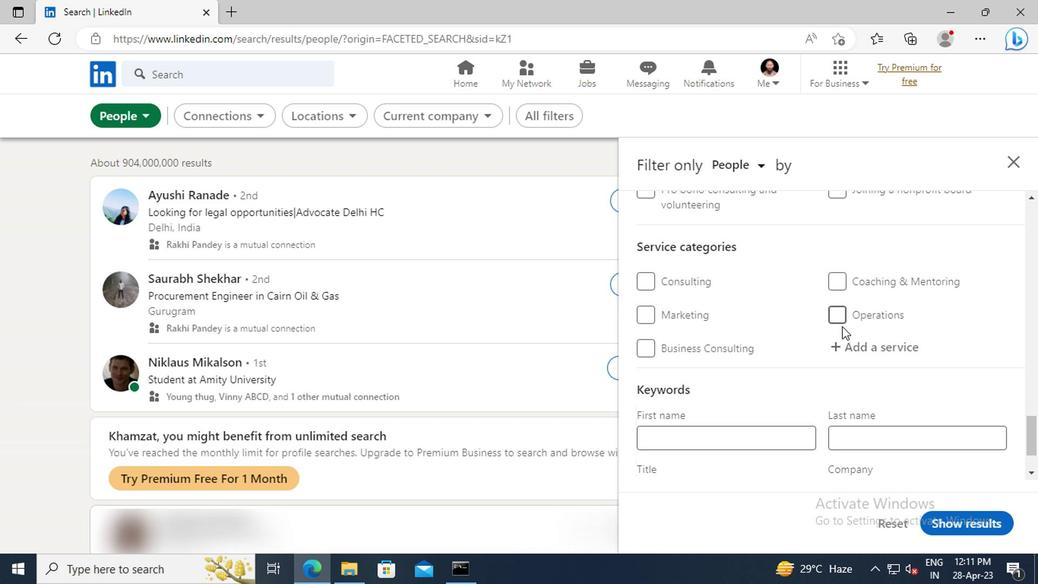 
Action: Mouse pressed left at (848, 349)
Screenshot: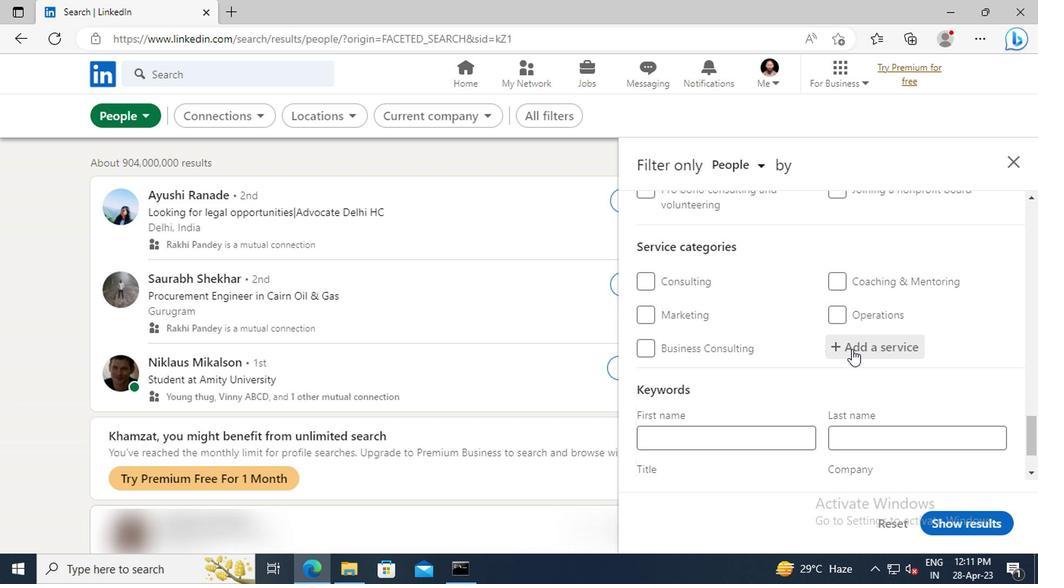 
Action: Key pressed <Key.shift>VIRTUAL<Key.space>
Screenshot: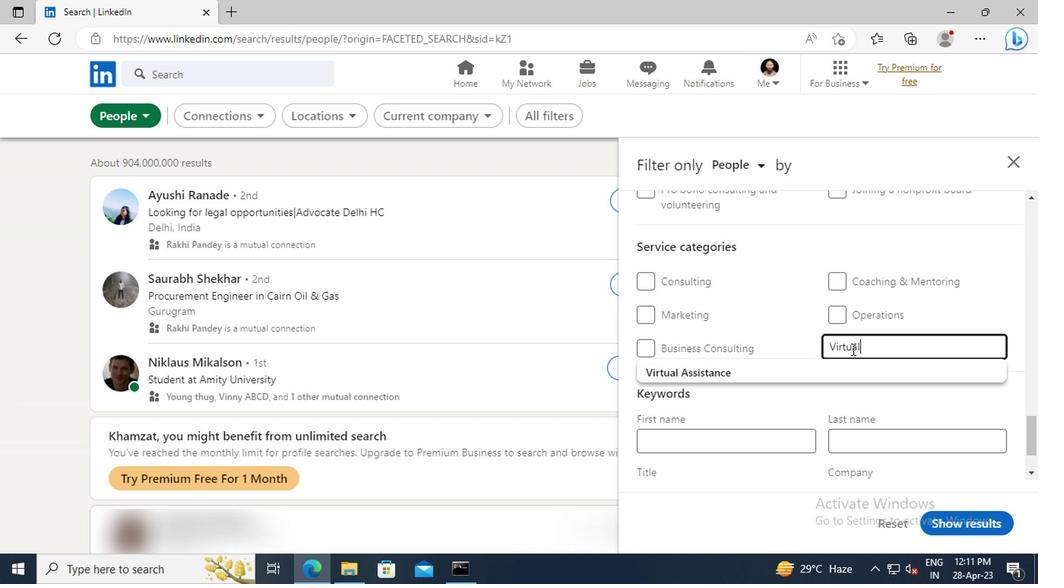 
Action: Mouse moved to (845, 367)
Screenshot: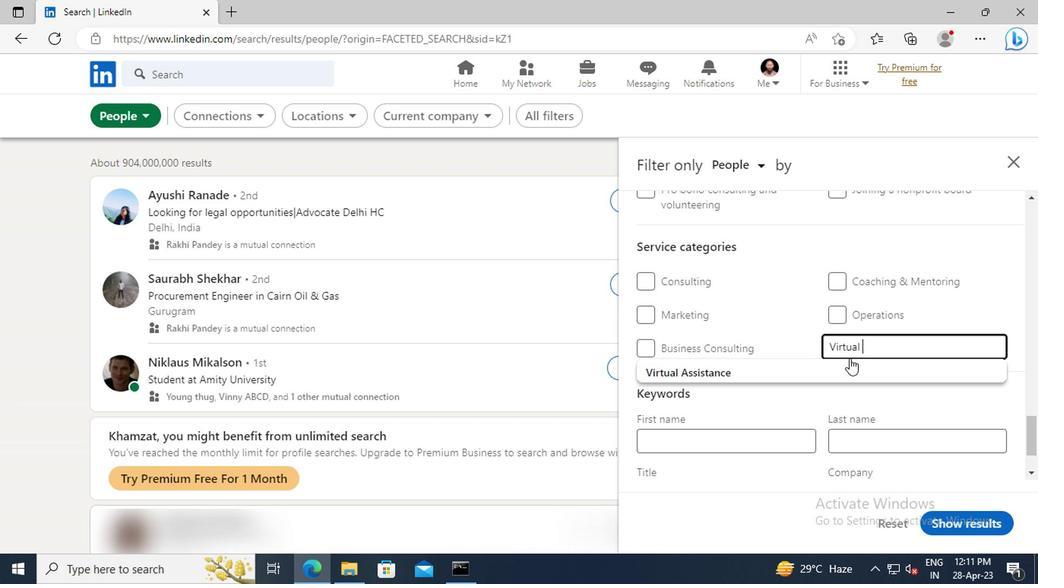 
Action: Mouse pressed left at (845, 367)
Screenshot: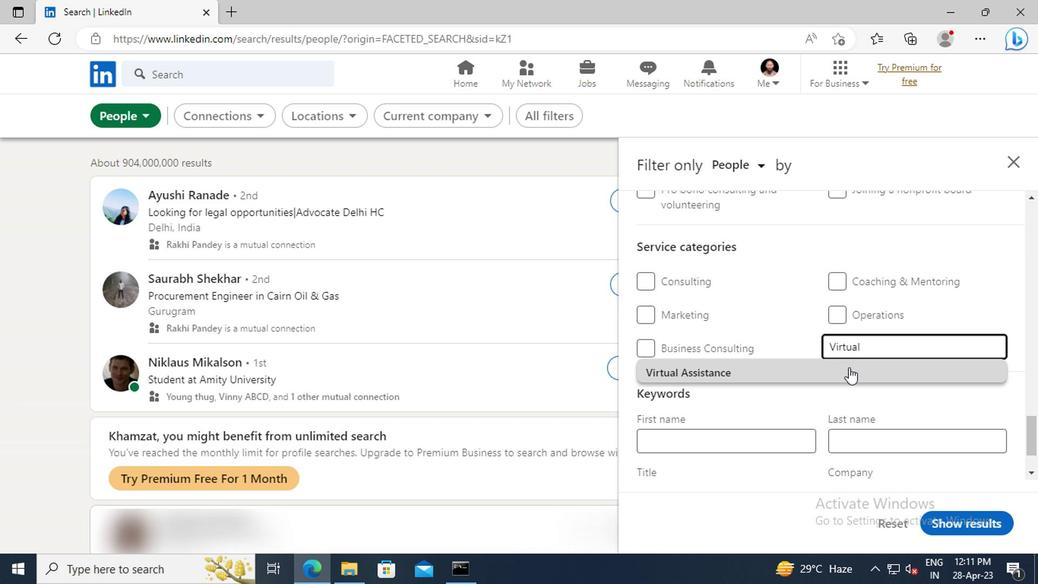 
Action: Mouse moved to (817, 340)
Screenshot: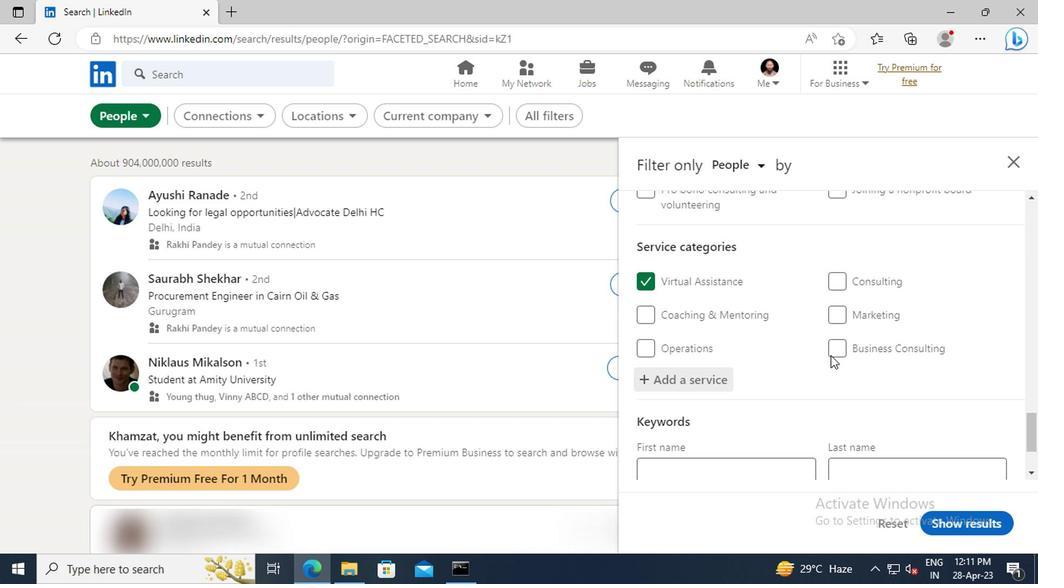 
Action: Mouse scrolled (817, 339) with delta (0, -1)
Screenshot: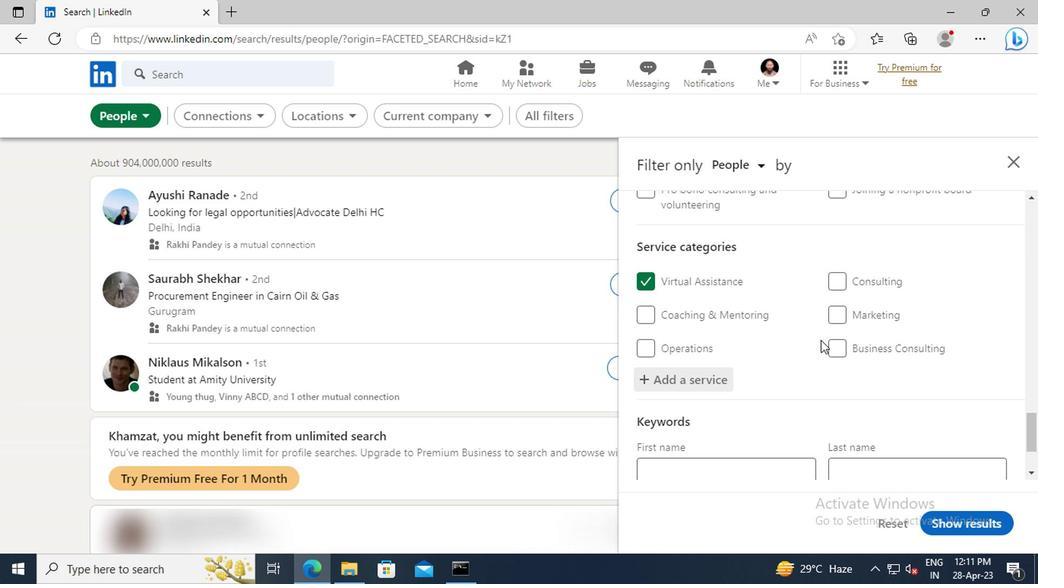 
Action: Mouse scrolled (817, 339) with delta (0, -1)
Screenshot: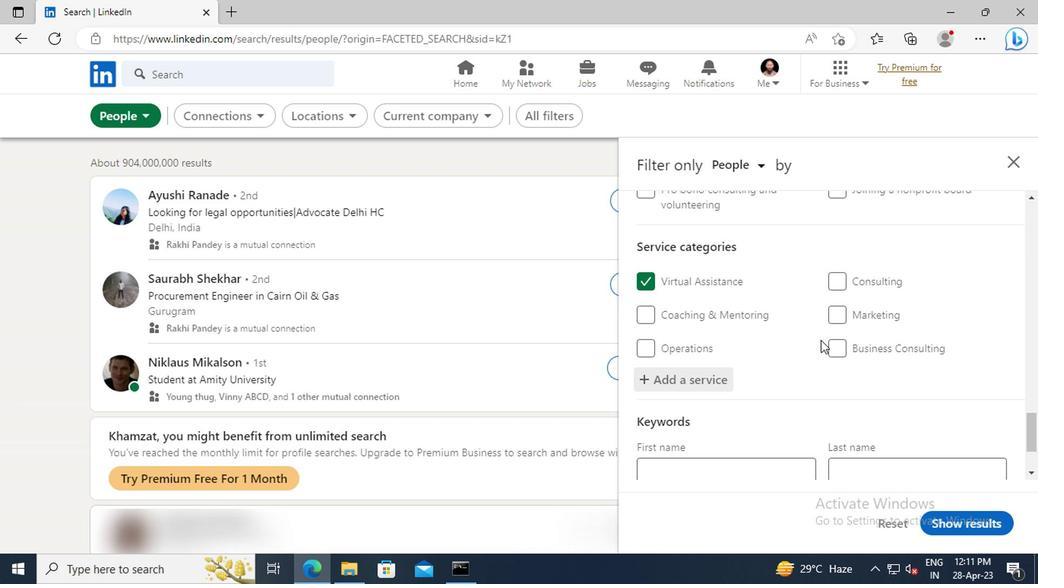 
Action: Mouse scrolled (817, 339) with delta (0, -1)
Screenshot: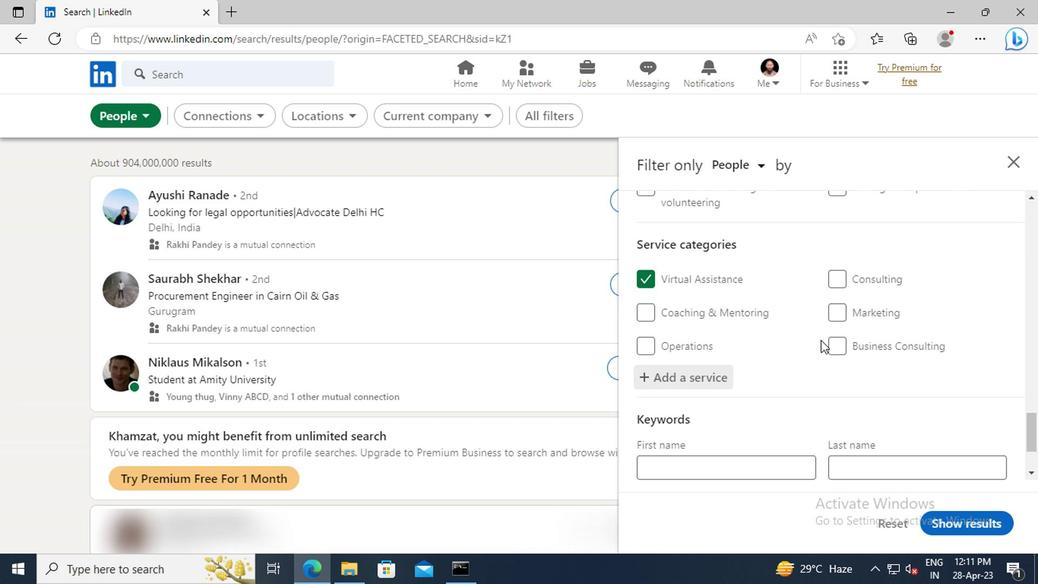 
Action: Mouse scrolled (817, 339) with delta (0, -1)
Screenshot: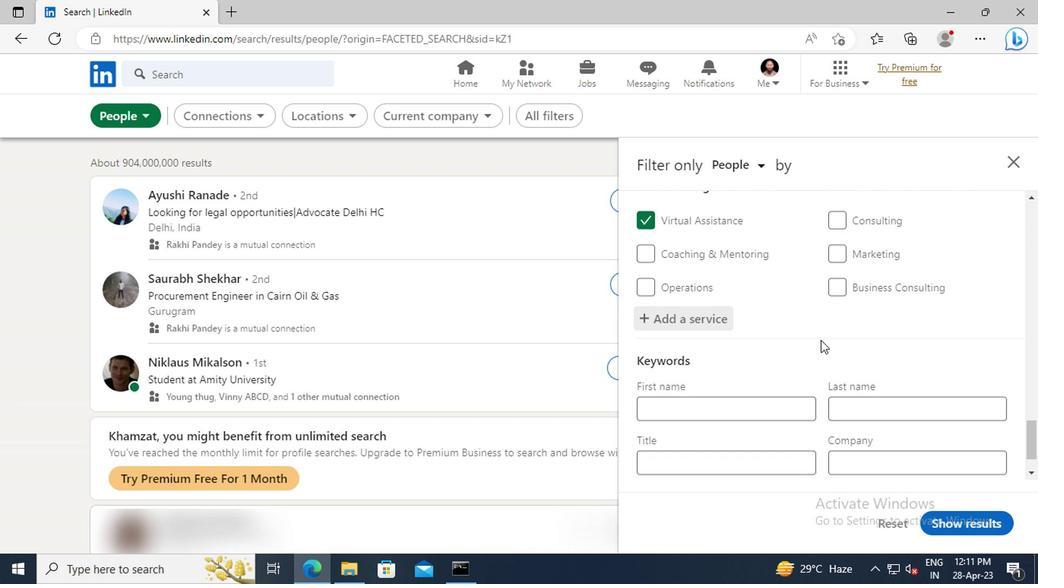
Action: Mouse moved to (714, 408)
Screenshot: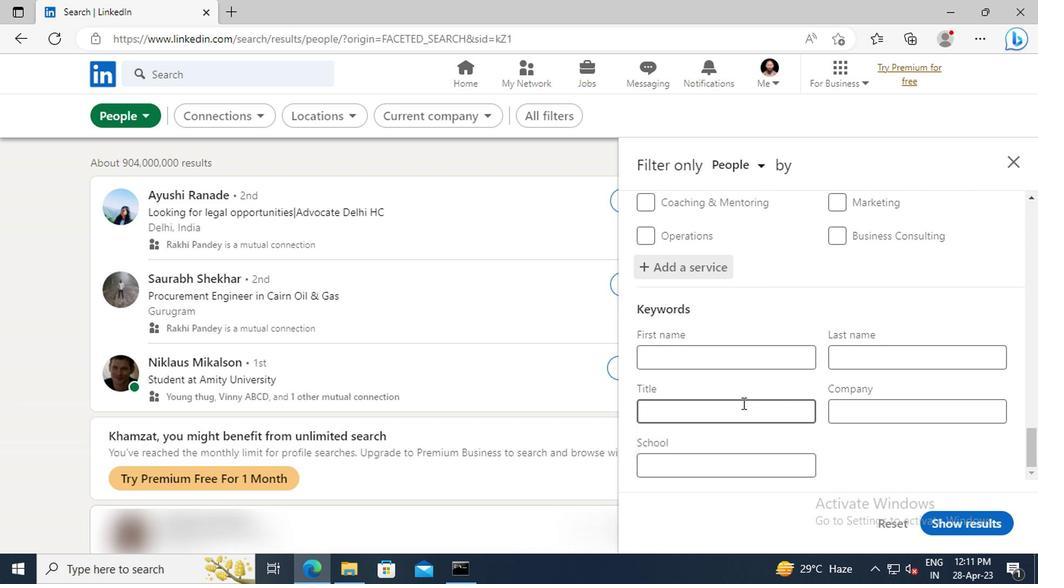
Action: Mouse pressed left at (714, 408)
Screenshot: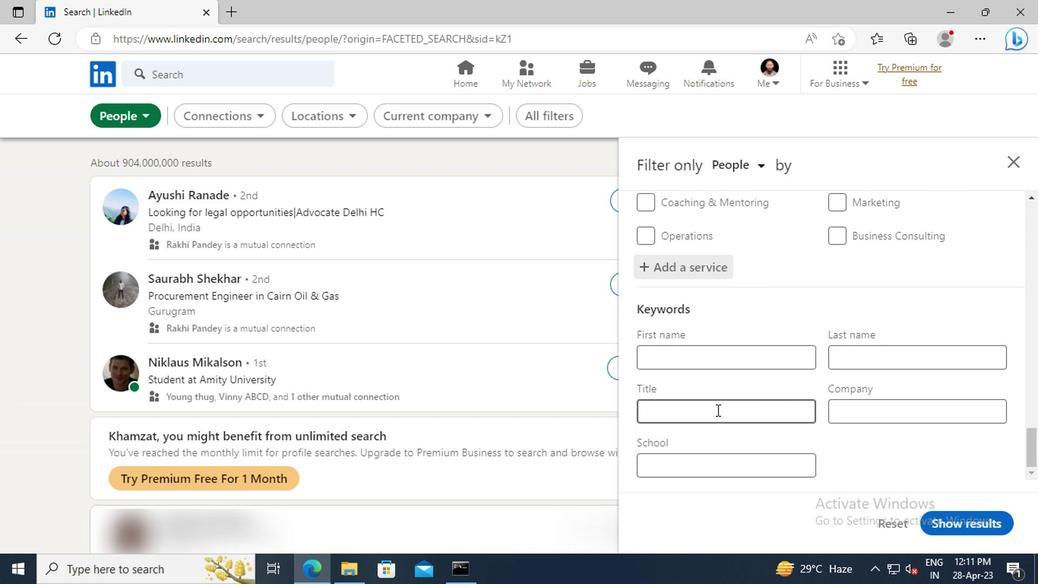 
Action: Key pressed <Key.shift>OWNER<Key.enter>
Screenshot: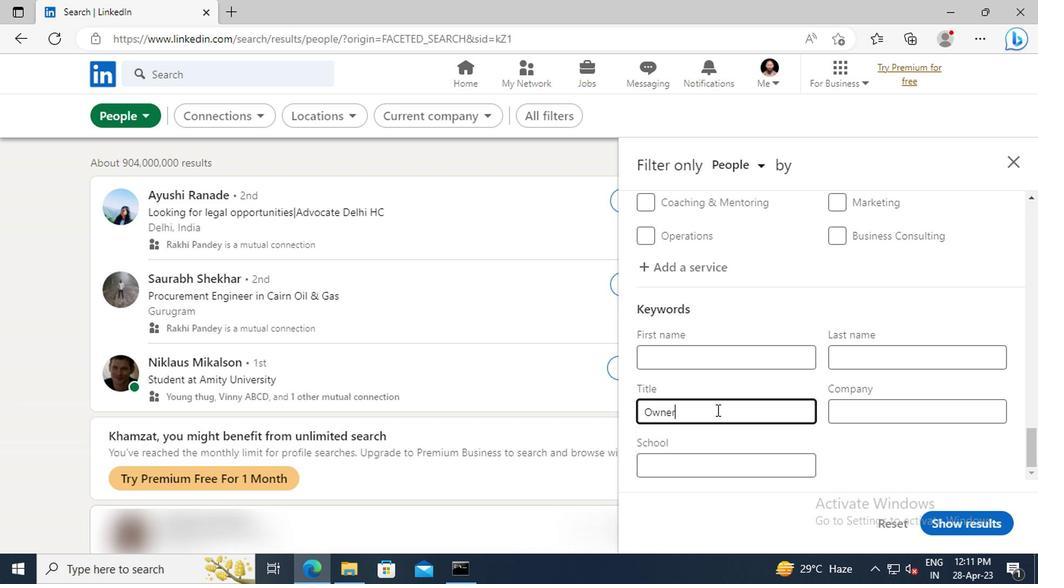 
Action: Mouse moved to (965, 516)
Screenshot: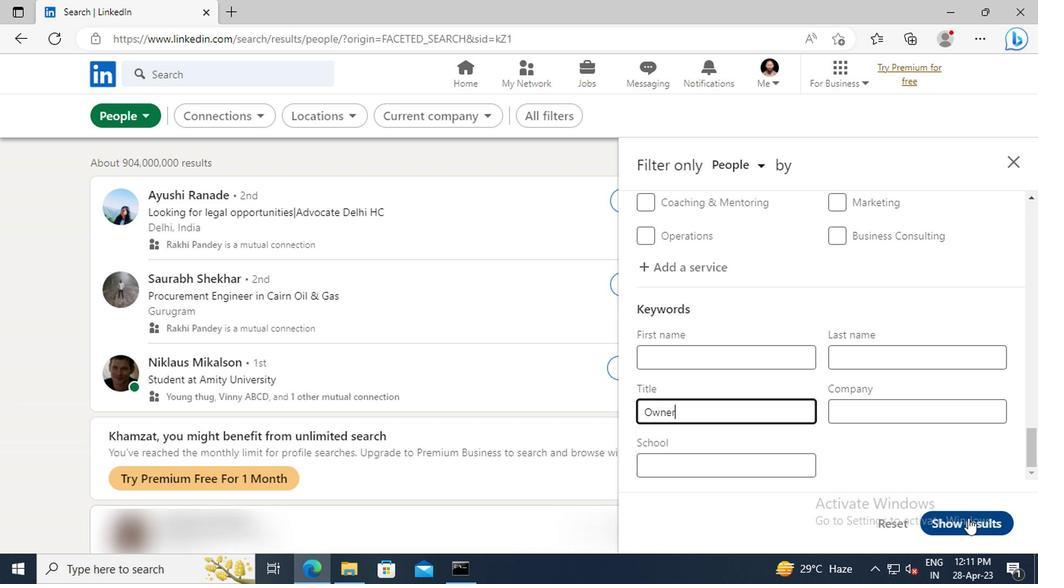 
Action: Mouse pressed left at (965, 516)
Screenshot: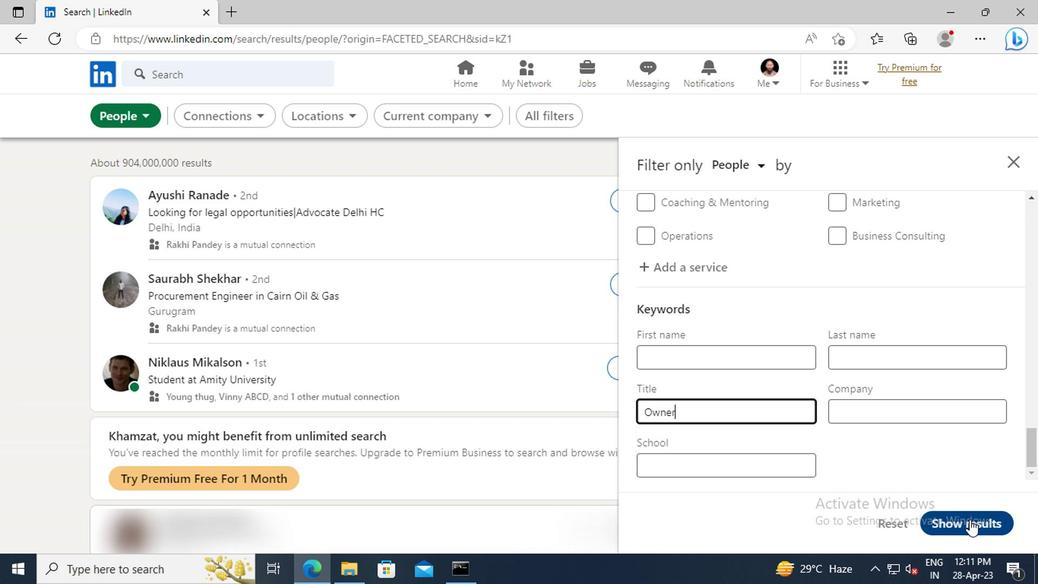 
